 Task: Open a blank sheet, save the file as Genderequality.rtf and add heading 'Gender Equality',with the parapraph 'Gender equality is a fundamental human right and a key driver of social progress. It entails equal opportunities, rights, and representation for people of all genders. Achieving gender equality requires dismantling stereotypes, promoting inclusive policies, and challenging discriminatory practices. By empowering women and girls, addressing gender-based violence, and promoting equal pay, we can build a more equitable and just society for everyone.' Apply Font Style in paragraph Impact and font size 18. Apply font style in  Heading 'Courier New' and font size 36 Change heading alignment to  Left and paragraph alignment to  Left
Action: Mouse moved to (288, 202)
Screenshot: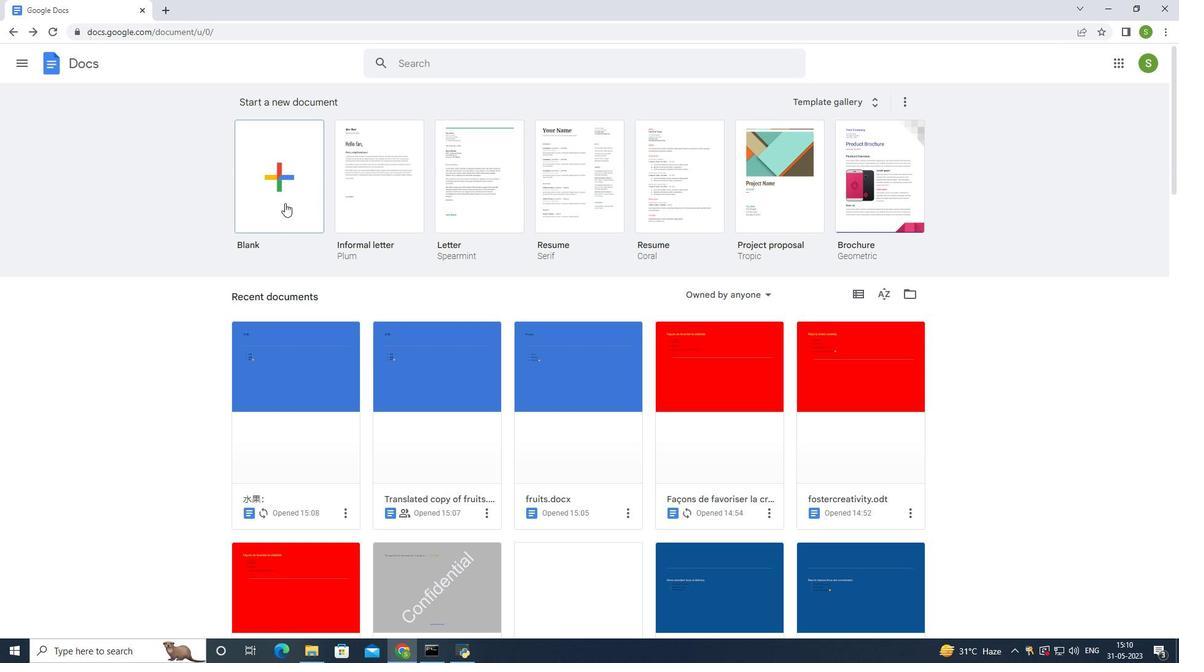 
Action: Mouse pressed left at (288, 202)
Screenshot: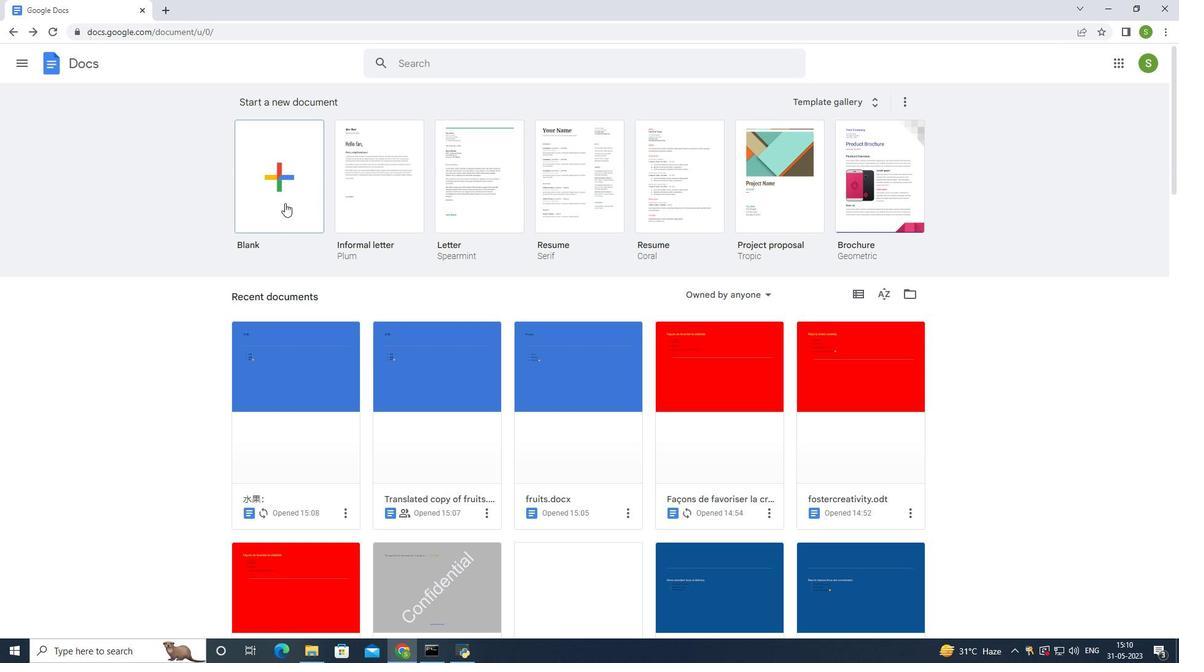 
Action: Mouse moved to (130, 58)
Screenshot: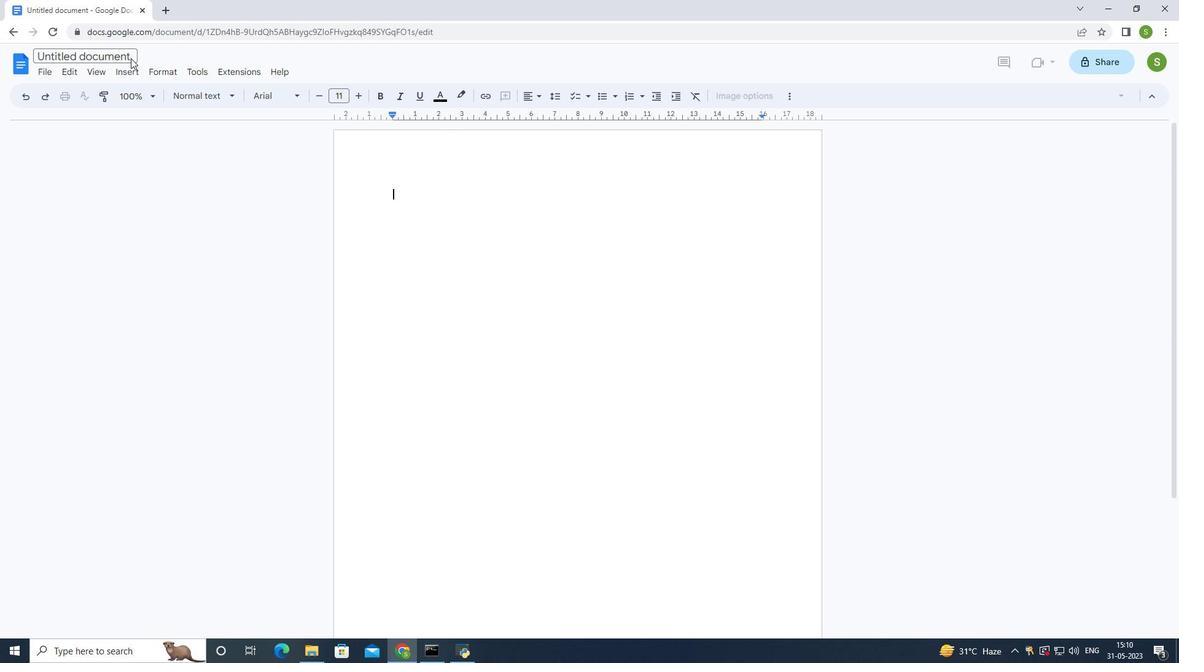 
Action: Mouse pressed left at (130, 58)
Screenshot: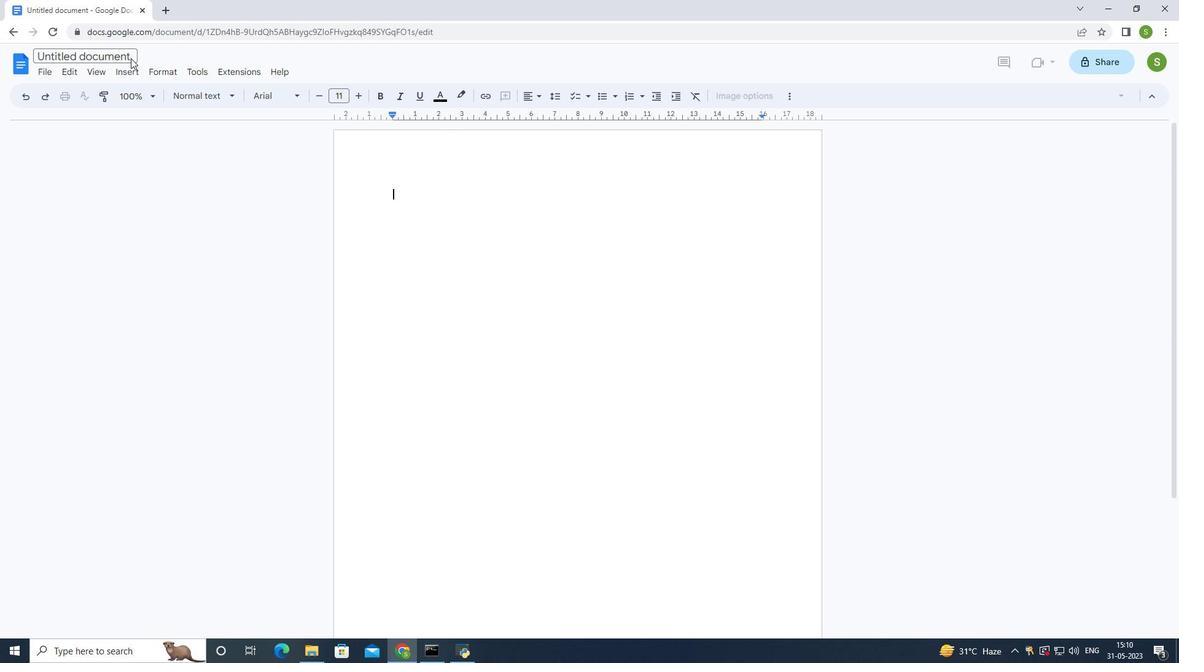 
Action: Mouse moved to (366, 50)
Screenshot: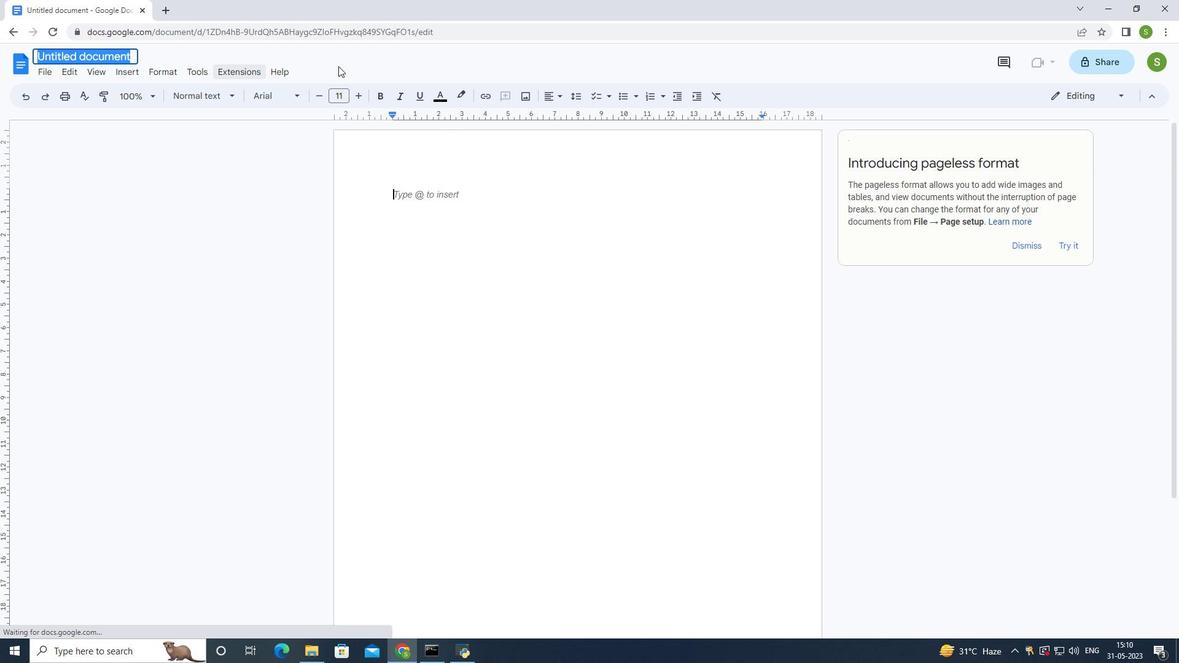 
Action: Key pressed <Key.shift>Genderqu
Screenshot: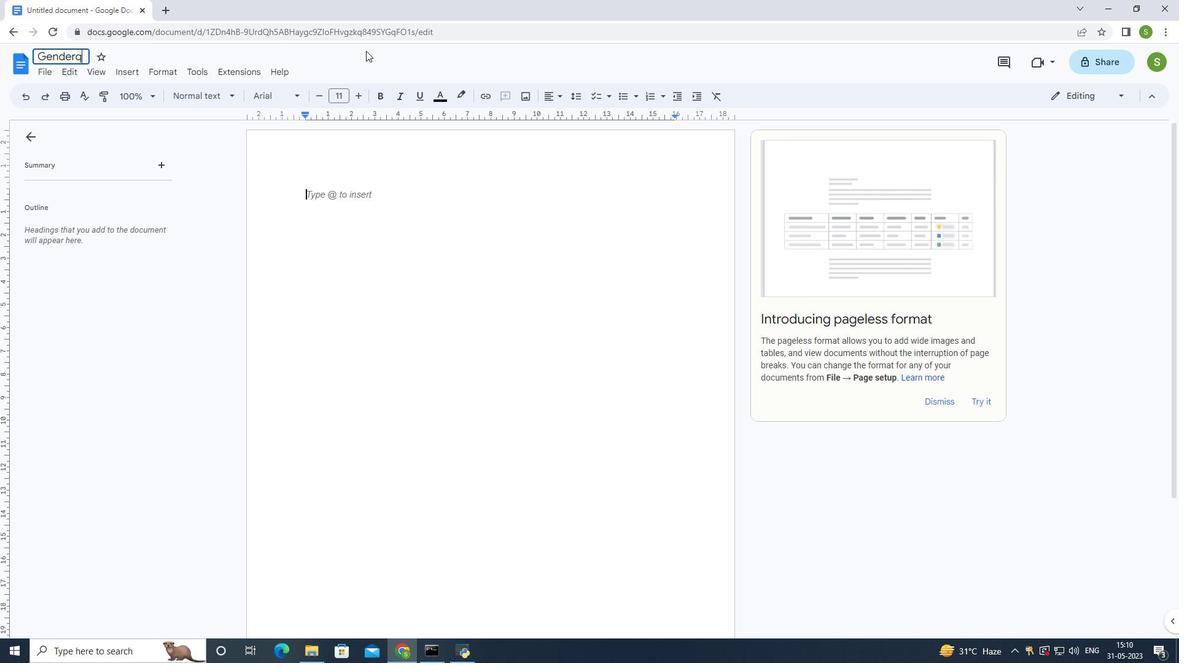 
Action: Mouse moved to (366, 50)
Screenshot: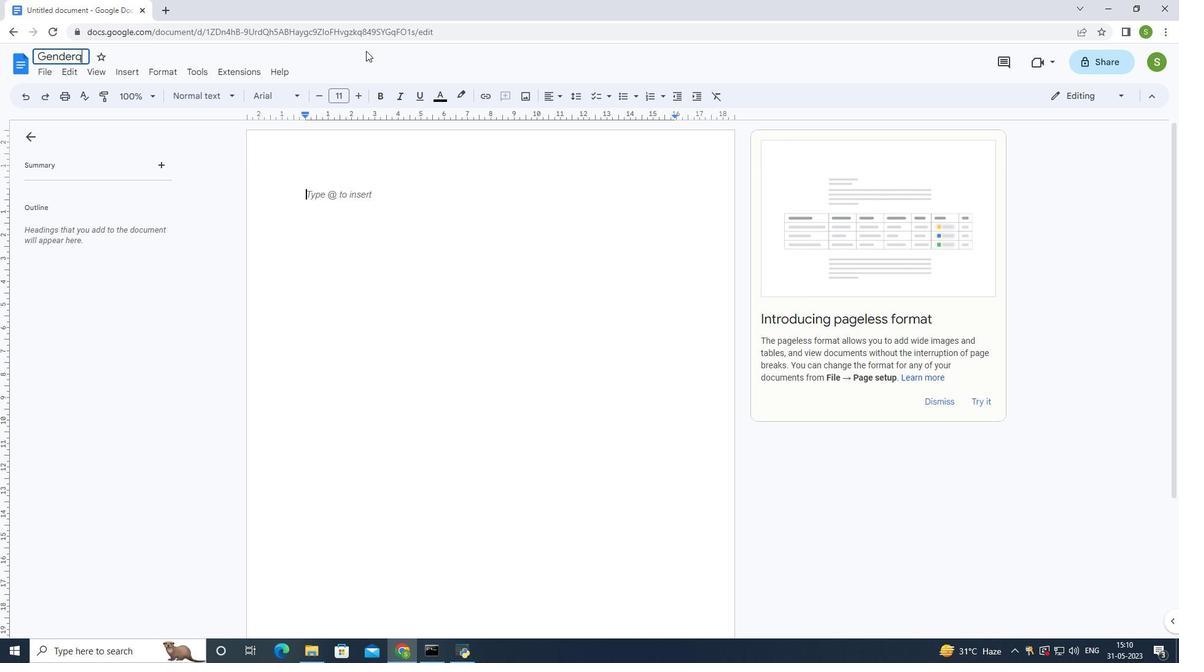 
Action: Key pressed ality.
Screenshot: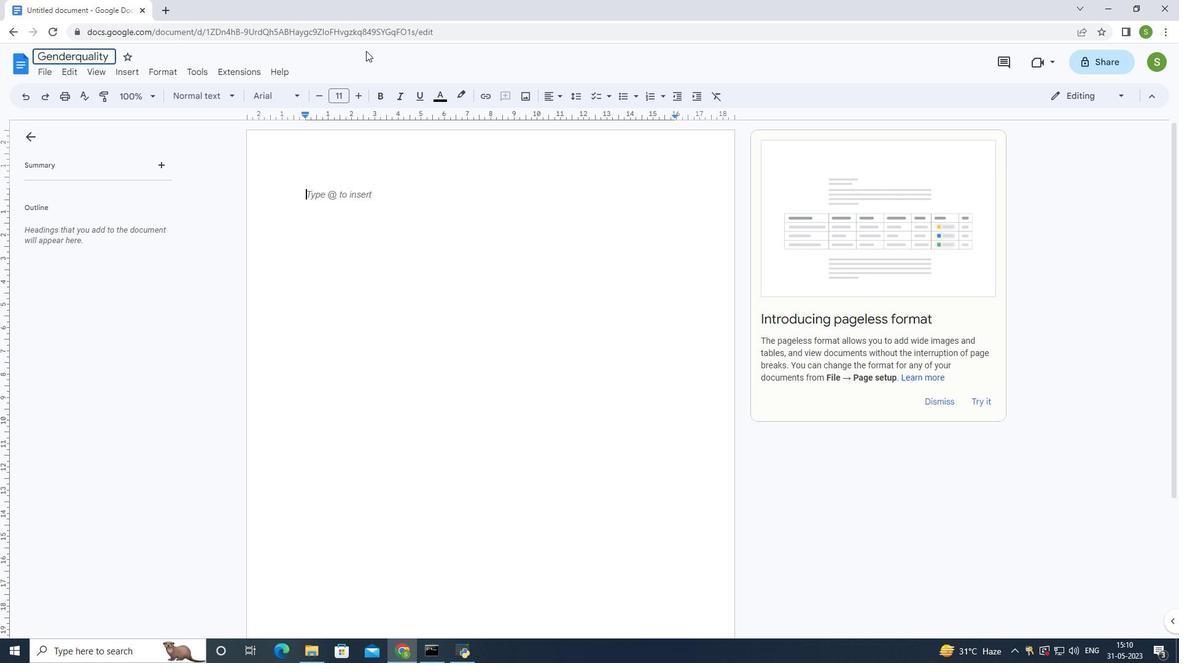 
Action: Mouse moved to (366, 51)
Screenshot: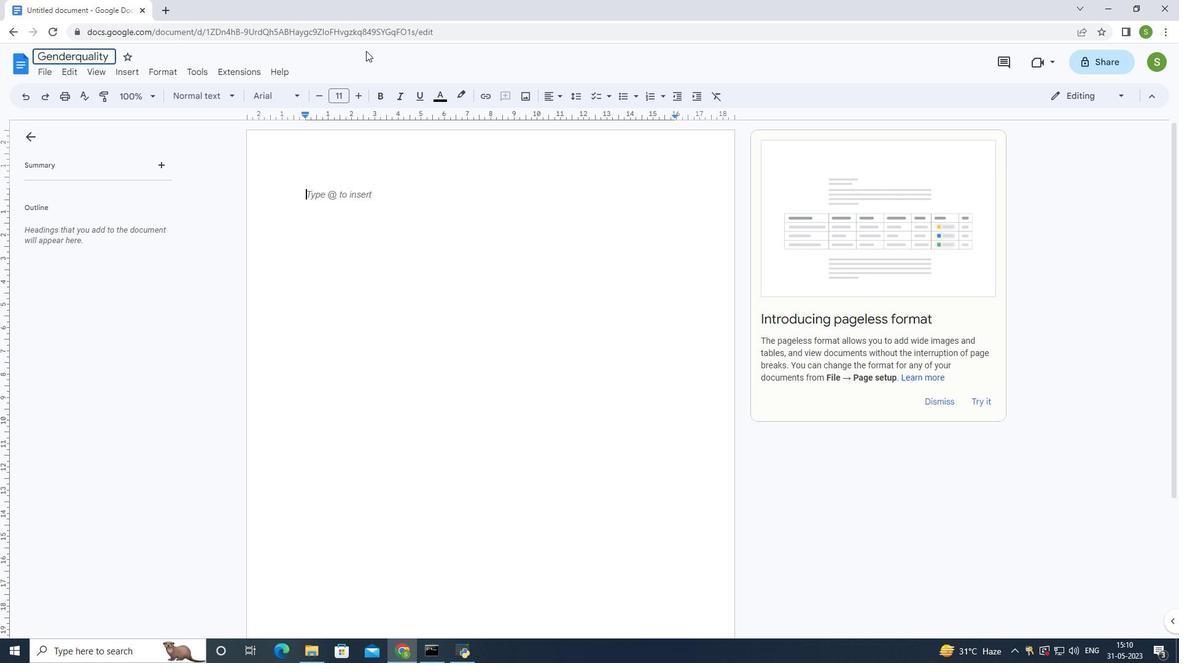 
Action: Key pressed rft<Key.backspace><Key.backspace>tf
Screenshot: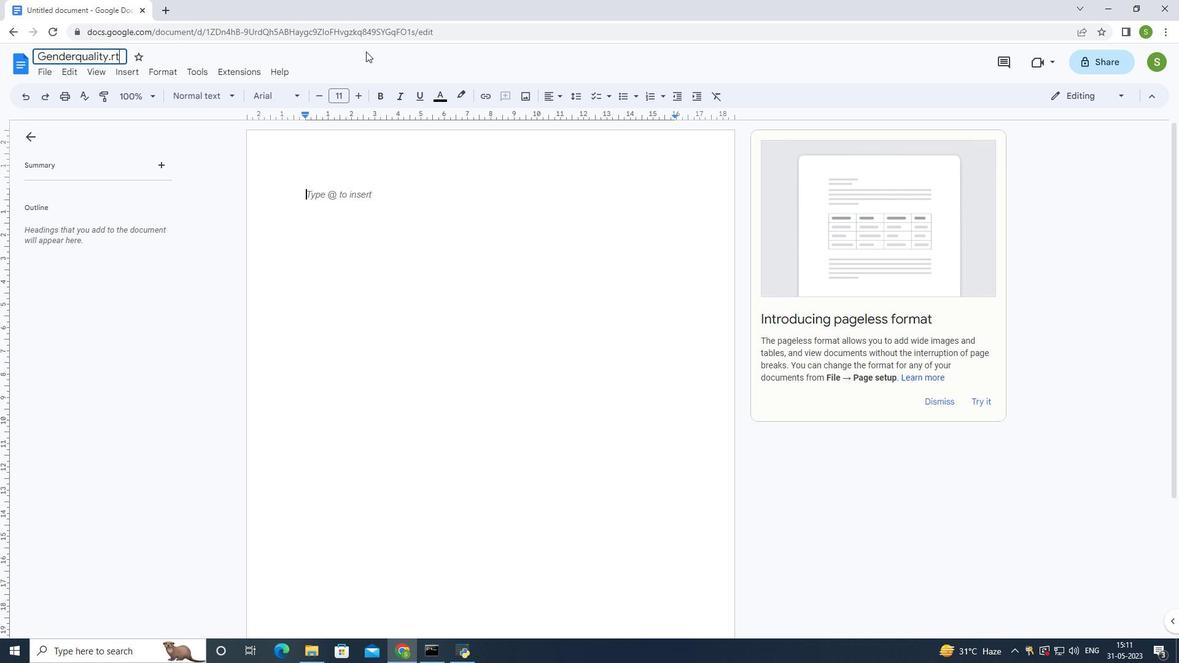 
Action: Mouse moved to (365, 51)
Screenshot: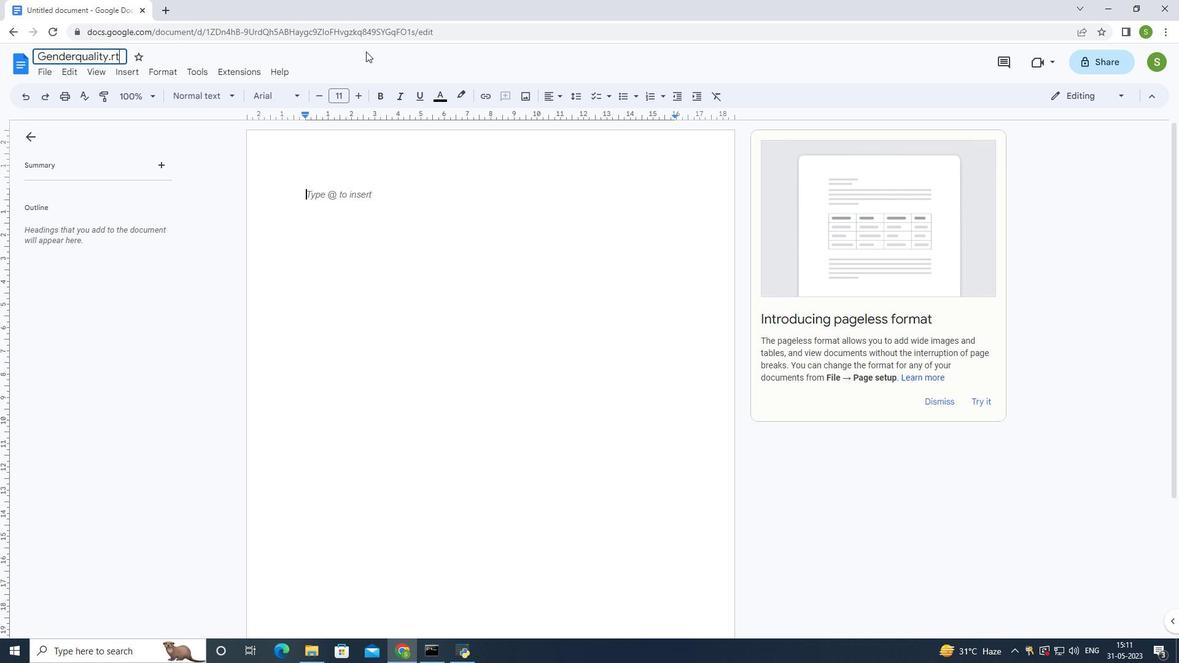 
Action: Key pressed <Key.enter>
Screenshot: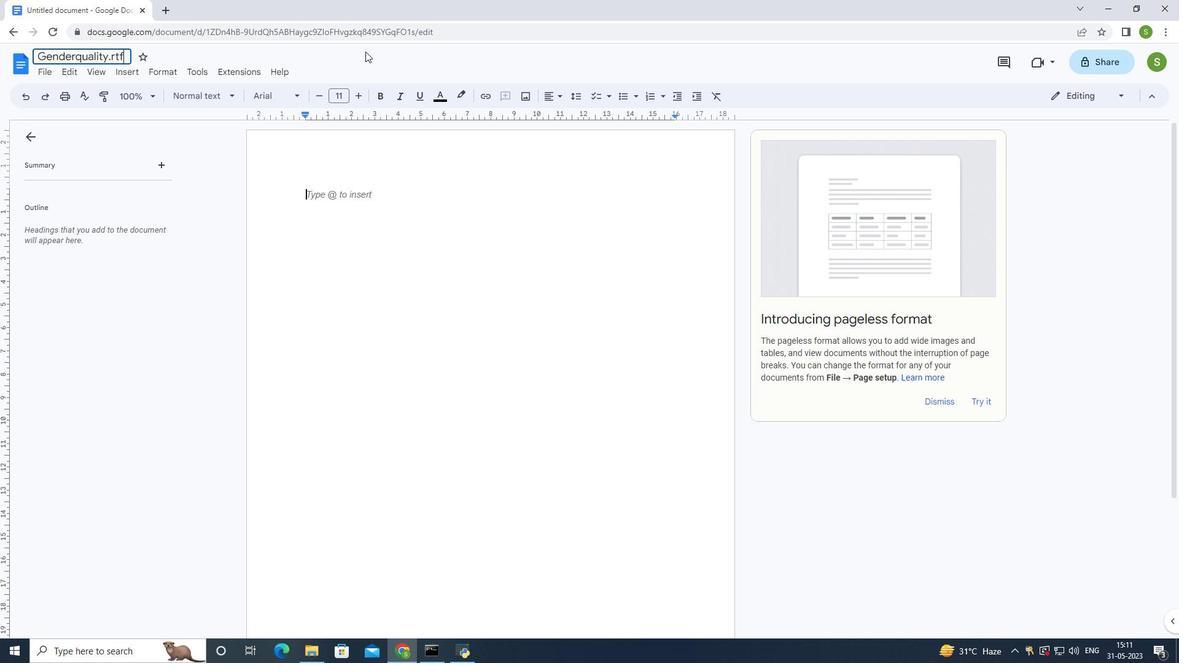 
Action: Mouse moved to (362, 44)
Screenshot: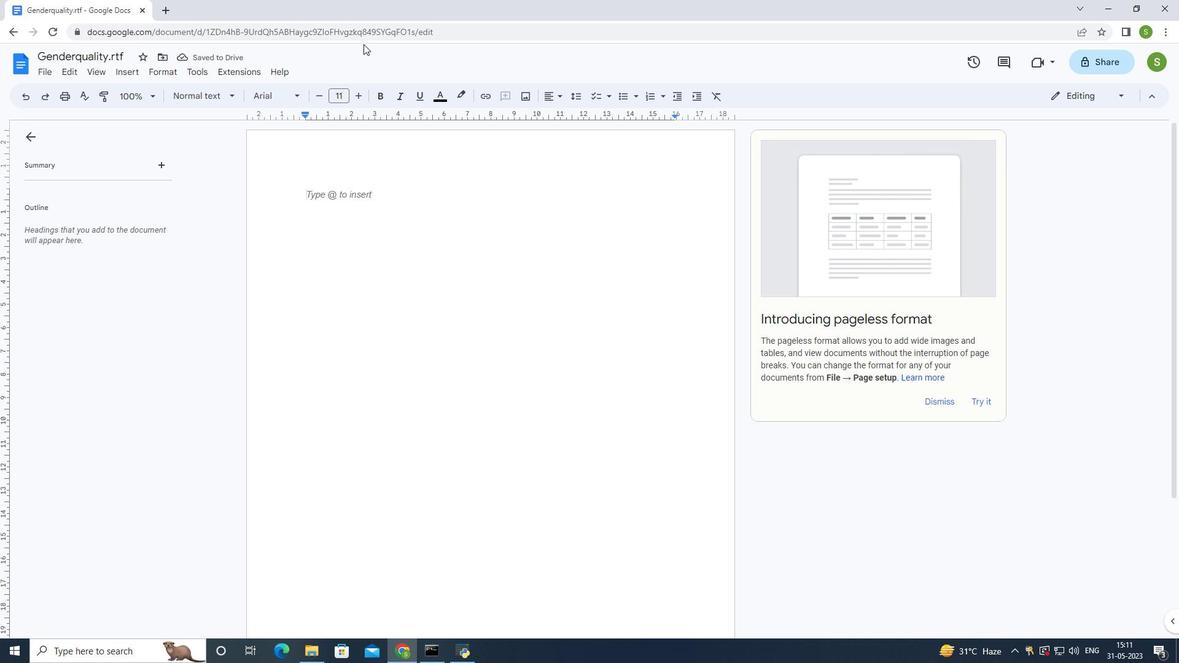 
Action: Key pressed <Key.shift><Key.shift><Key.shift><Key.shift><Key.shift><Key.shift><Key.shift><Key.shift><Key.shift><Key.shift><Key.shift><Key.shift><Key.shift><Key.shift><Key.shift><Key.shift><Key.shift><Key.shift><Key.shift><Key.shift><Key.shift><Key.shift><Key.shift><Key.shift><Key.shift><Key.shift>Gender<Key.space><Key.shift>Equality<Key.enter>
Screenshot: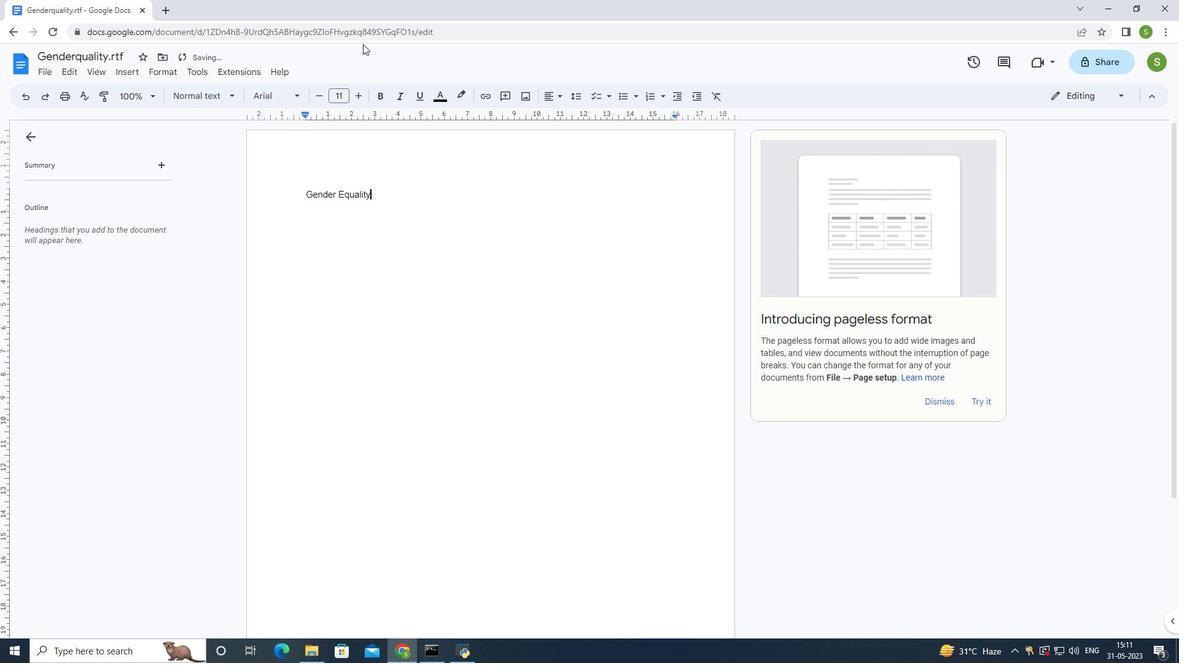 
Action: Mouse moved to (353, 73)
Screenshot: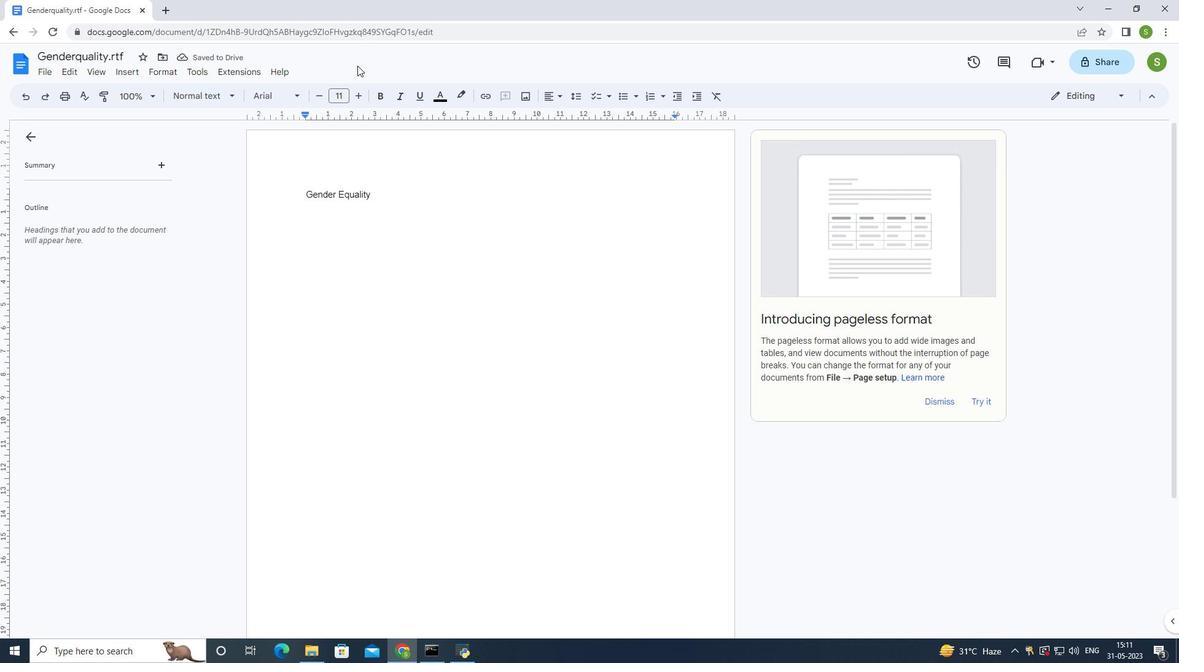 
Action: Key pressed <Key.shift><Key.shift>G
Screenshot: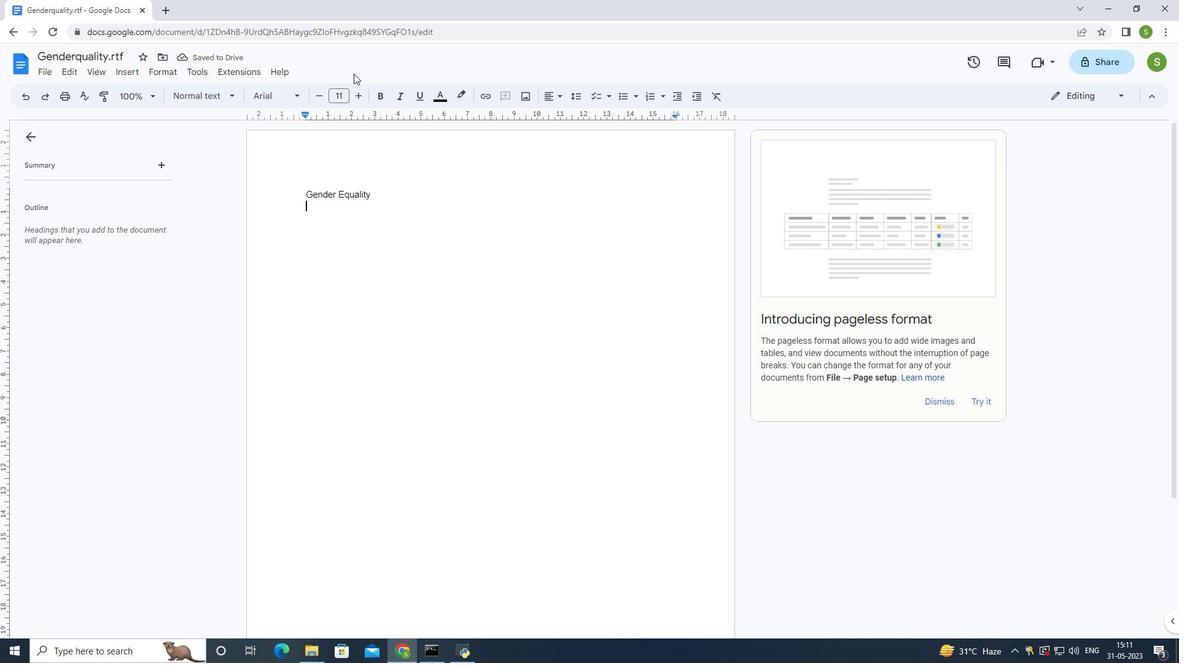 
Action: Mouse moved to (353, 74)
Screenshot: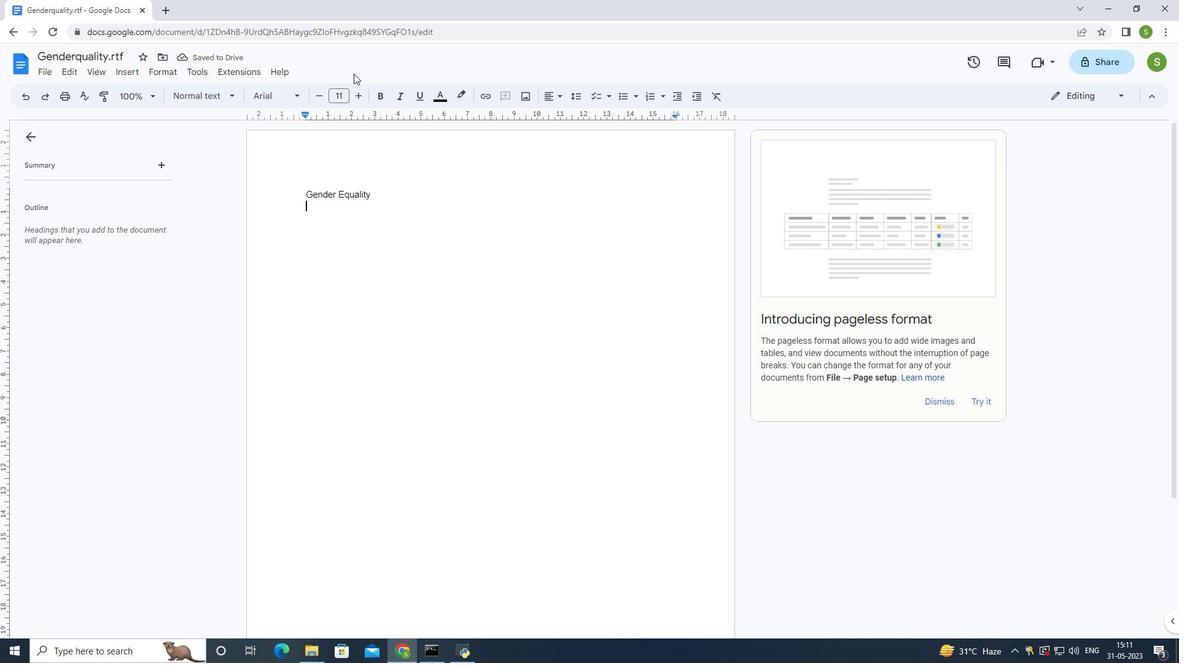 
Action: Key pressed end
Screenshot: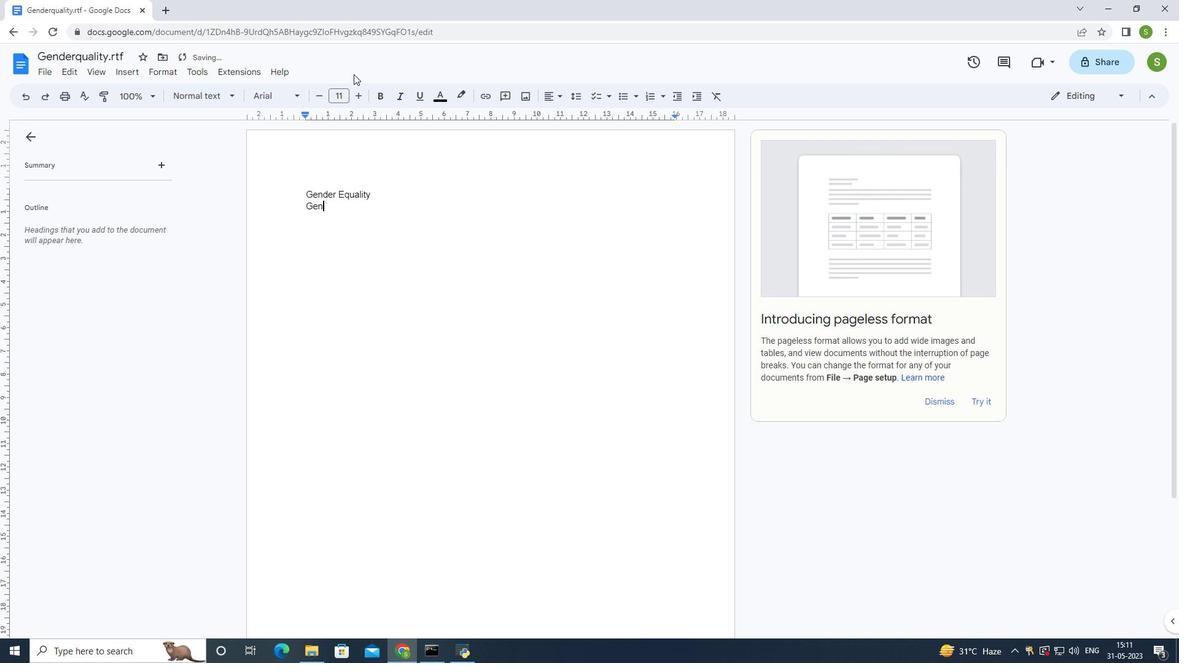 
Action: Mouse moved to (353, 74)
Screenshot: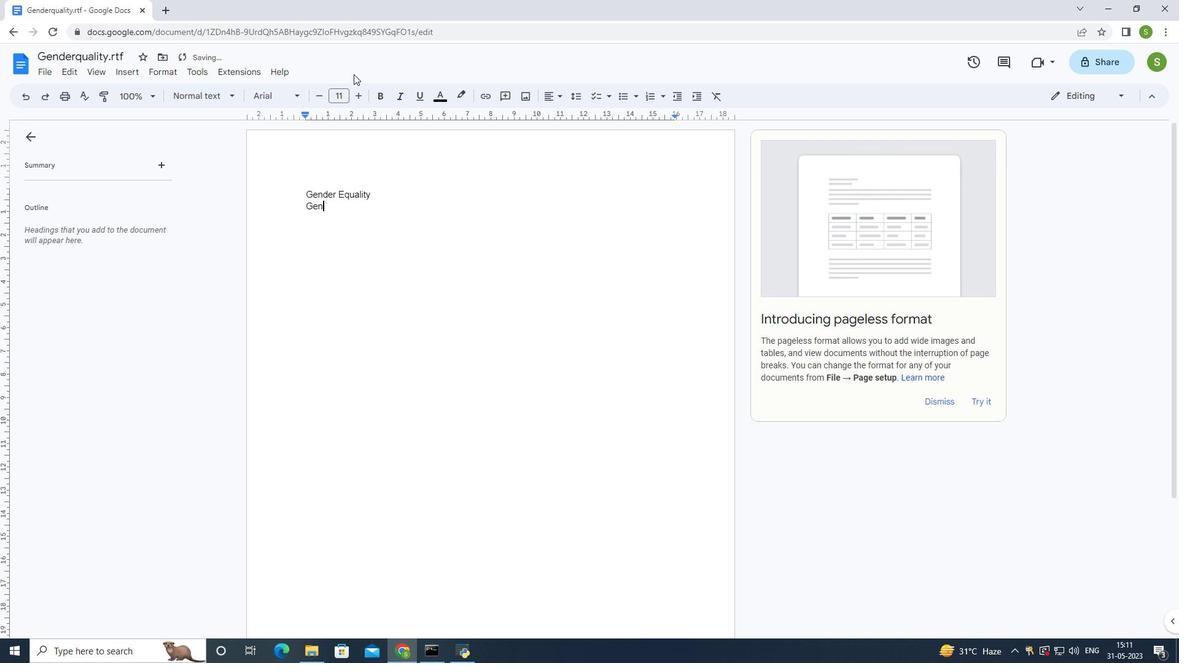 
Action: Key pressed e
Screenshot: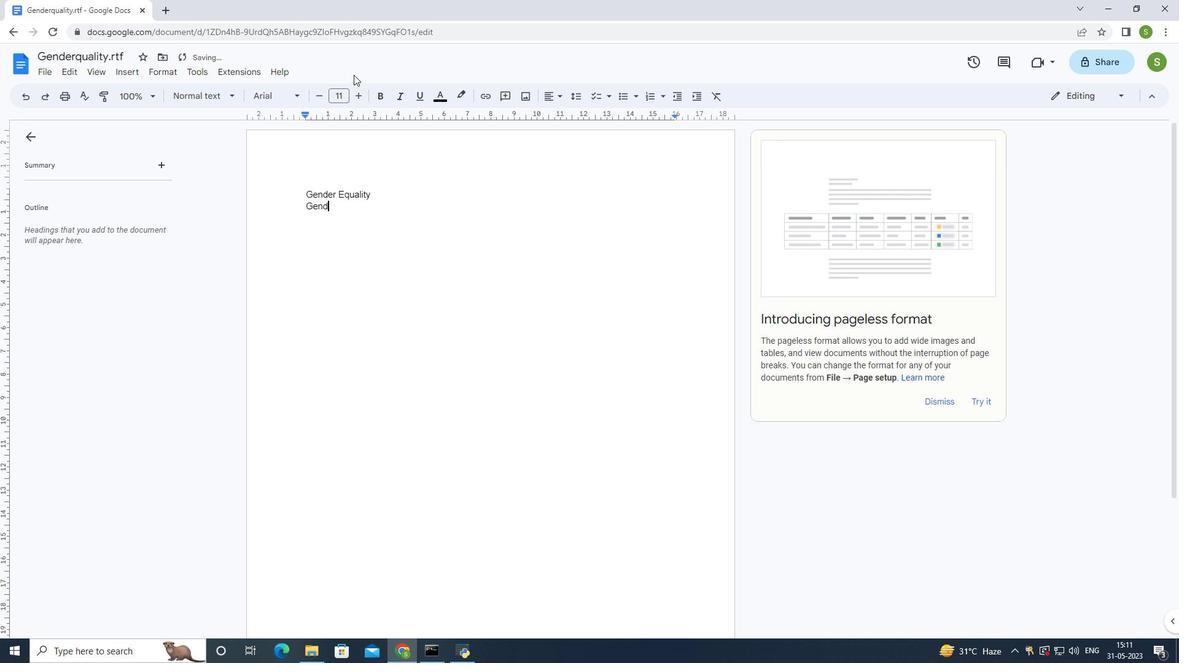 
Action: Mouse moved to (353, 74)
Screenshot: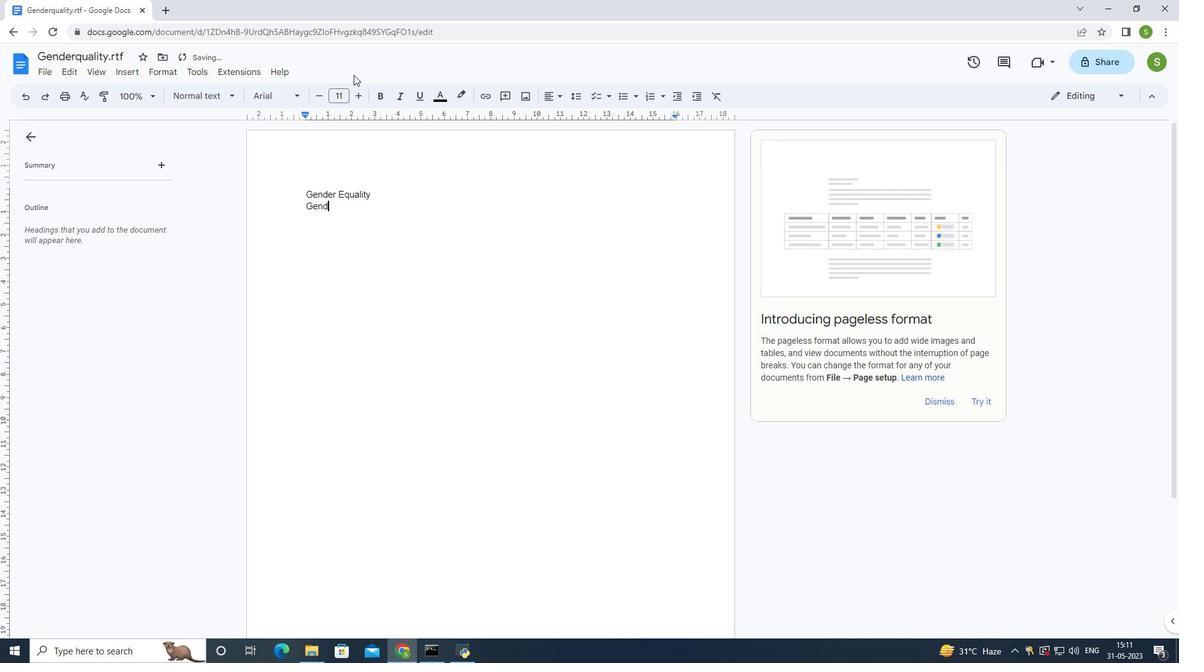 
Action: Key pressed r<Key.space>equality<Key.space>is<Key.space>
Screenshot: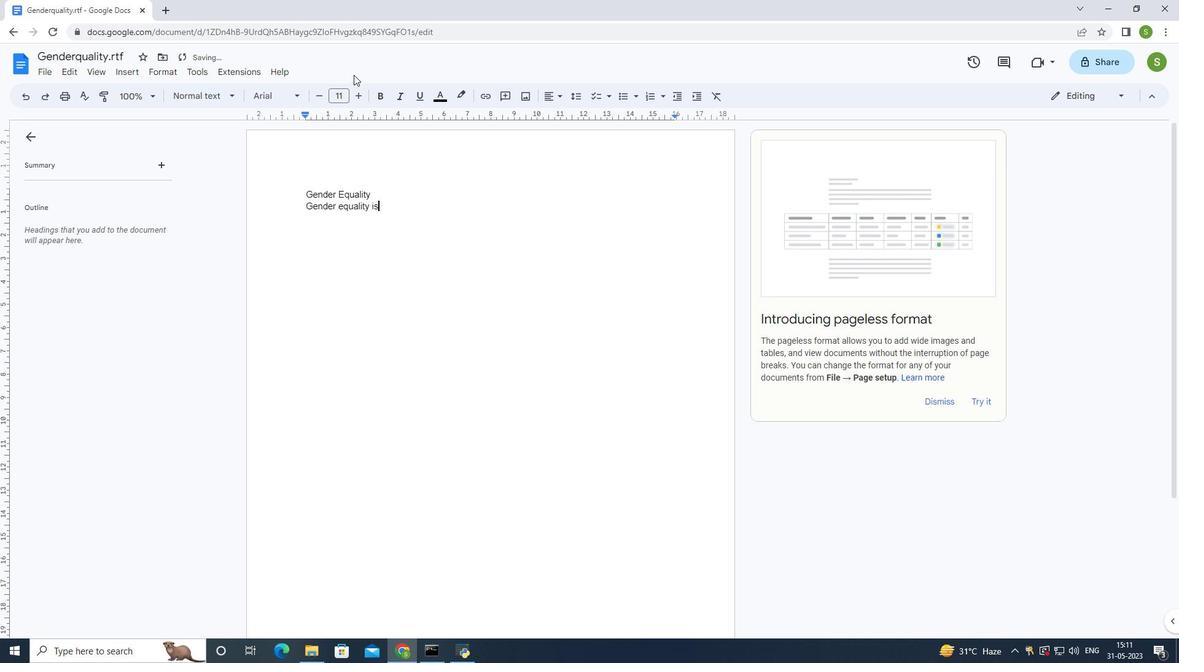 
Action: Mouse moved to (353, 75)
Screenshot: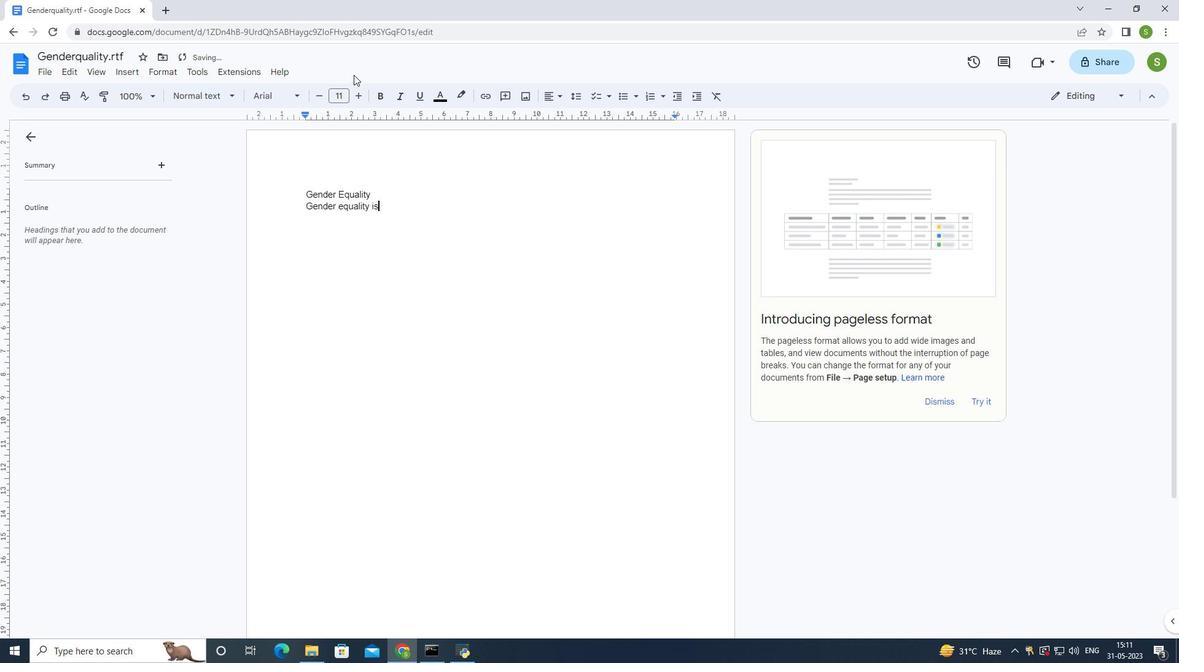 
Action: Key pressed a
Screenshot: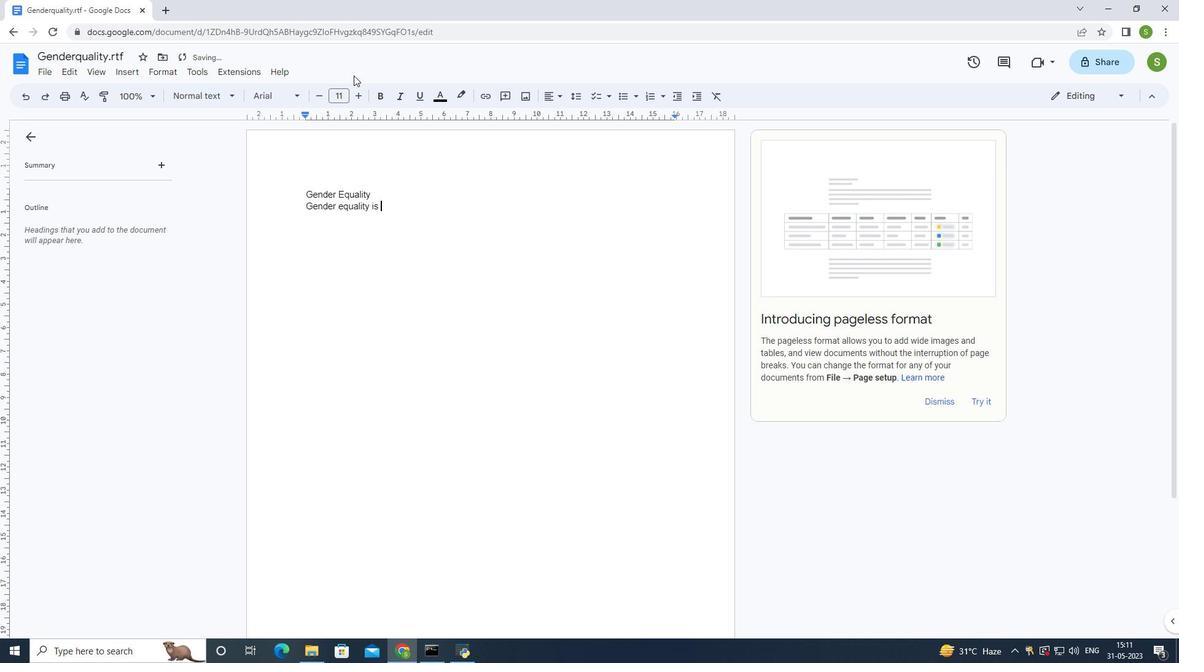 
Action: Mouse moved to (353, 76)
Screenshot: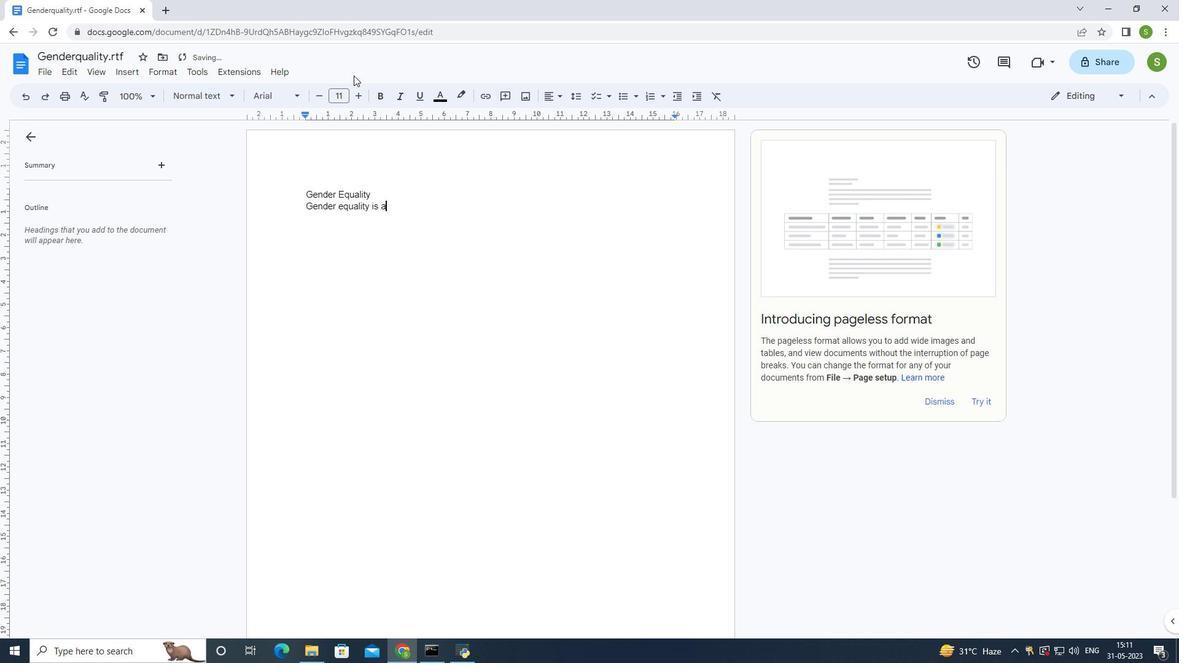 
Action: Key pressed <Key.space>fundamental<Key.space>human
Screenshot: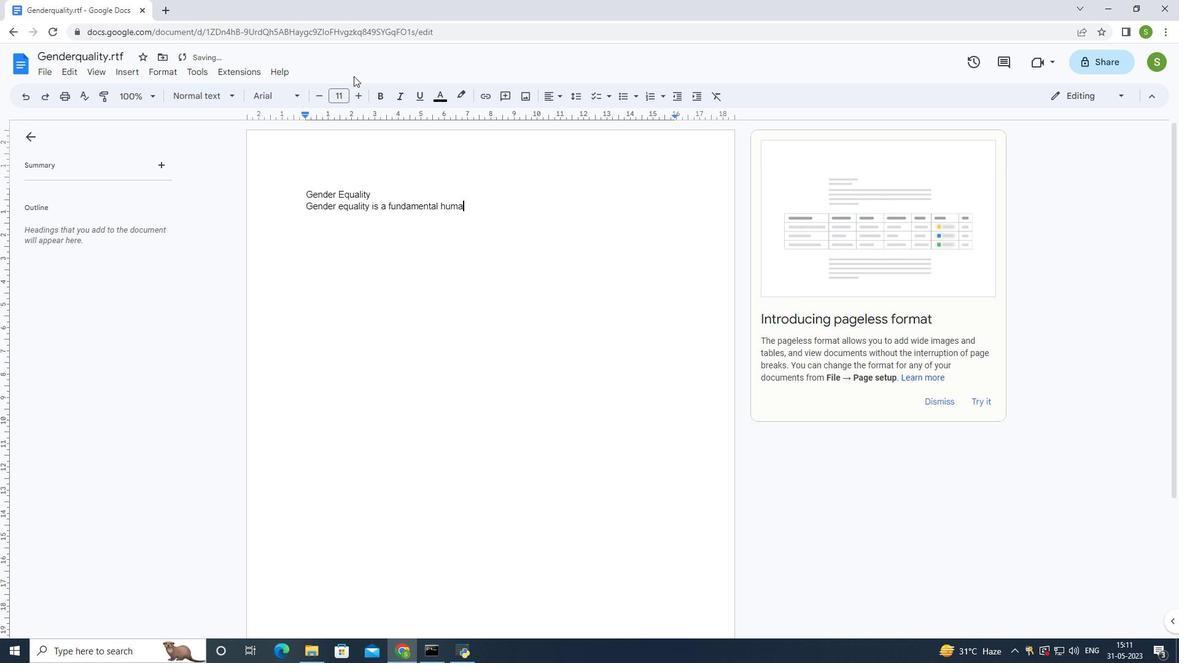 
Action: Mouse moved to (353, 76)
Screenshot: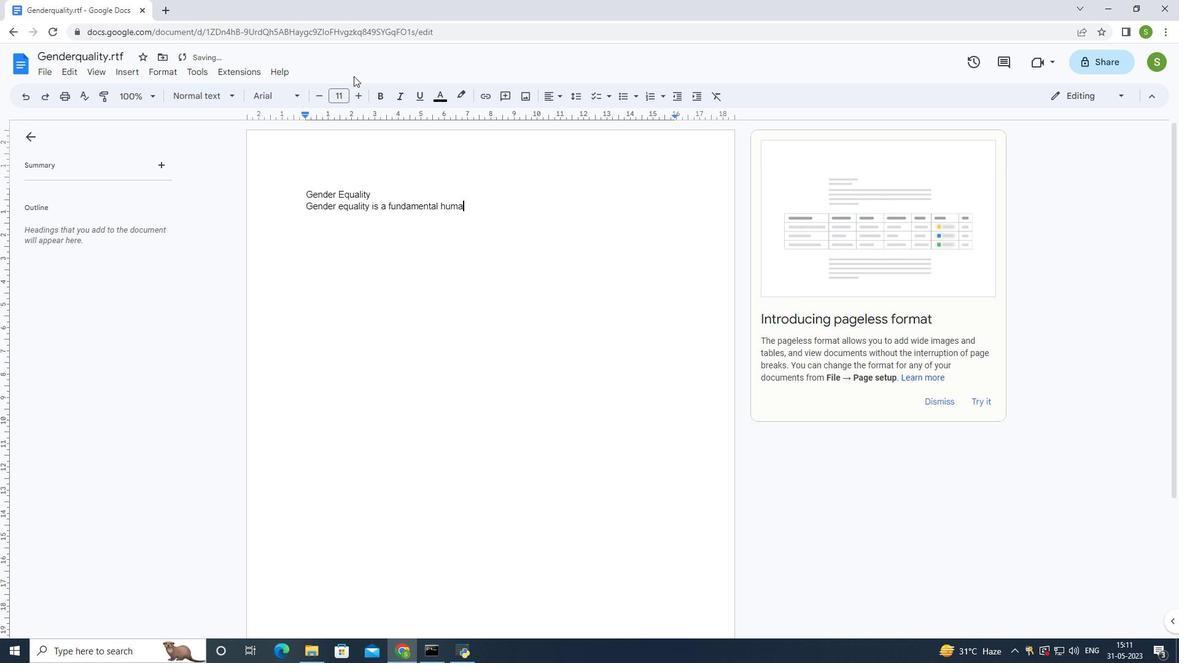 
Action: Key pressed <Key.space>right<Key.space>
Screenshot: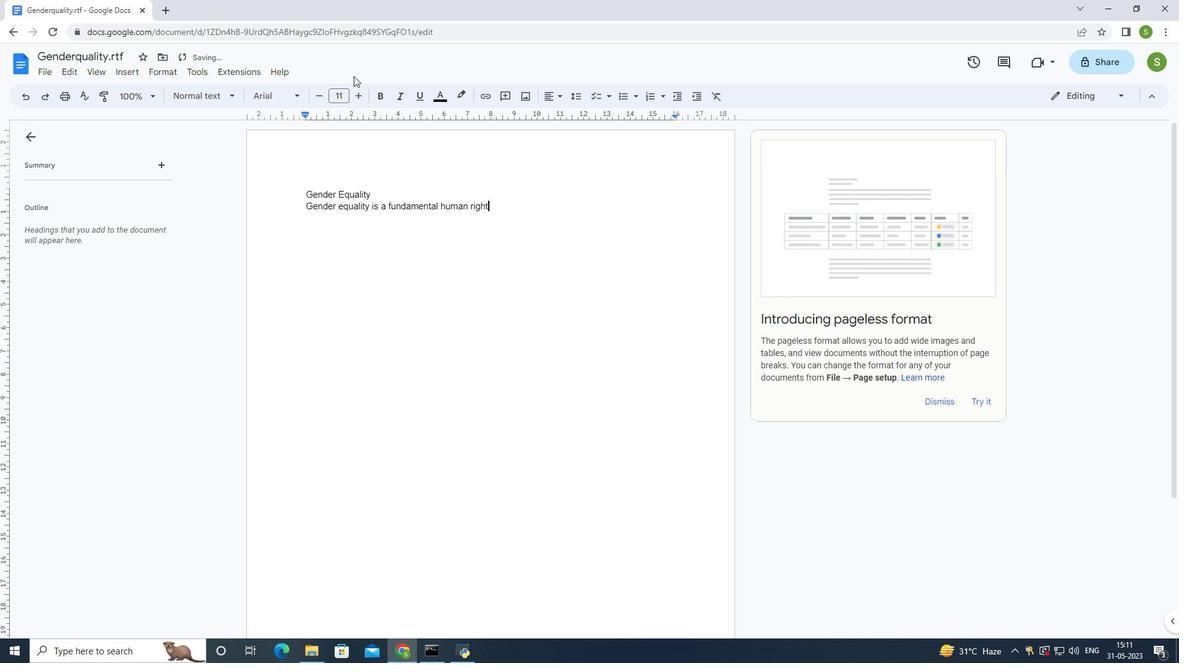 
Action: Mouse moved to (353, 76)
Screenshot: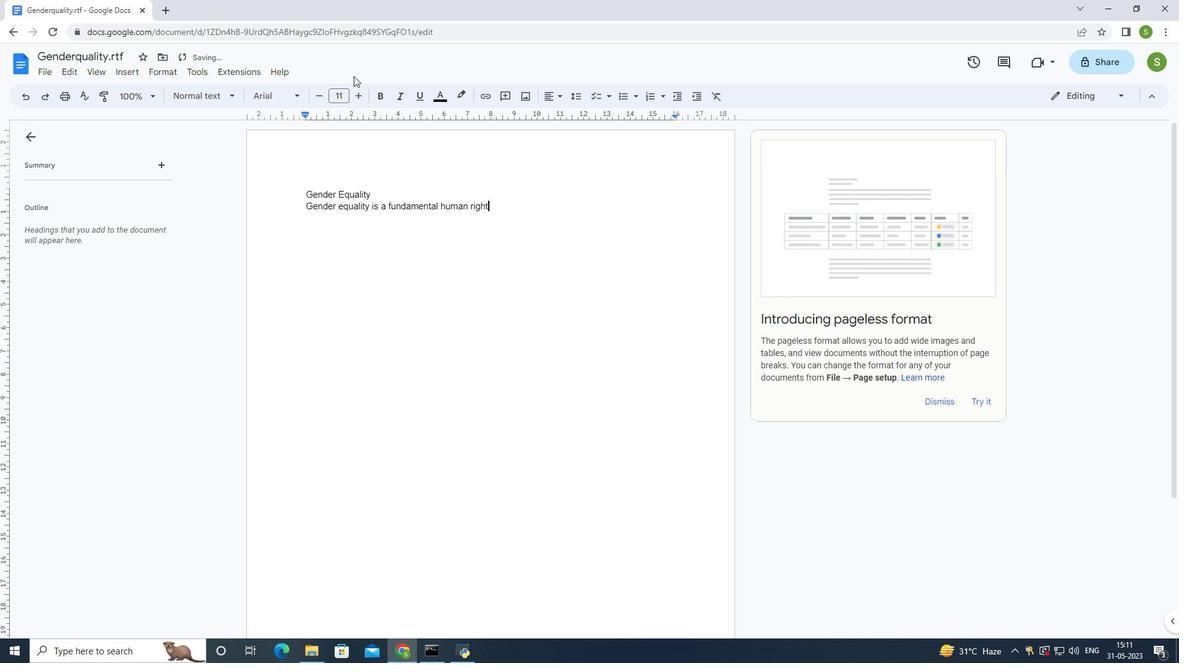 
Action: Key pressed and<Key.space>a
Screenshot: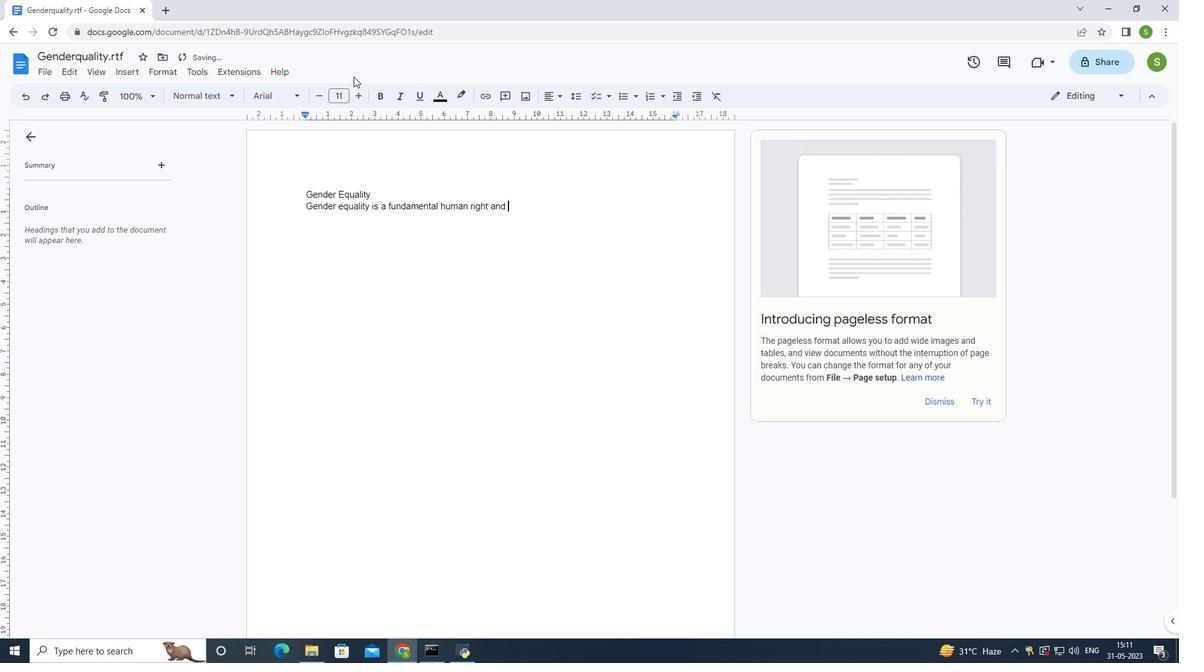 
Action: Mouse moved to (353, 77)
Screenshot: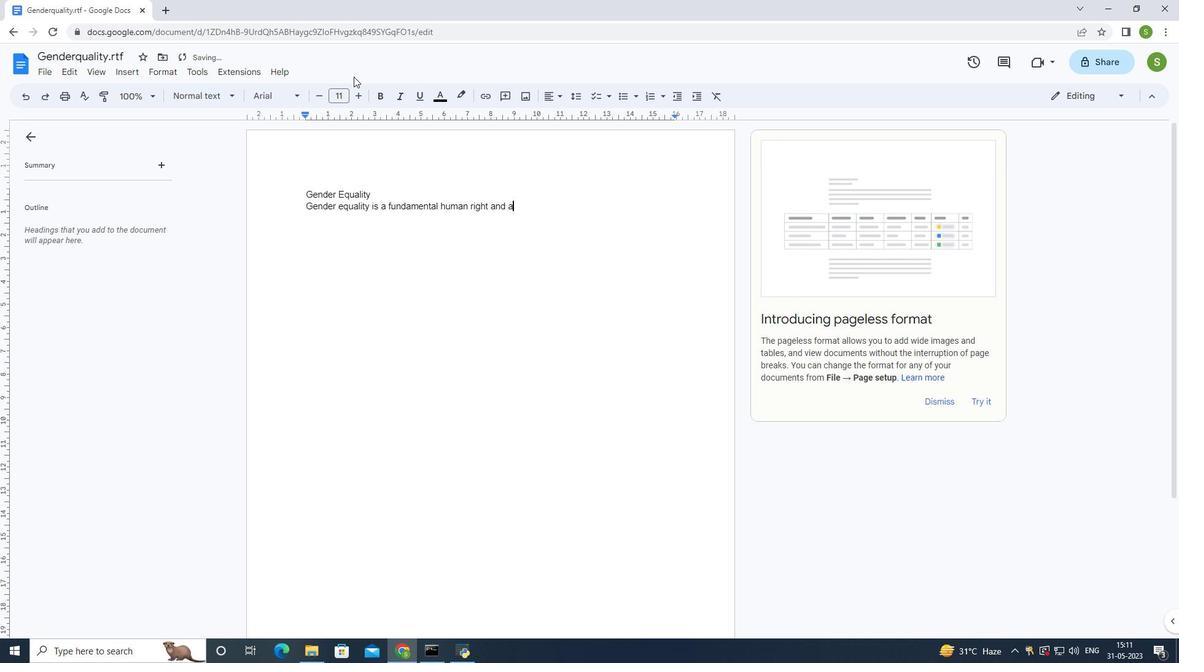 
Action: Key pressed <Key.space>
Screenshot: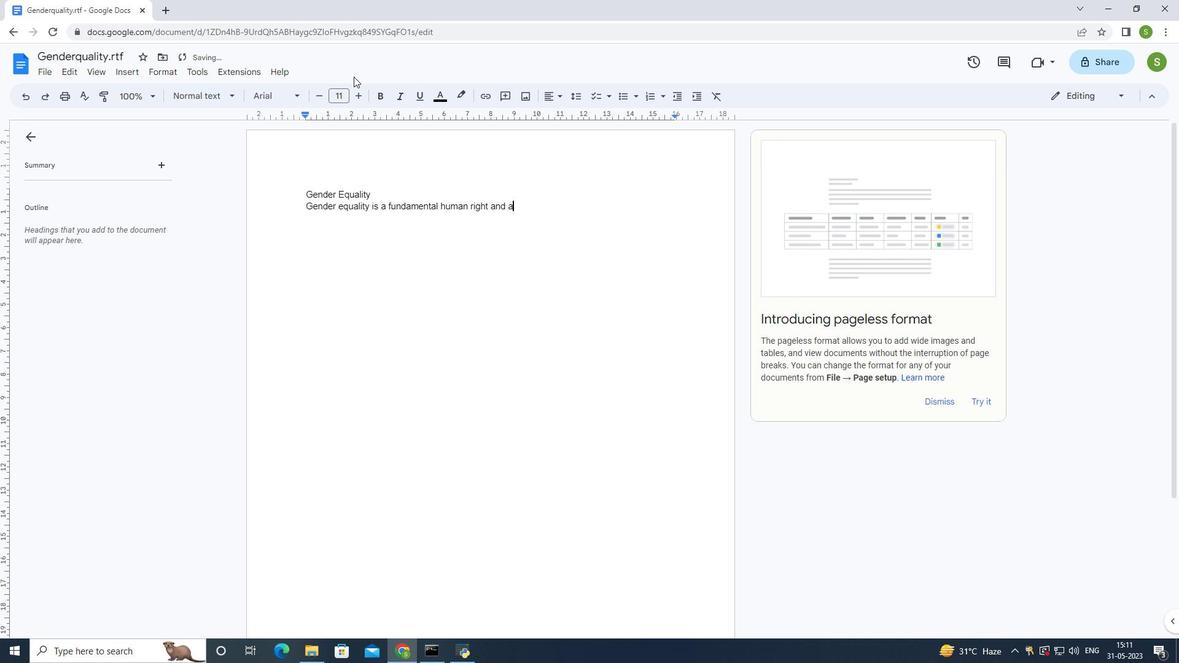 
Action: Mouse moved to (353, 77)
Screenshot: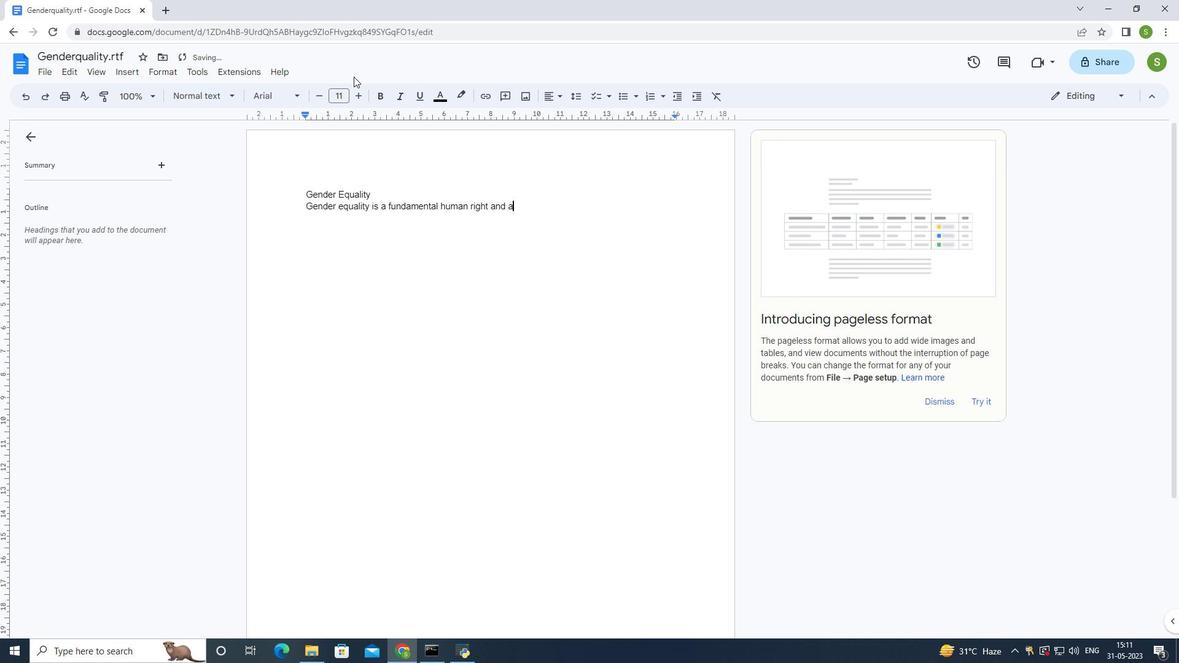 
Action: Key pressed key<Key.space>driver<Key.space>o
Screenshot: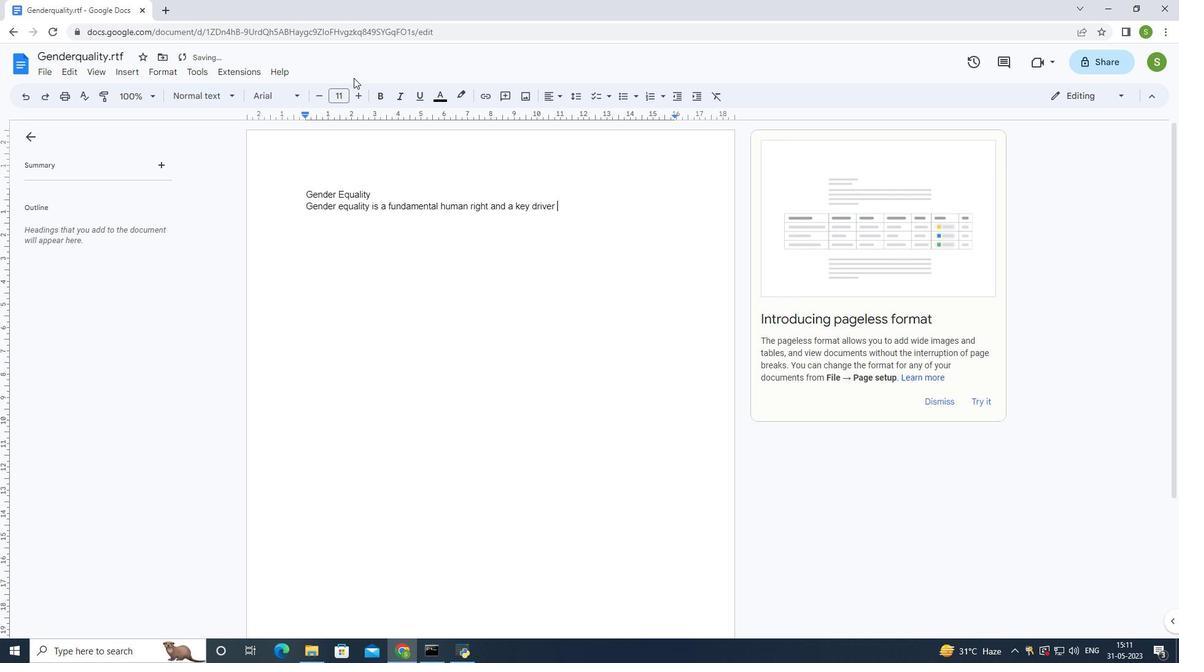
Action: Mouse moved to (354, 77)
Screenshot: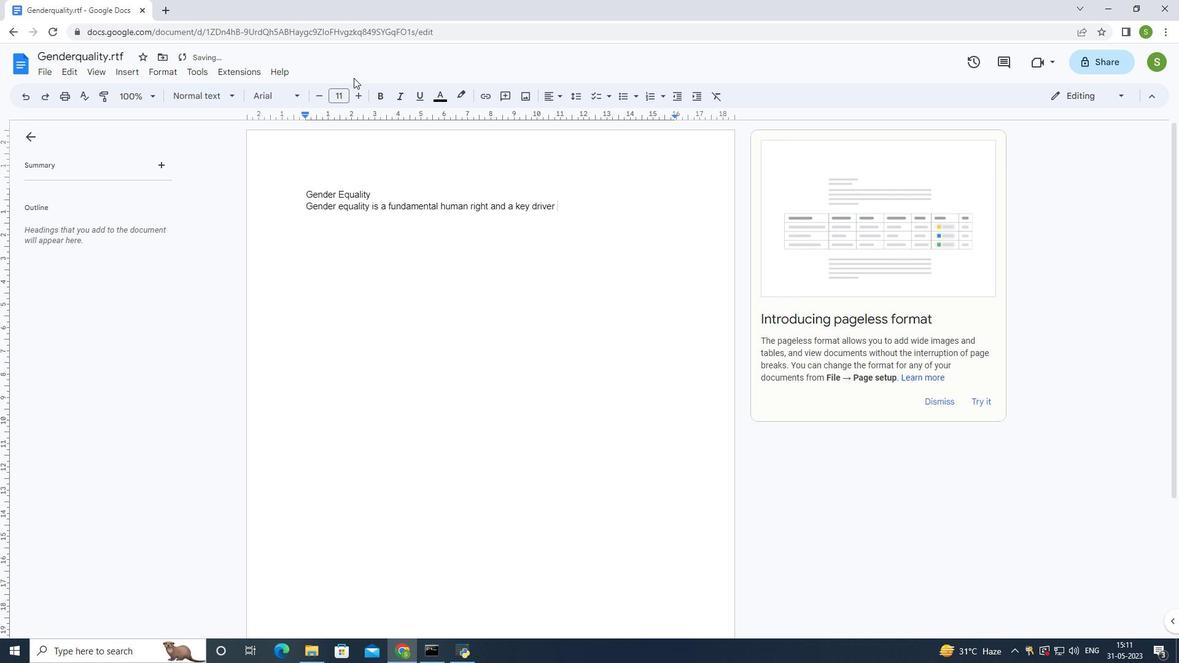
Action: Key pressed f<Key.space>social
Screenshot: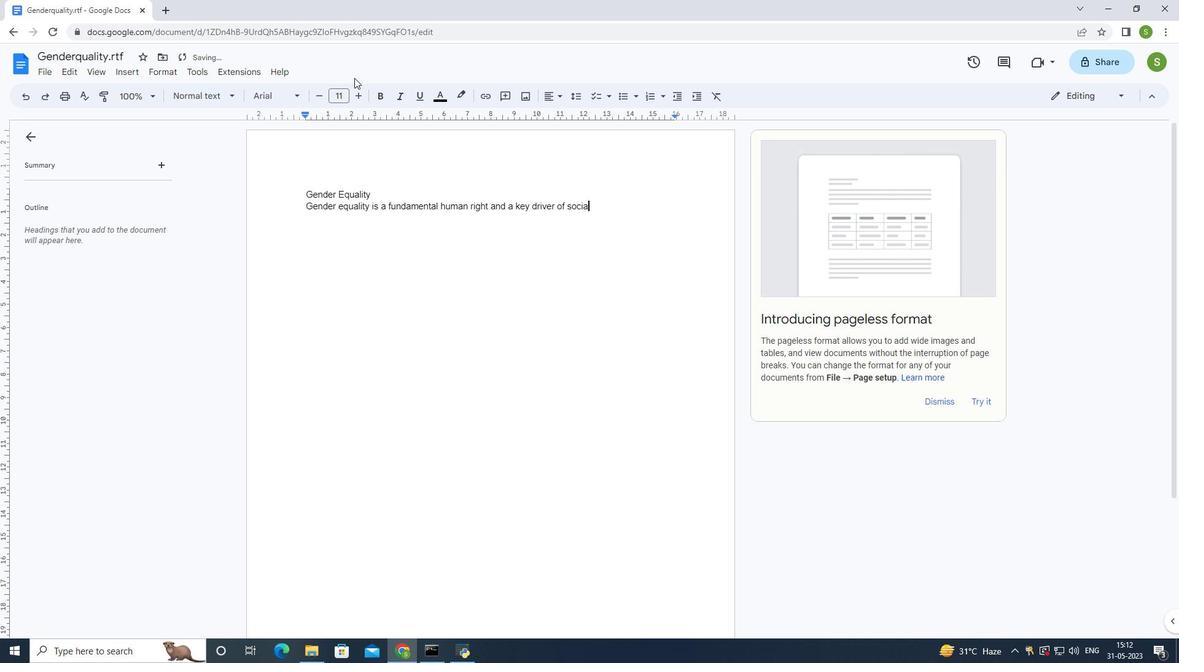 
Action: Mouse moved to (354, 78)
Screenshot: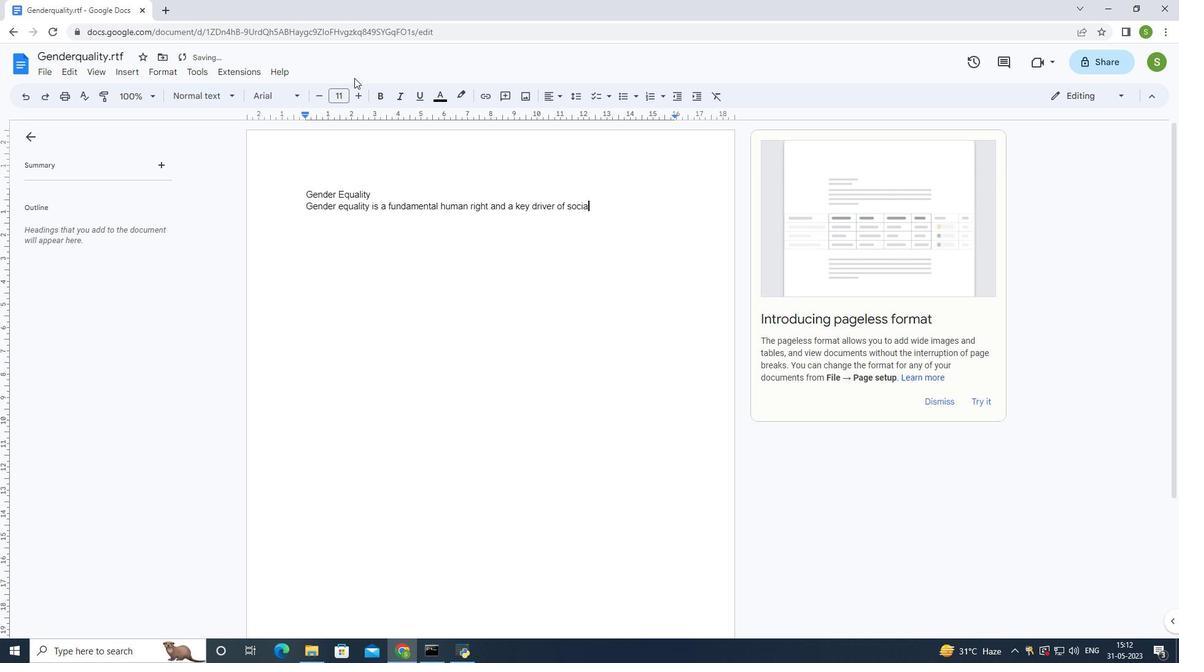 
Action: Key pressed <Key.space>progress.<Key.space>it<Key.space>entails<Key.space>equal<Key.space>
Screenshot: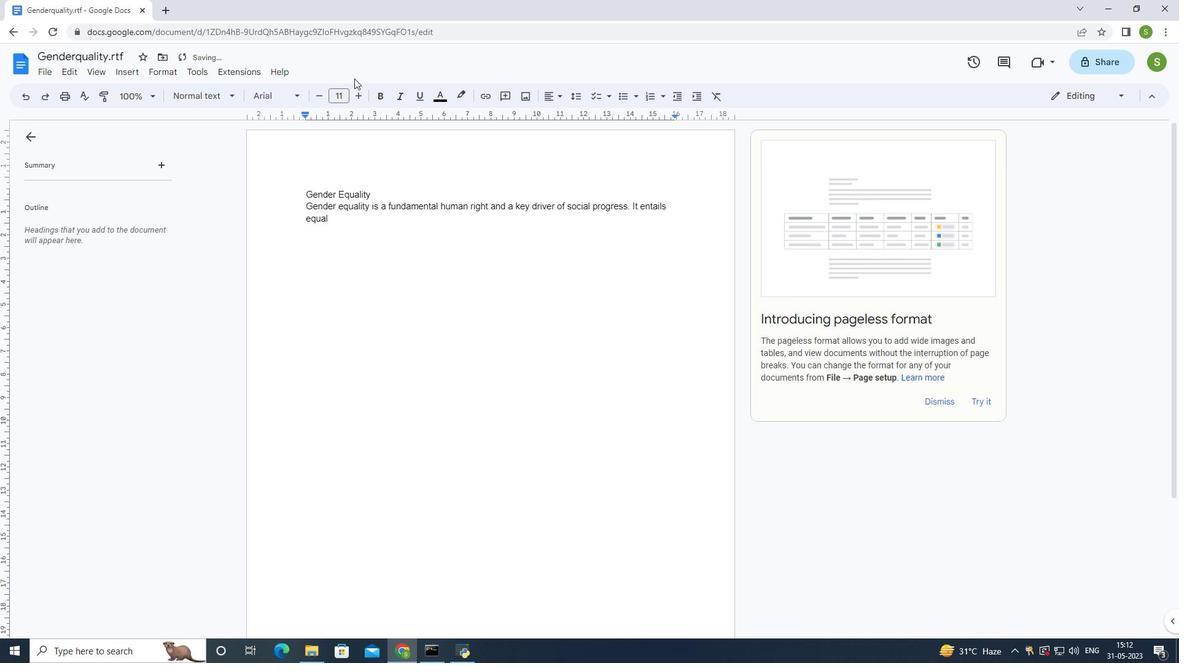 
Action: Mouse moved to (354, 79)
Screenshot: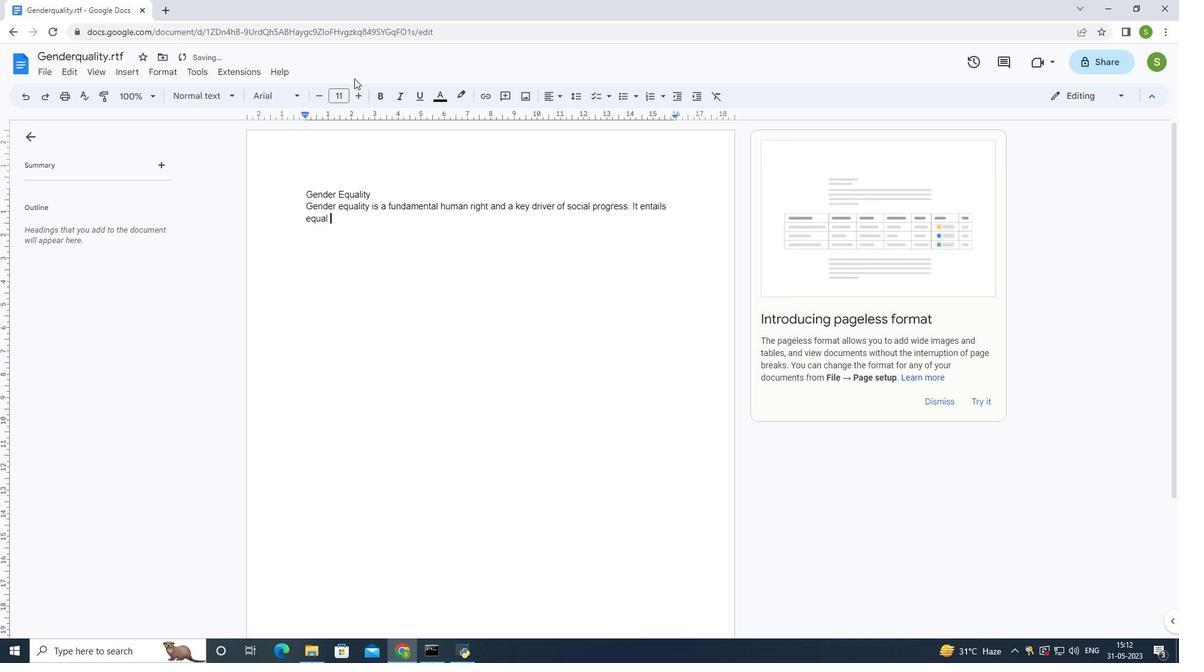 
Action: Key pressed opportunities,
Screenshot: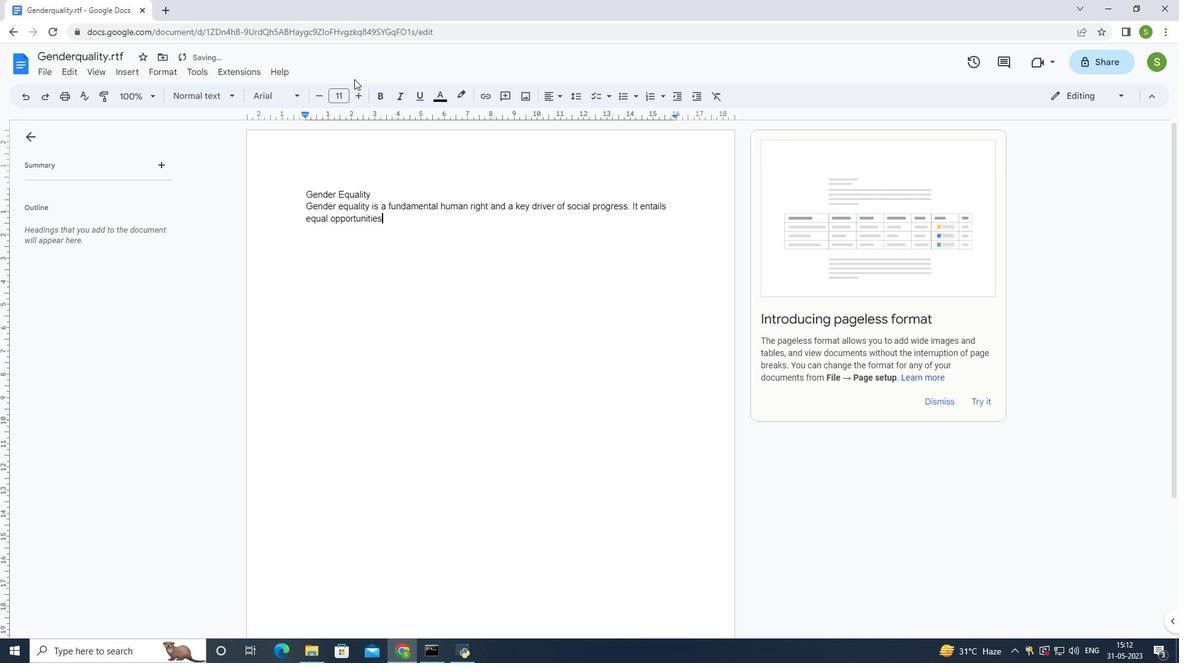 
Action: Mouse moved to (354, 79)
Screenshot: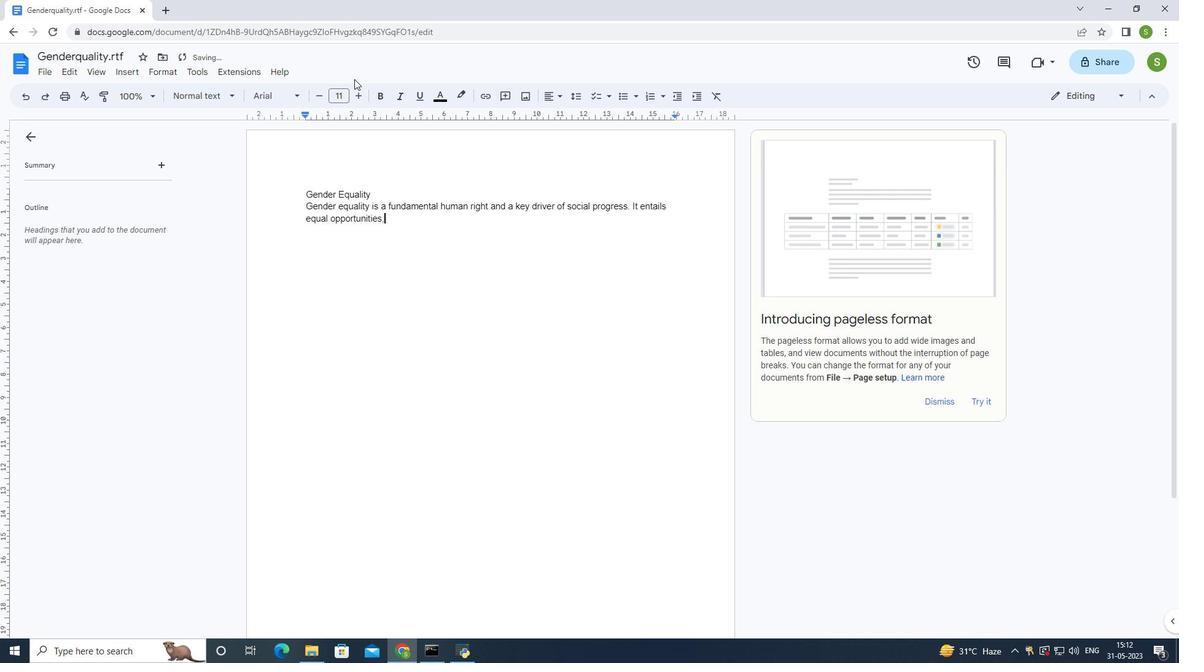 
Action: Key pressed <Key.space>rights,<Key.space>andrep<Key.backspace><Key.backspace><Key.backspace><Key.space>repe<Key.backspace>resentation<Key.space>for<Key.space>
Screenshot: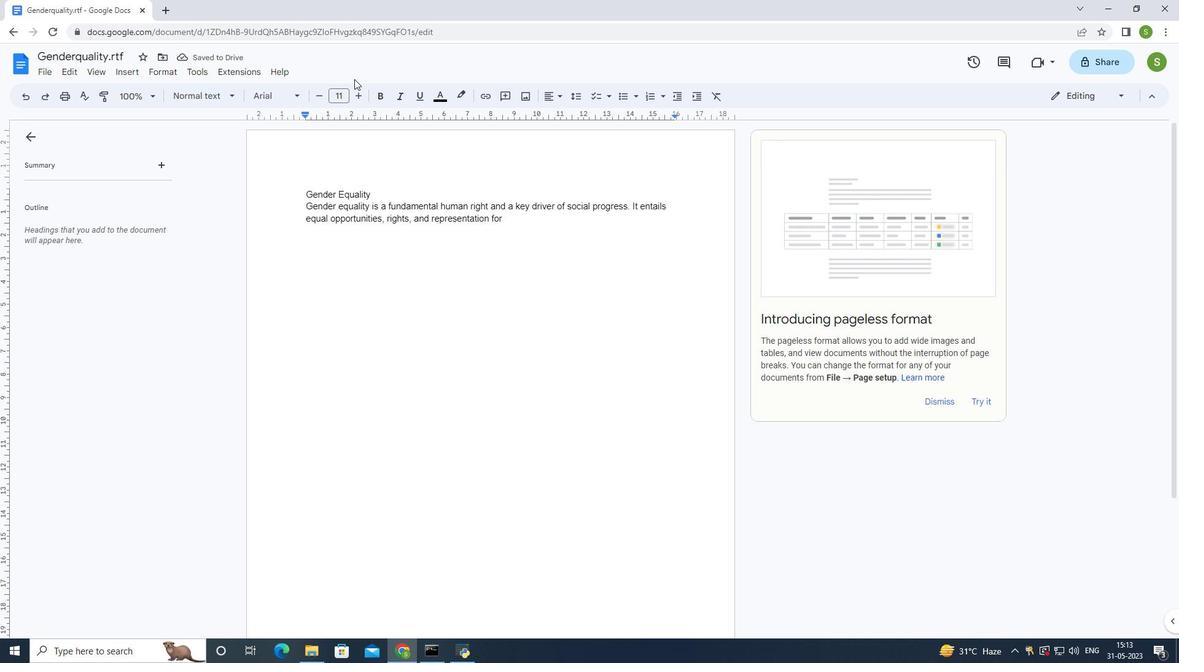 
Action: Mouse moved to (354, 79)
Screenshot: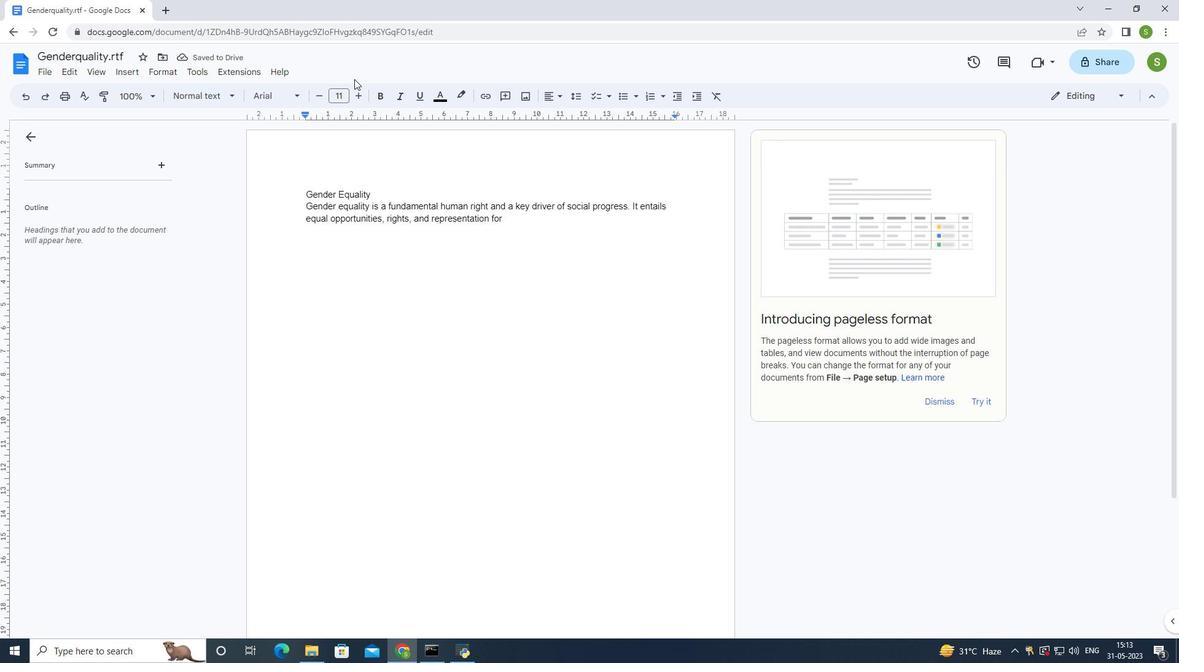 
Action: Key pressed people<Key.space>of<Key.space>al
Screenshot: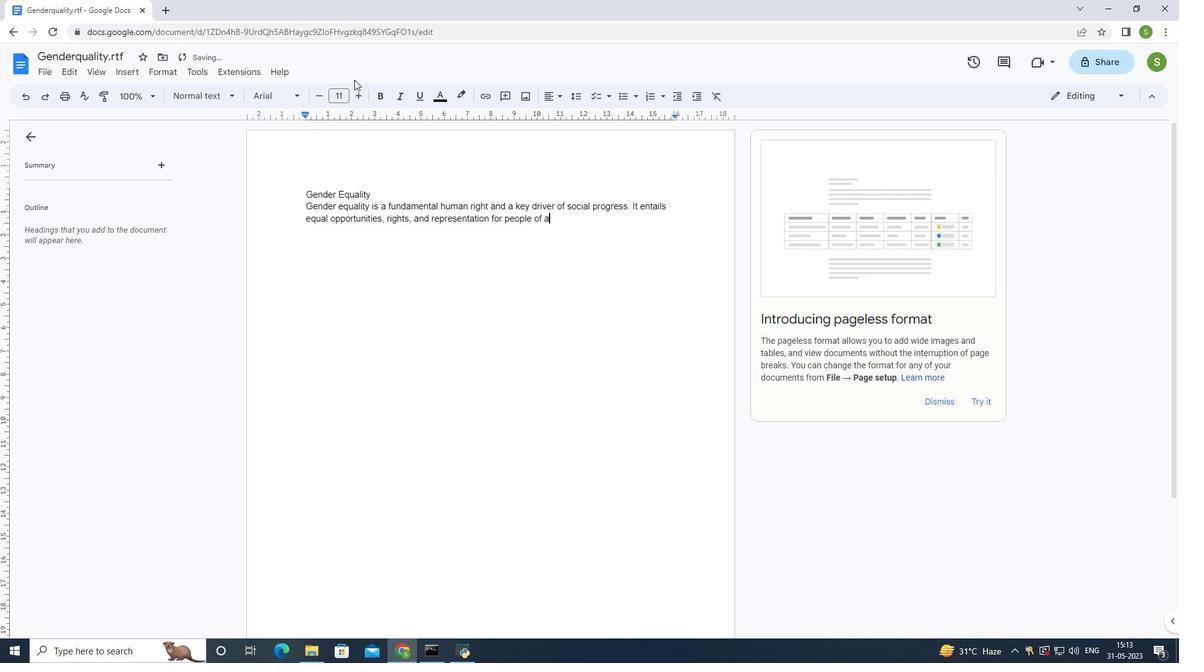 
Action: Mouse moved to (354, 80)
Screenshot: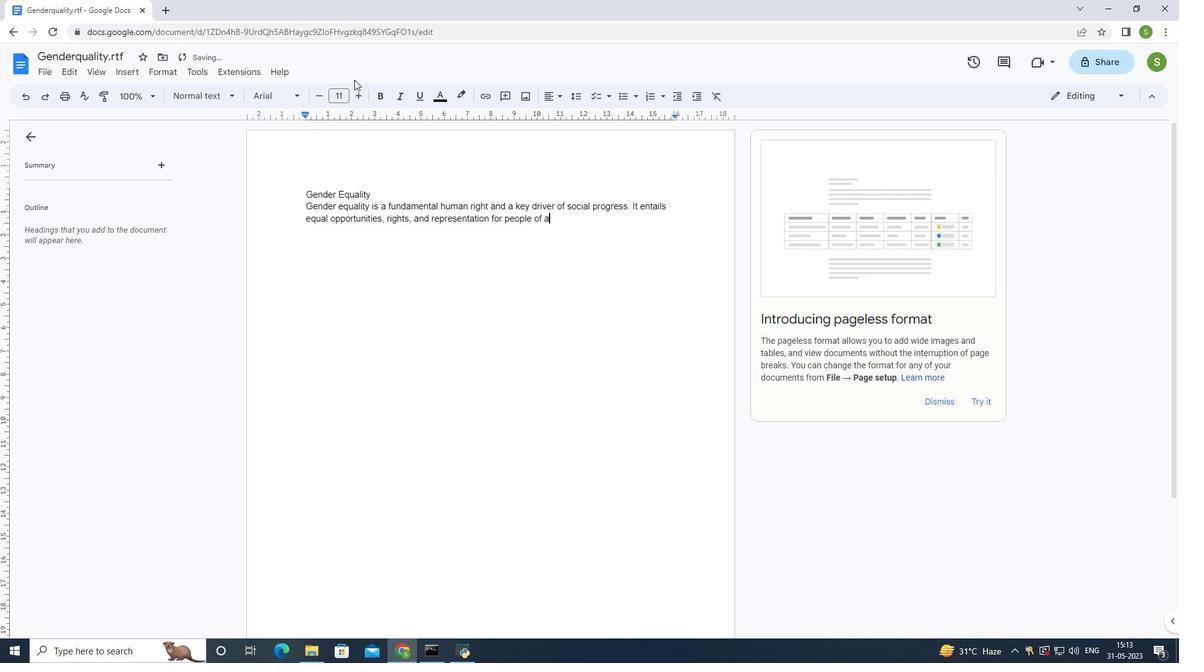 
Action: Key pressed <Key.space><Key.backspace>
Screenshot: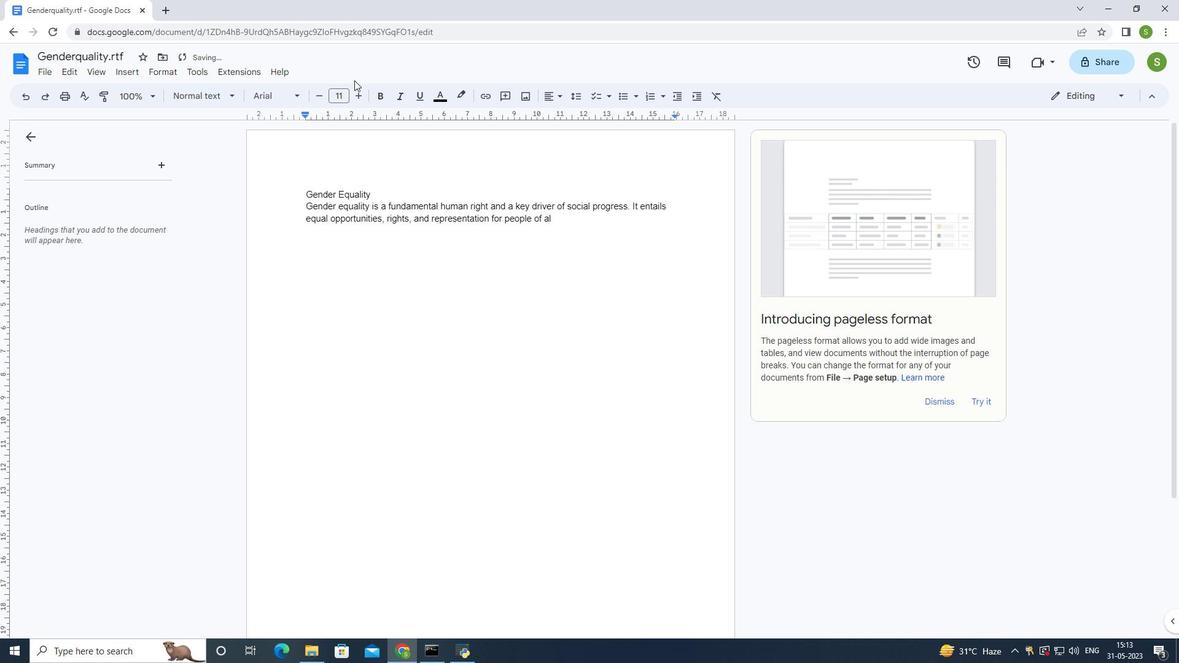 
Action: Mouse moved to (361, 88)
Screenshot: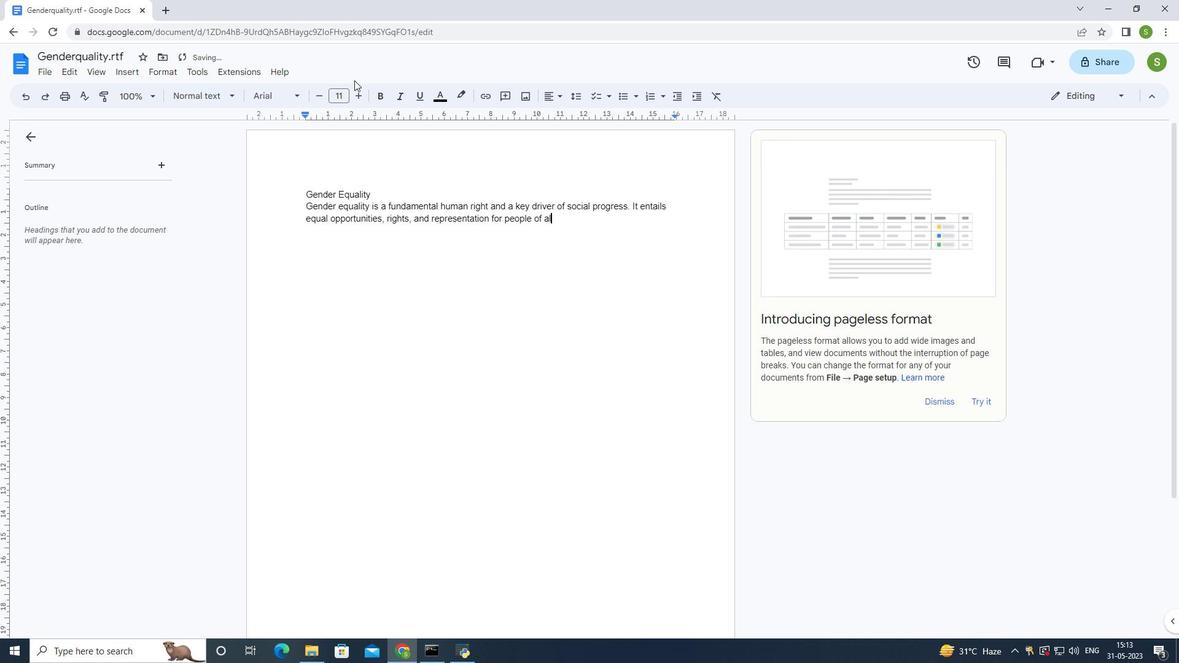 
Action: Key pressed l
Screenshot: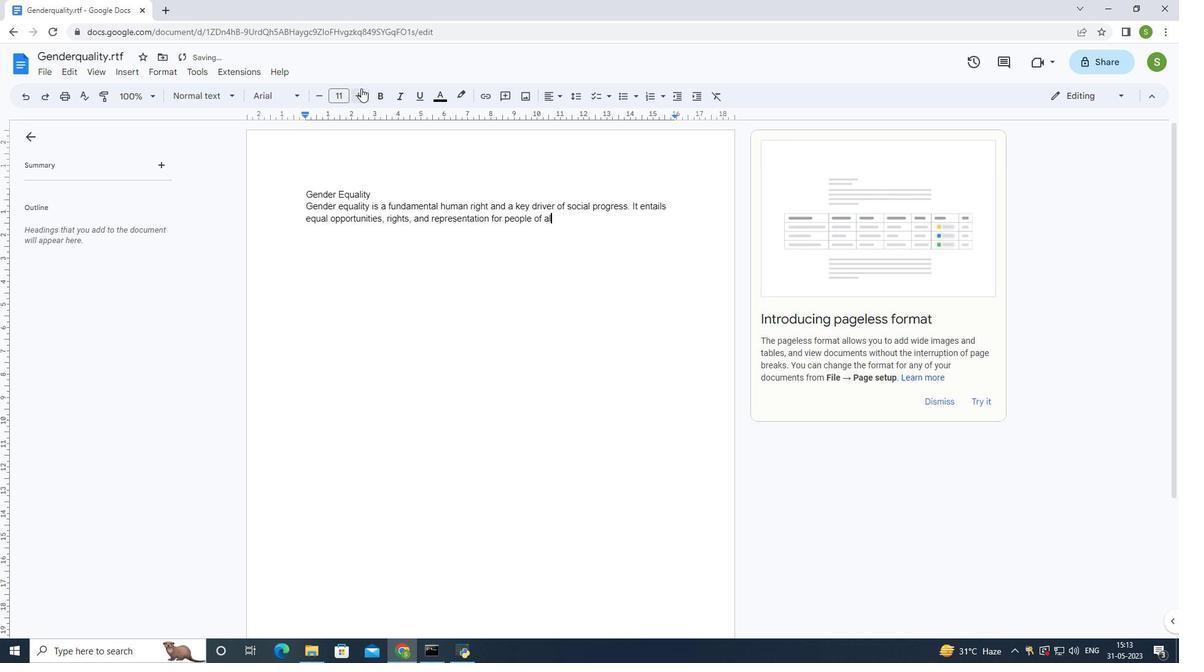 
Action: Mouse moved to (361, 89)
Screenshot: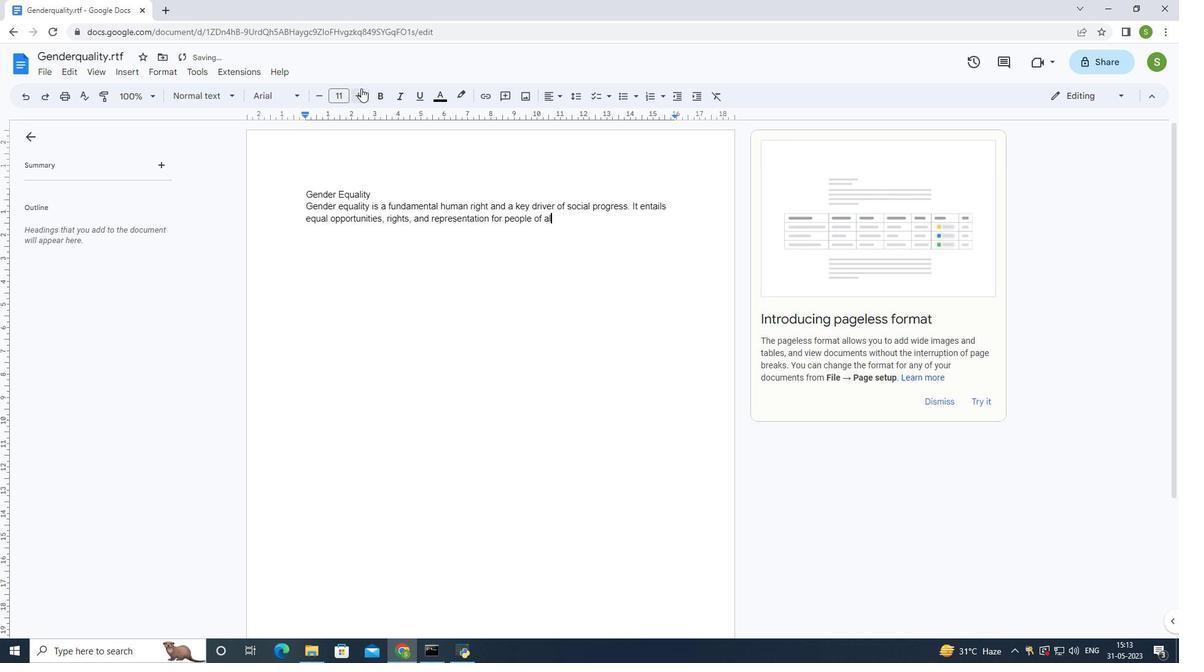 
Action: Key pressed <Key.space>
Screenshot: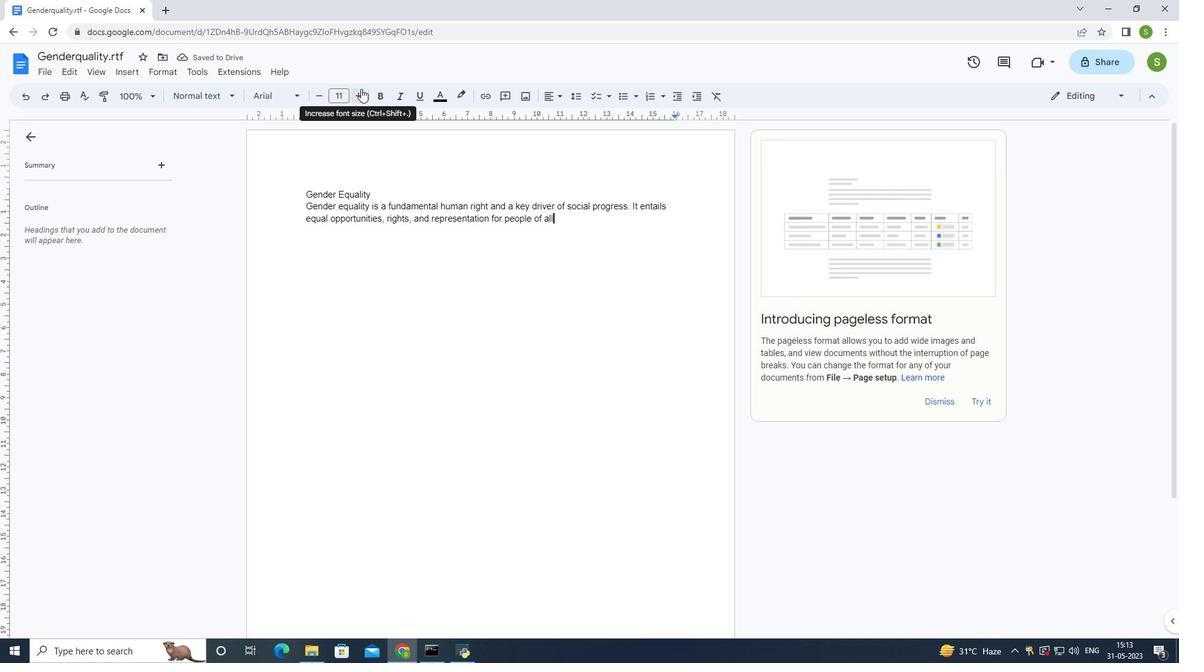 
Action: Mouse moved to (361, 89)
Screenshot: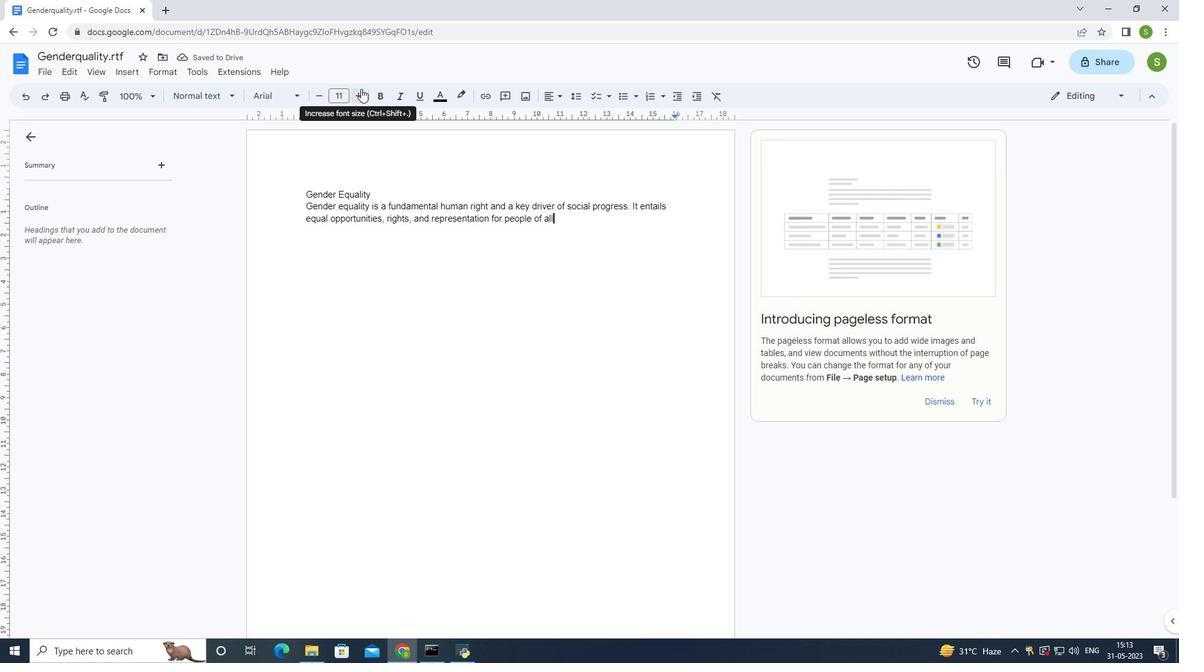 
Action: Key pressed genders.<Key.space><Key.shift>Achieving<Key.space>gender<Key.space>equalit
Screenshot: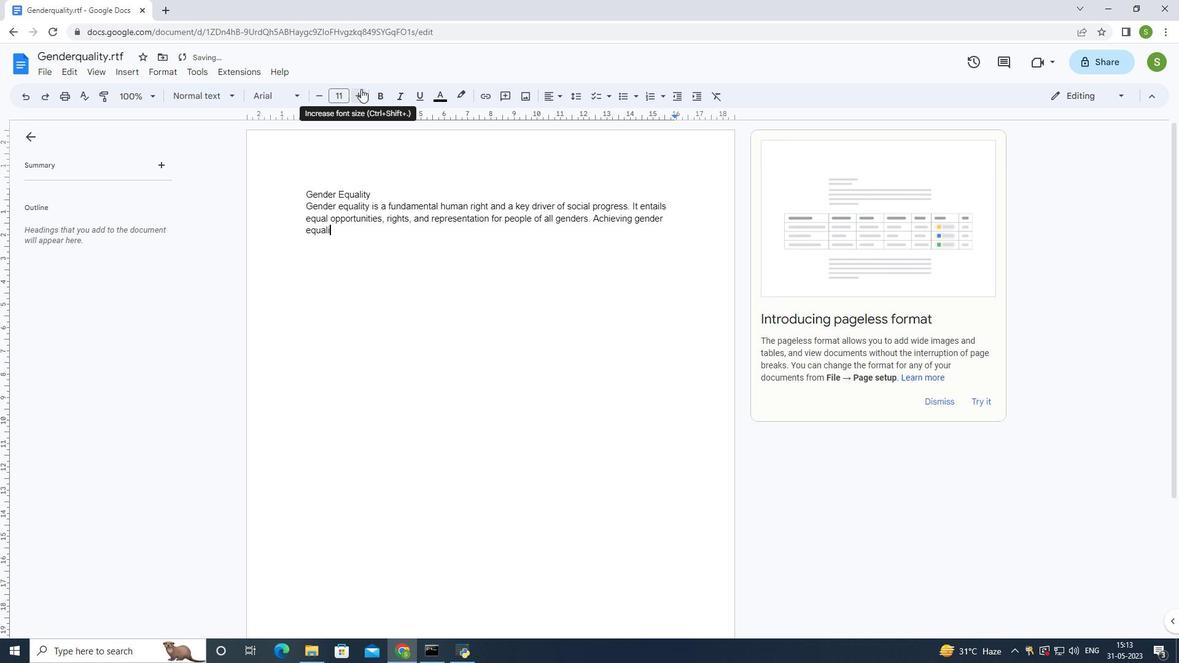 
Action: Mouse moved to (361, 90)
Screenshot: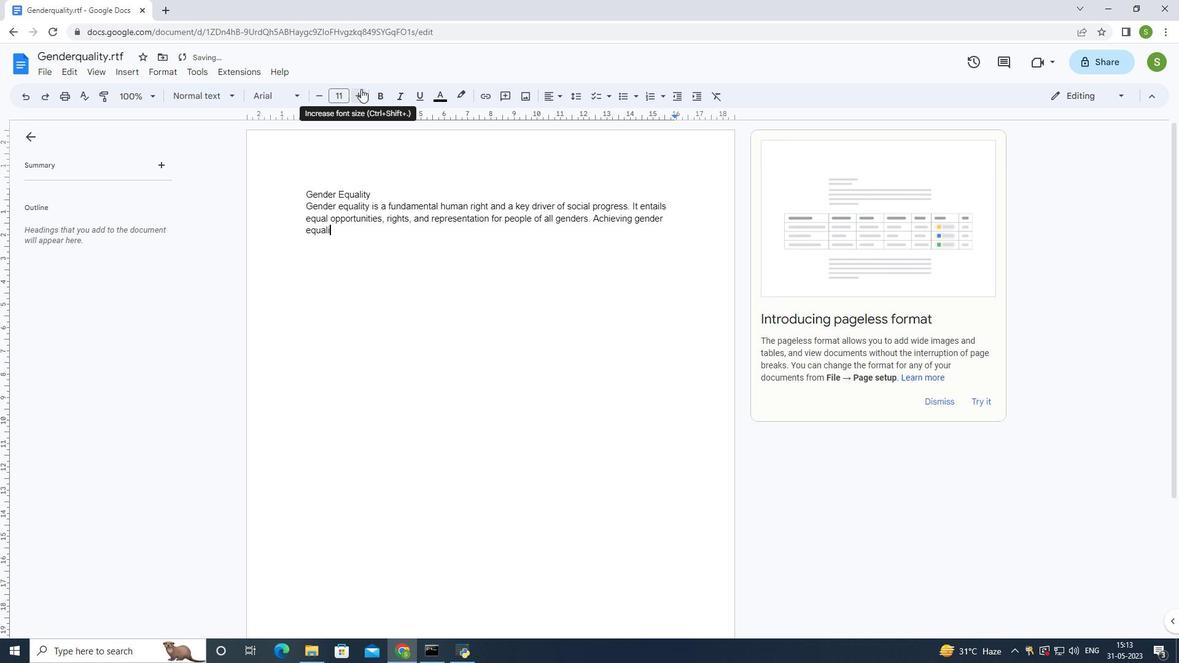 
Action: Key pressed y<Key.space>requires<Key.space>dismantling<Key.space>stereotypes,<Key.space>promoting<Key.space>inclusive<Key.space>polices<Key.space><Key.backspace>,<Key.space>and<Key.space>challenge<Key.backspace>ing<Key.space>discriminatory<Key.space>practices.<Key.space><Key.shift>By<Key.space>empowering<Key.space>woman<Key.space>and<Key.space>girls,<Key.space>addressing<Key.space>g
Screenshot: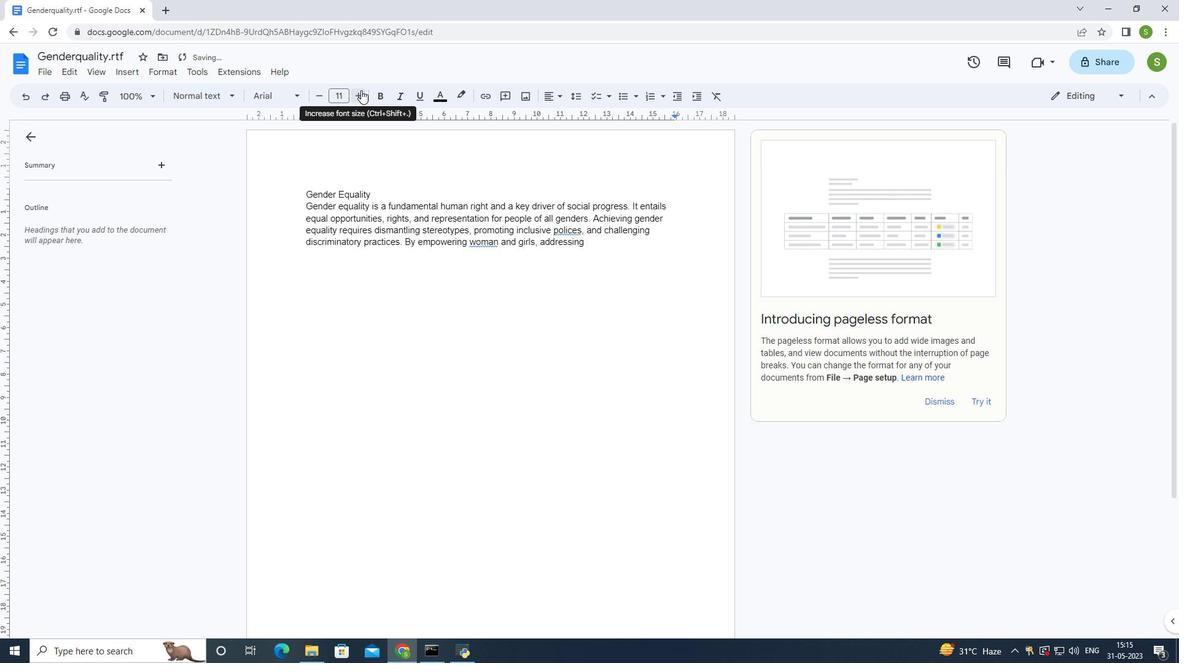 
Action: Mouse moved to (361, 90)
Screenshot: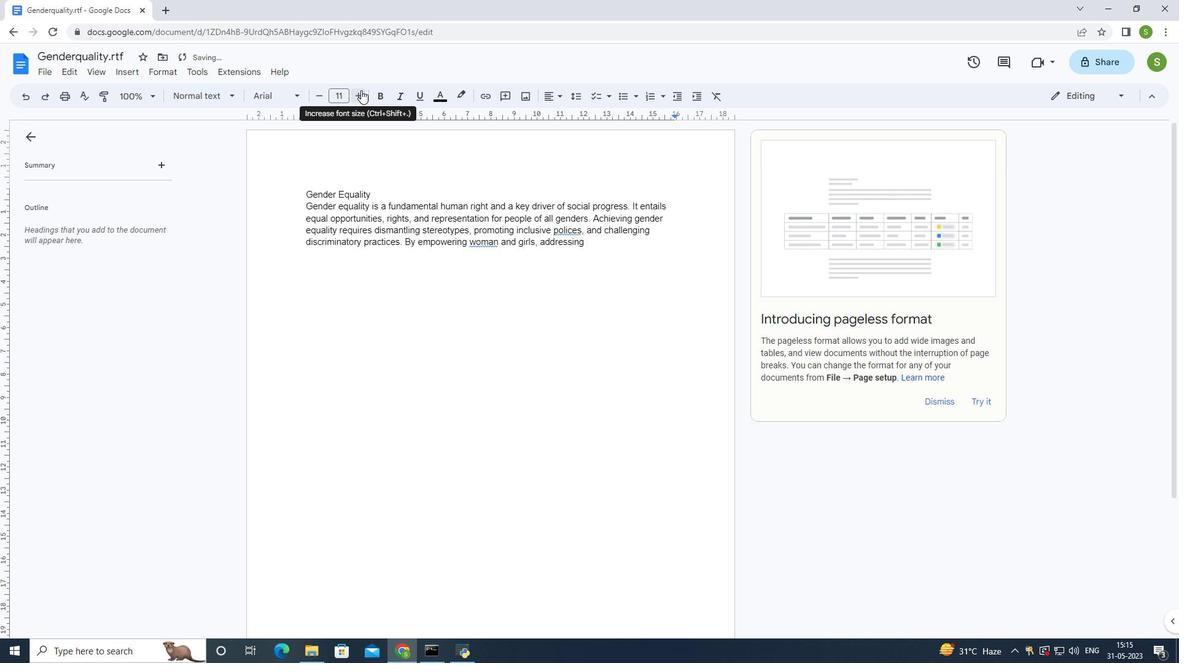 
Action: Key pressed ender-based<Key.space>violence,<Key.space>and<Key.space>promoting<Key.space>equal<Key.space>pay,<Key.space>we<Key.space>can<Key.space>build<Key.space>a<Key.space>more<Key.space>equitable<Key.space>and<Key.space>just<Key.space>so
Screenshot: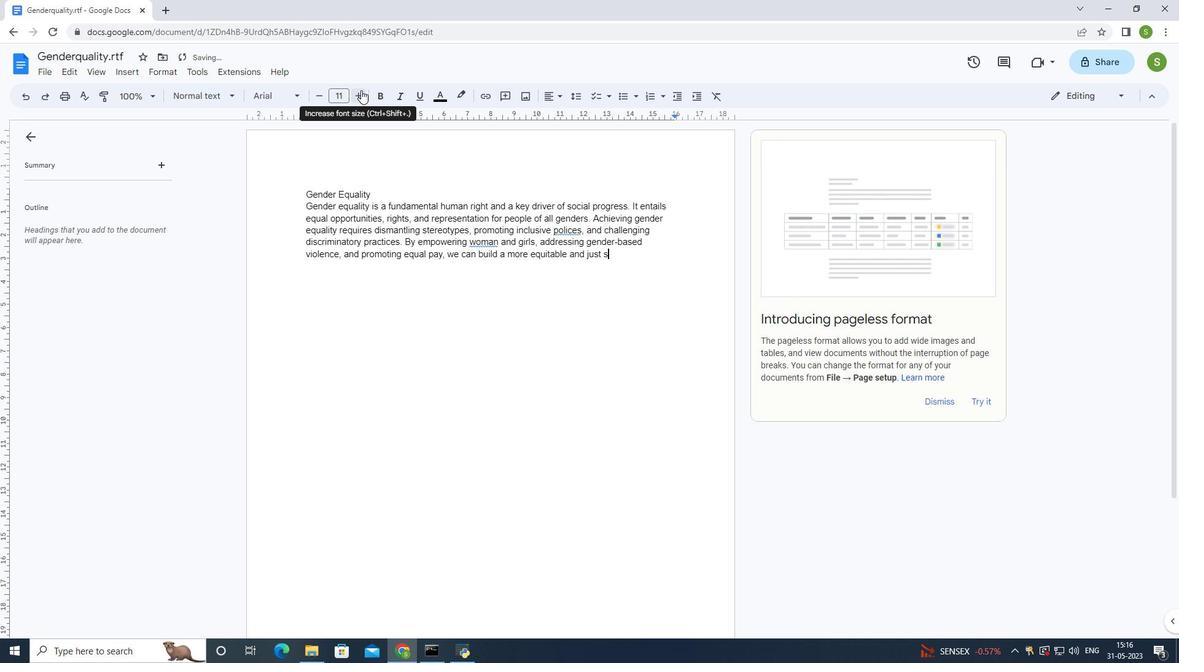 
Action: Mouse moved to (361, 90)
Screenshot: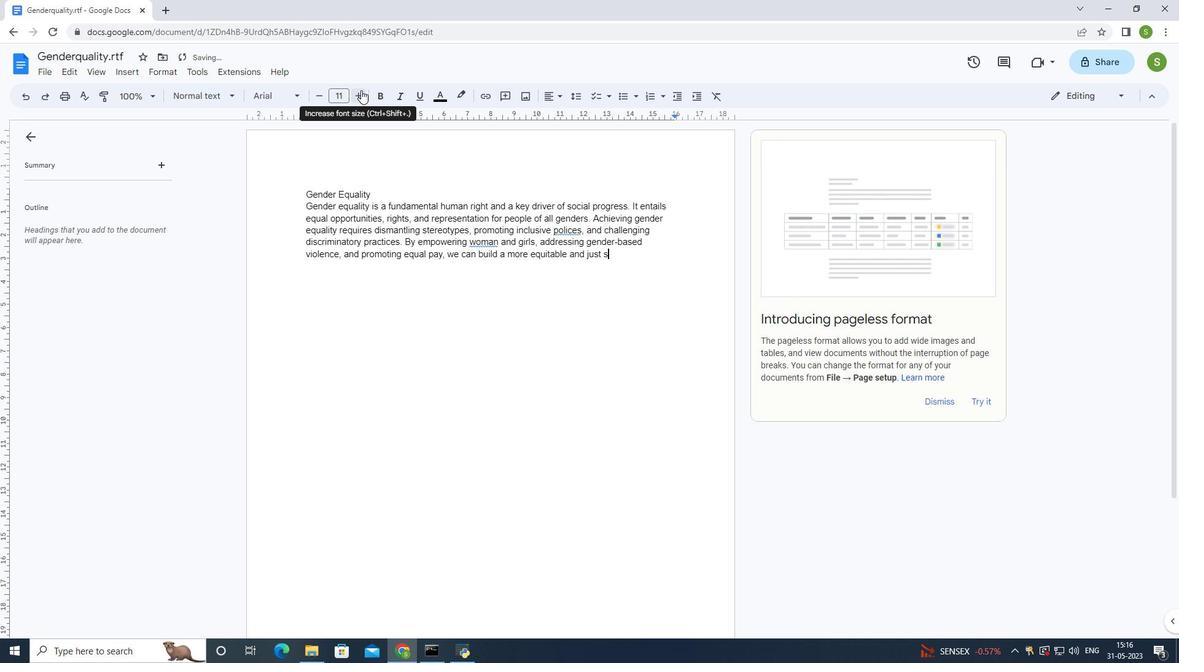 
Action: Key pressed ciety<Key.space>f
Screenshot: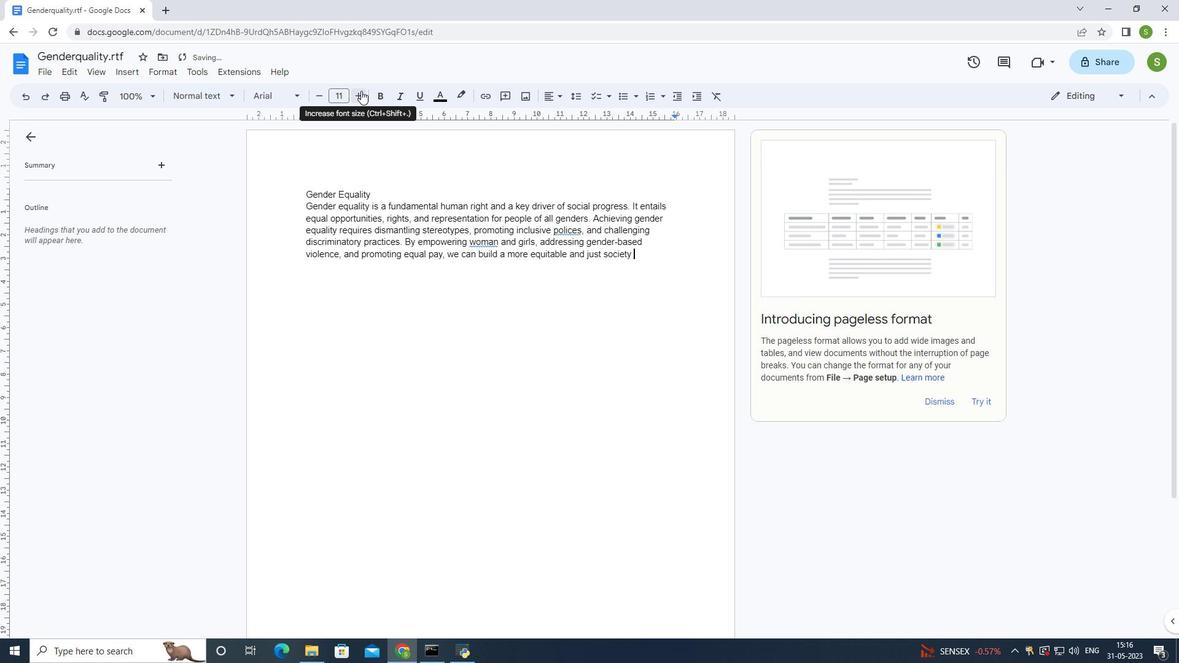 
Action: Mouse moved to (361, 90)
Screenshot: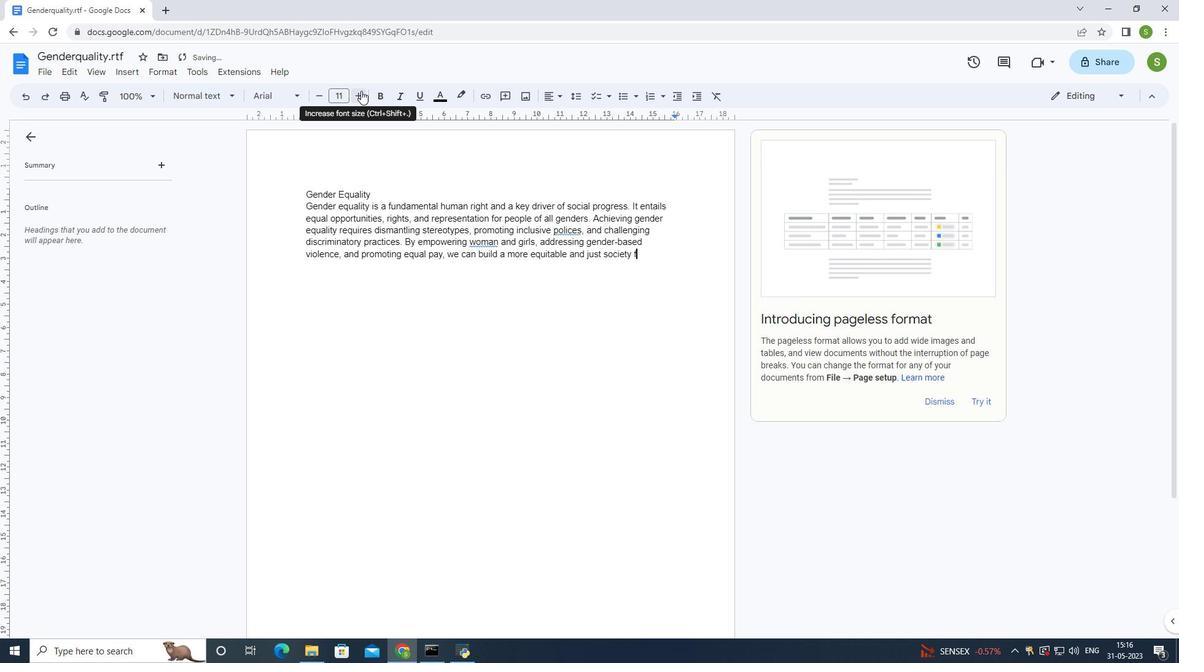 
Action: Key pressed or<Key.space>everyone.
Screenshot: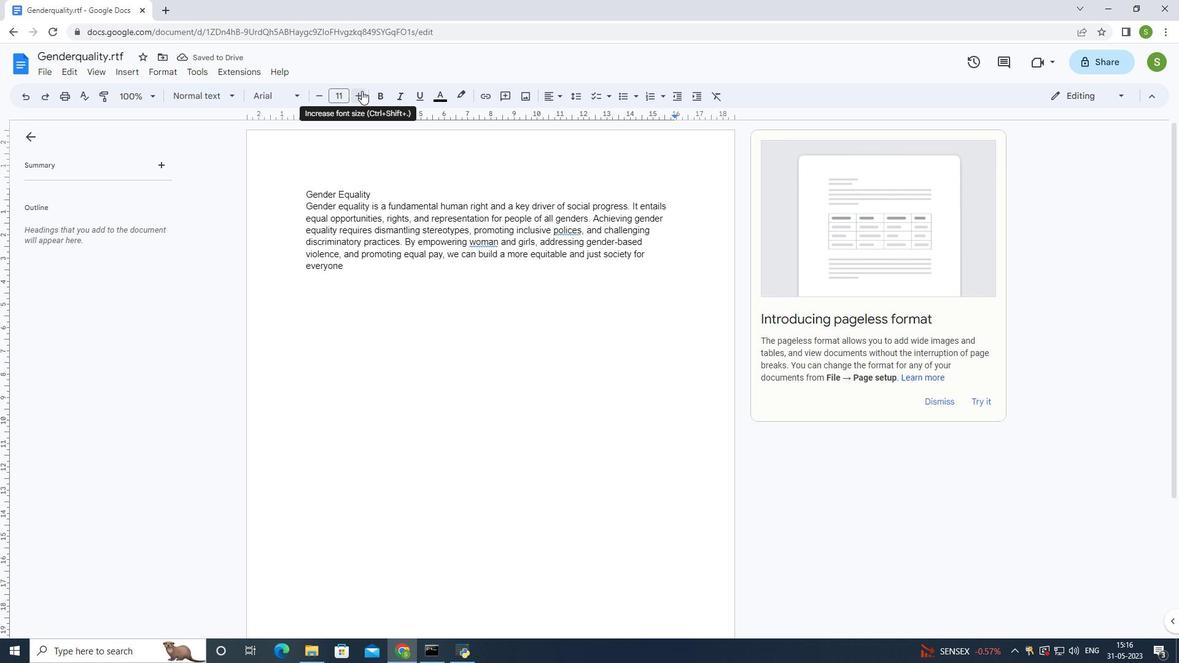 
Action: Mouse moved to (571, 229)
Screenshot: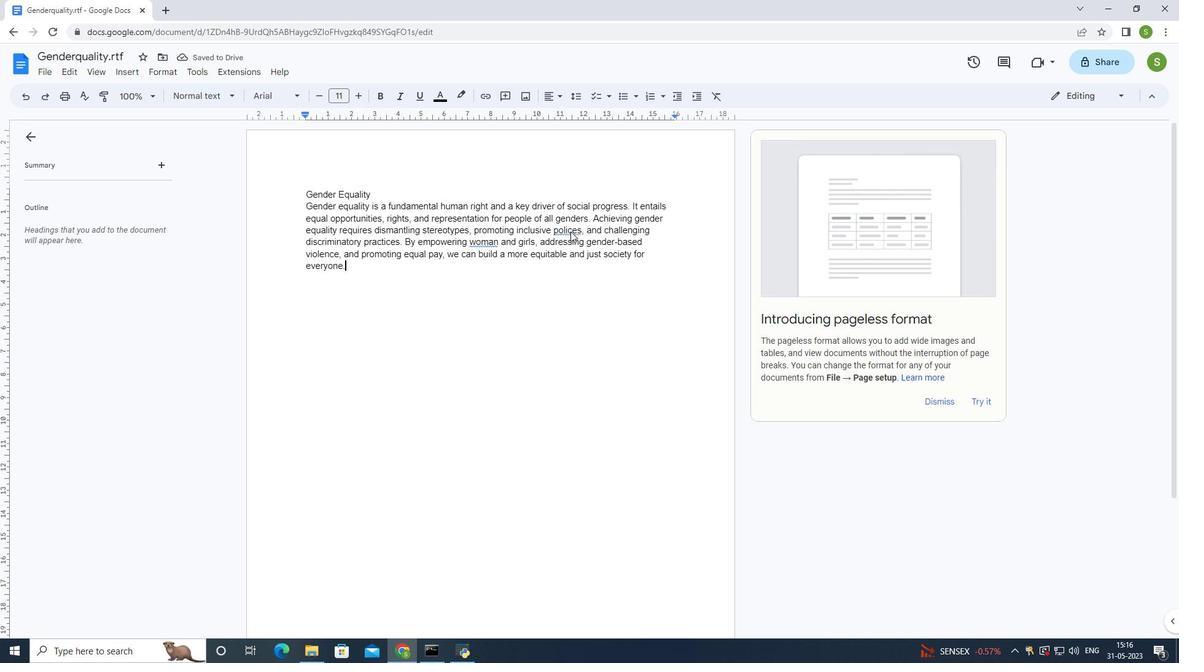 
Action: Mouse pressed left at (571, 229)
Screenshot: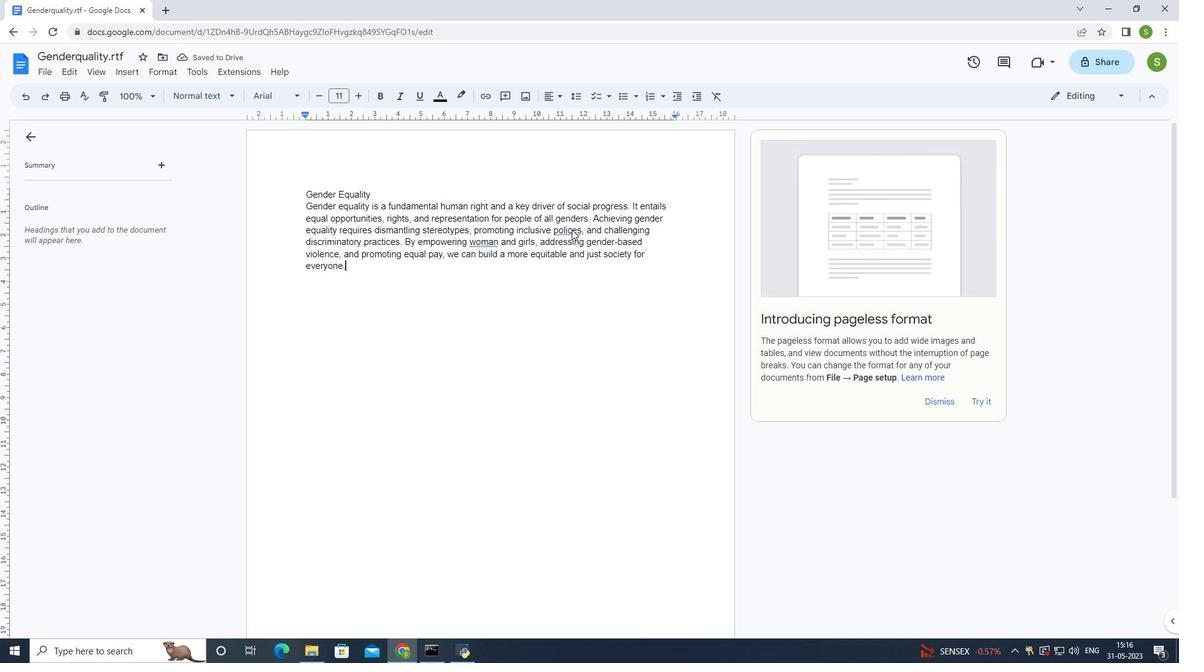 
Action: Mouse moved to (582, 224)
Screenshot: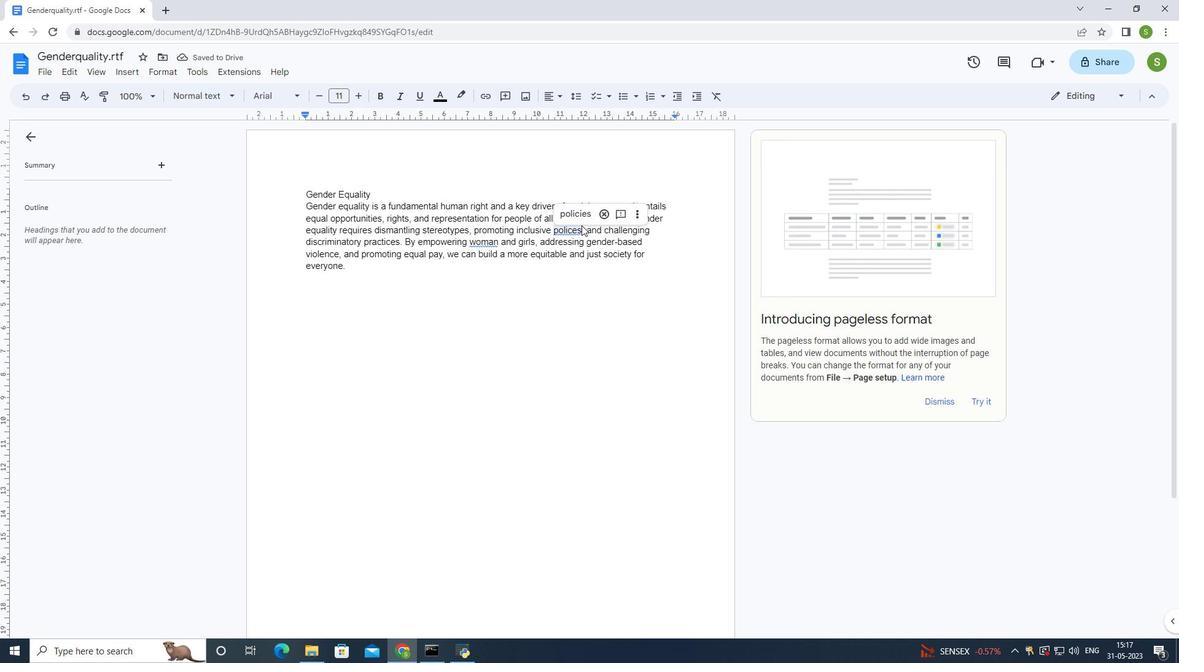 
Action: Key pressed i
Screenshot: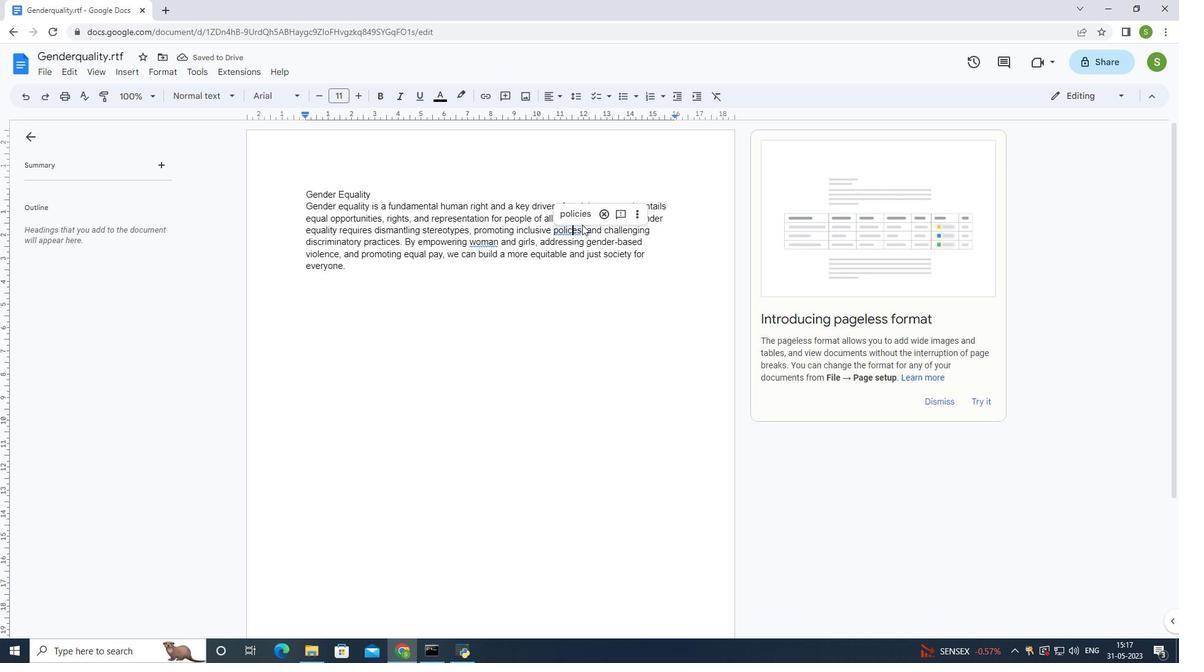 
Action: Mouse moved to (491, 244)
Screenshot: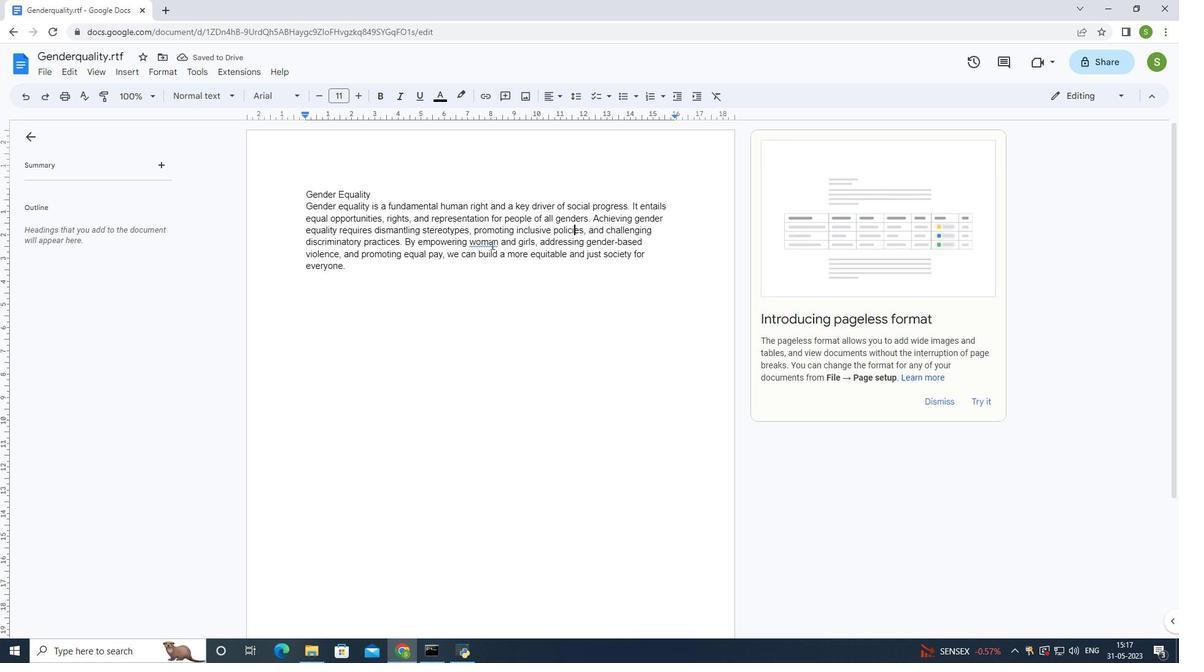 
Action: Mouse pressed left at (491, 244)
Screenshot: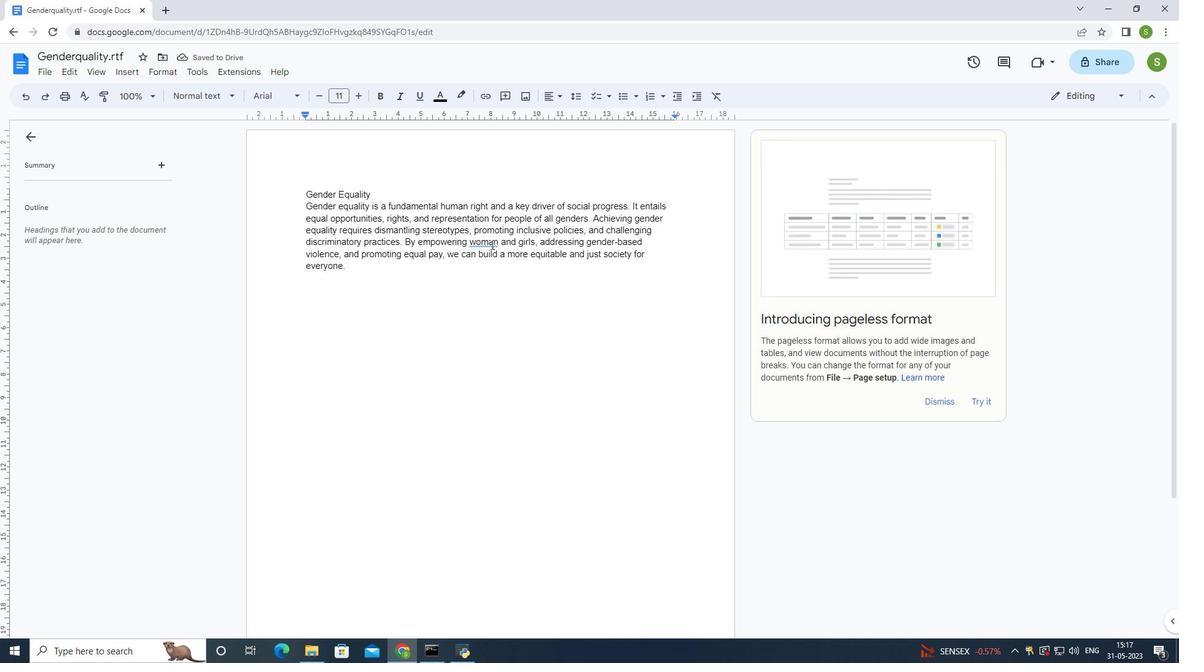 
Action: Mouse moved to (514, 235)
Screenshot: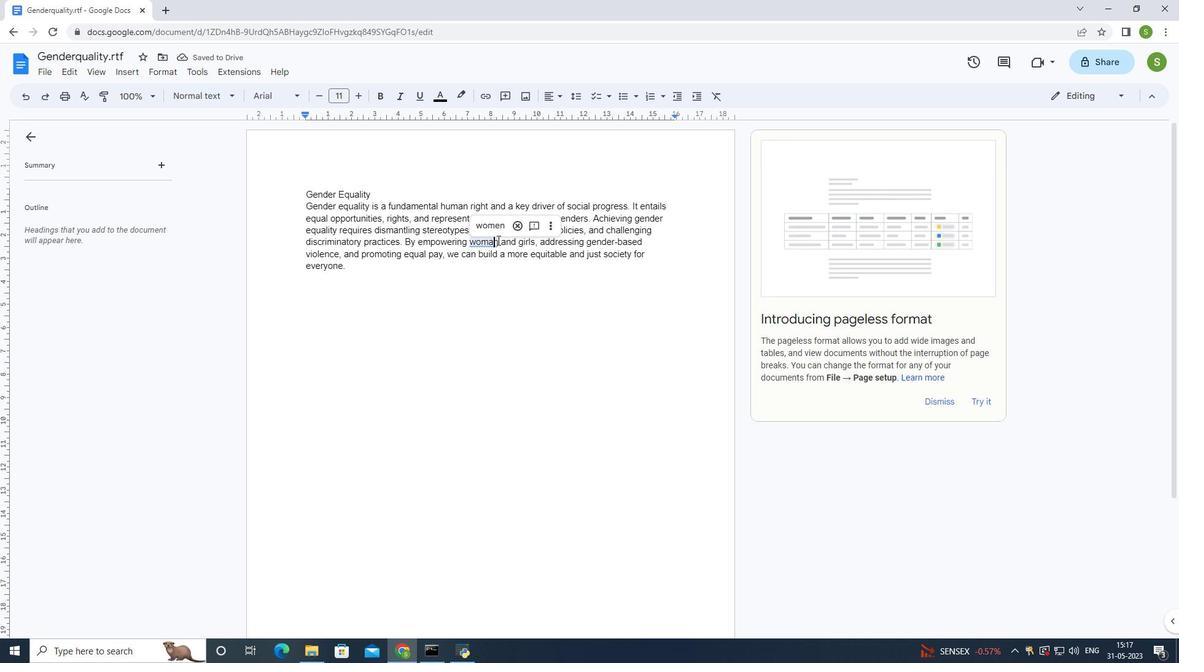 
Action: Key pressed <Key.backspace>
Screenshot: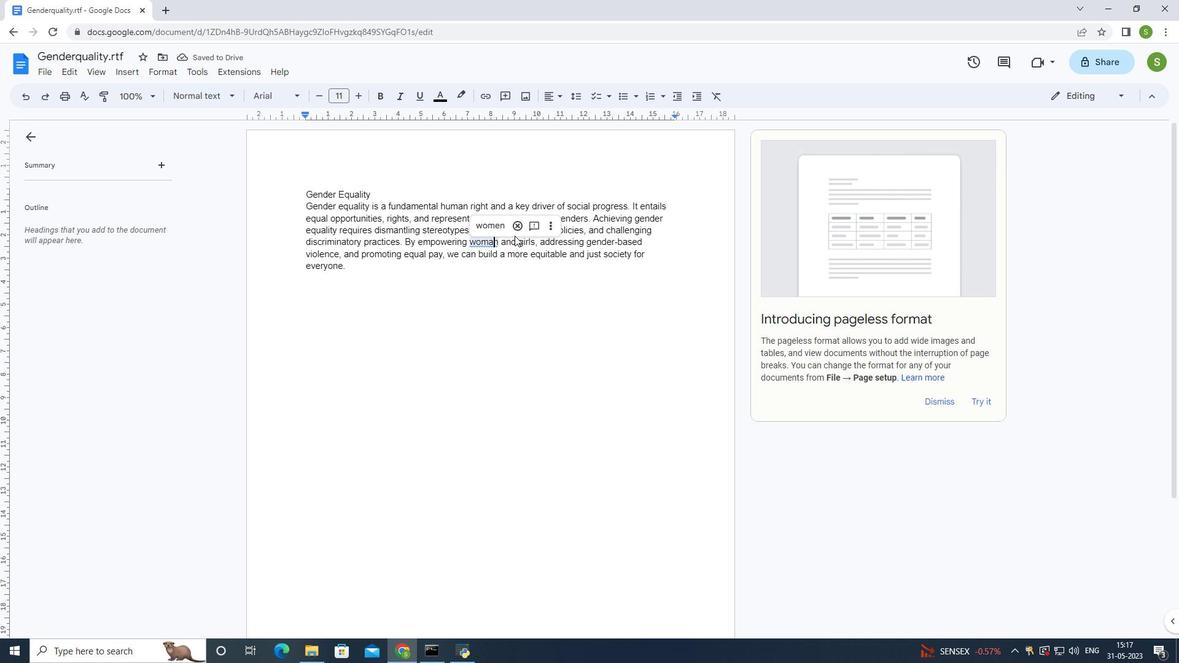 
Action: Mouse moved to (515, 235)
Screenshot: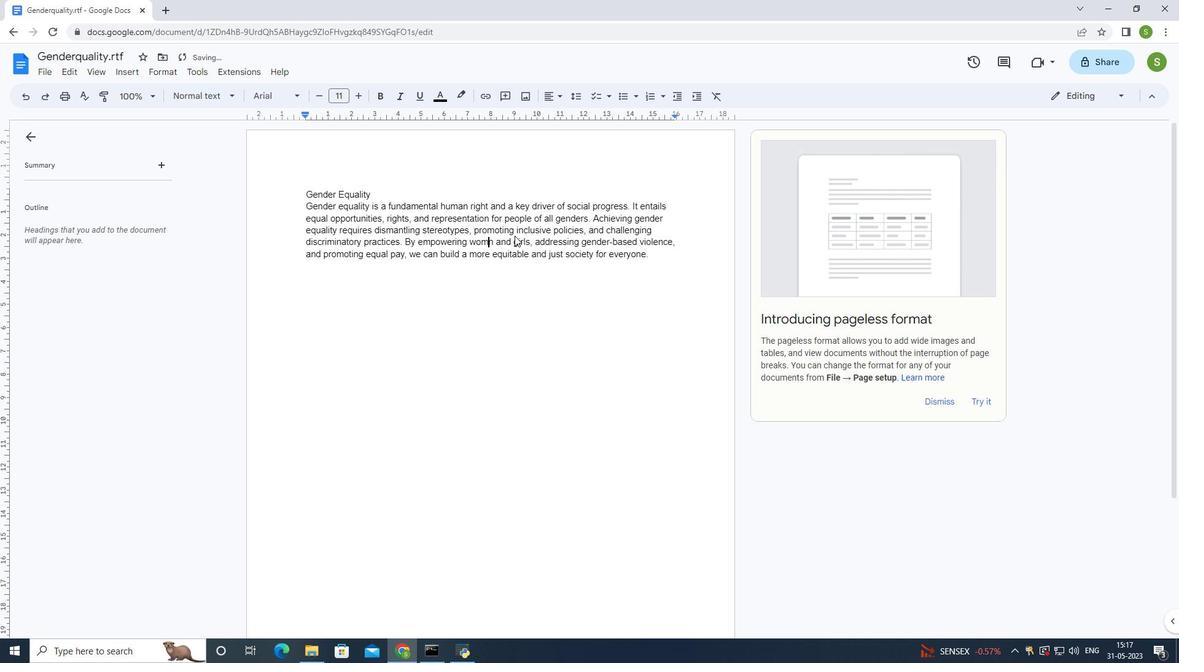 
Action: Key pressed e
Screenshot: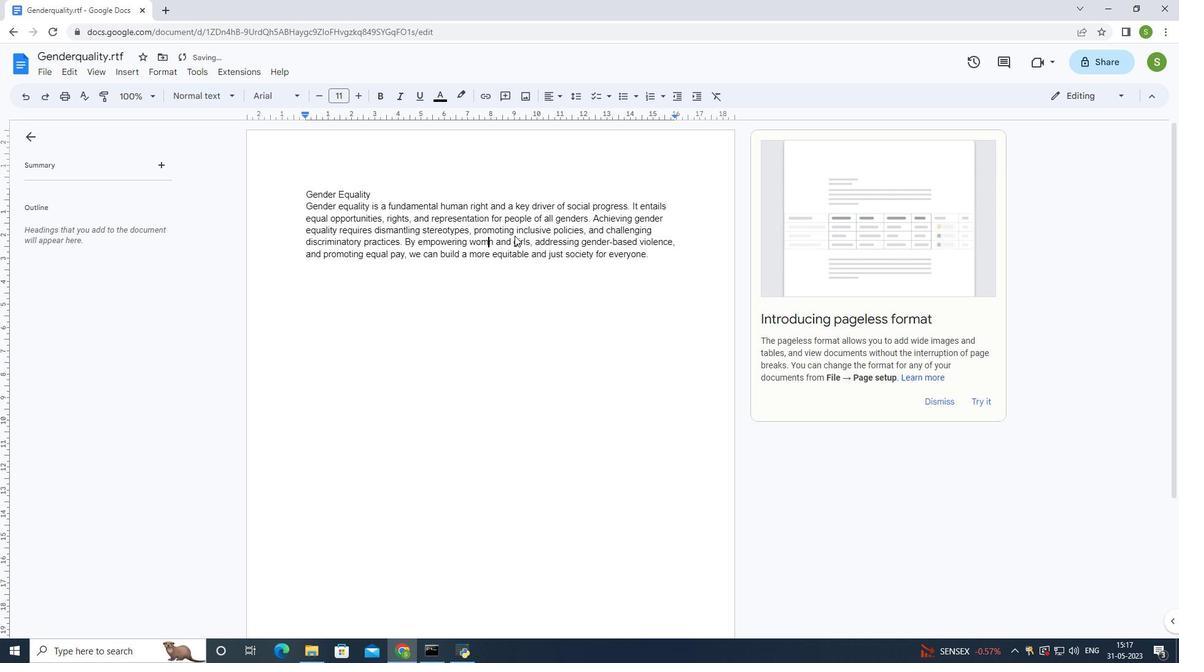 
Action: Mouse moved to (305, 207)
Screenshot: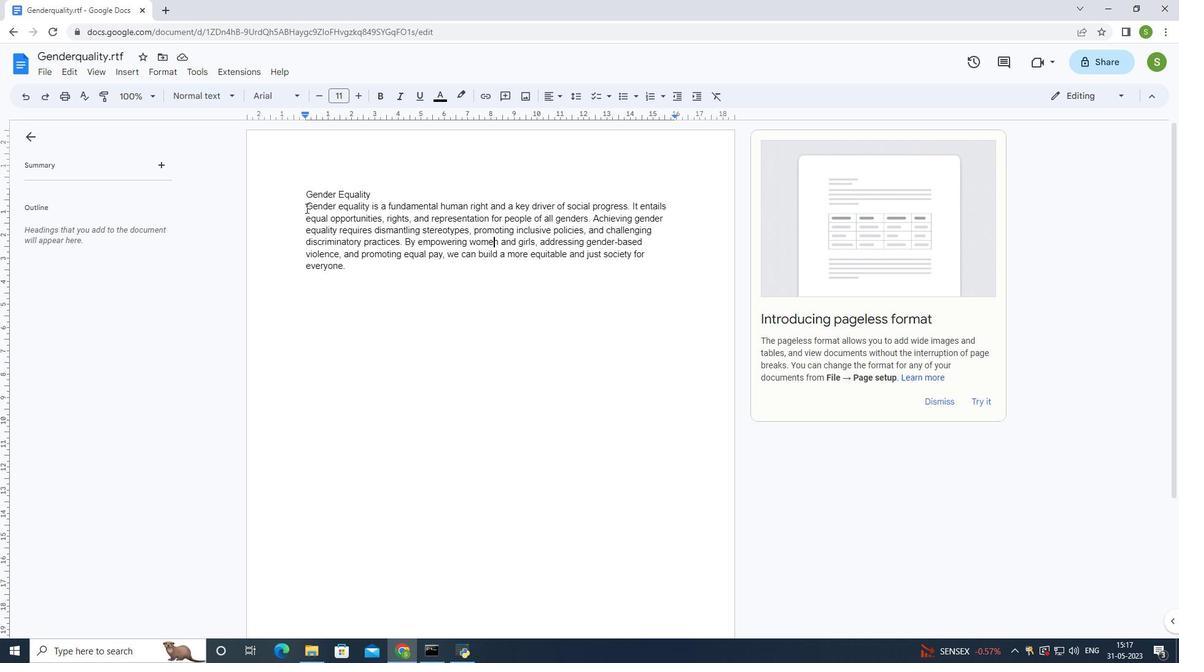 
Action: Mouse pressed left at (305, 207)
Screenshot: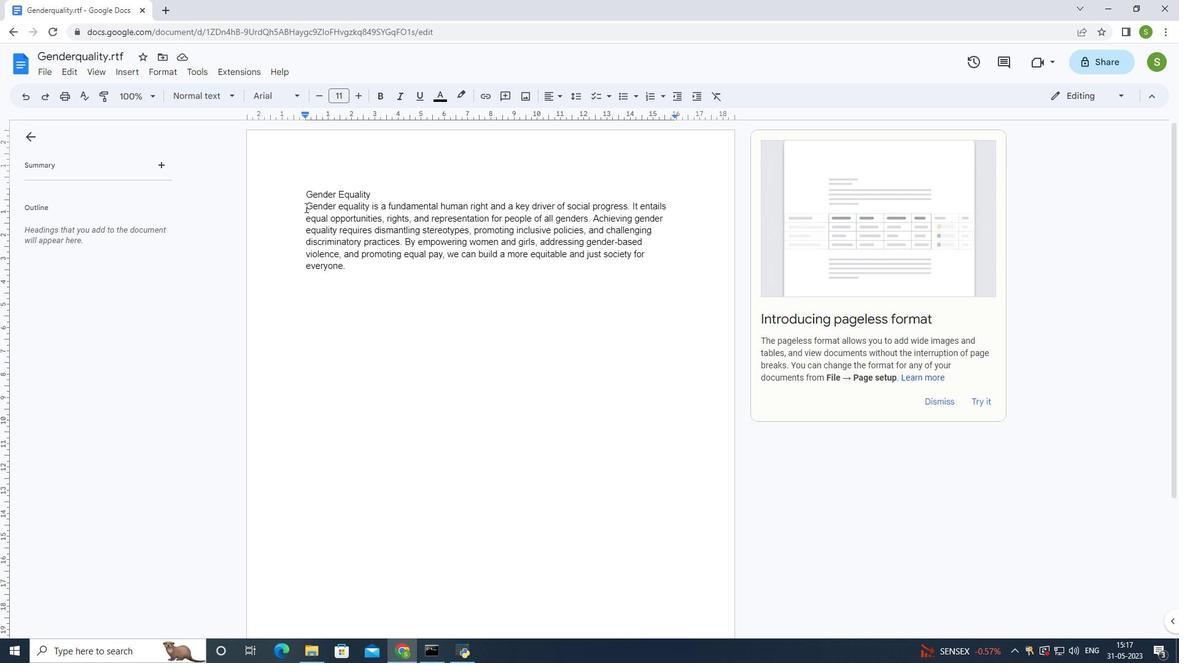 
Action: Mouse moved to (266, 95)
Screenshot: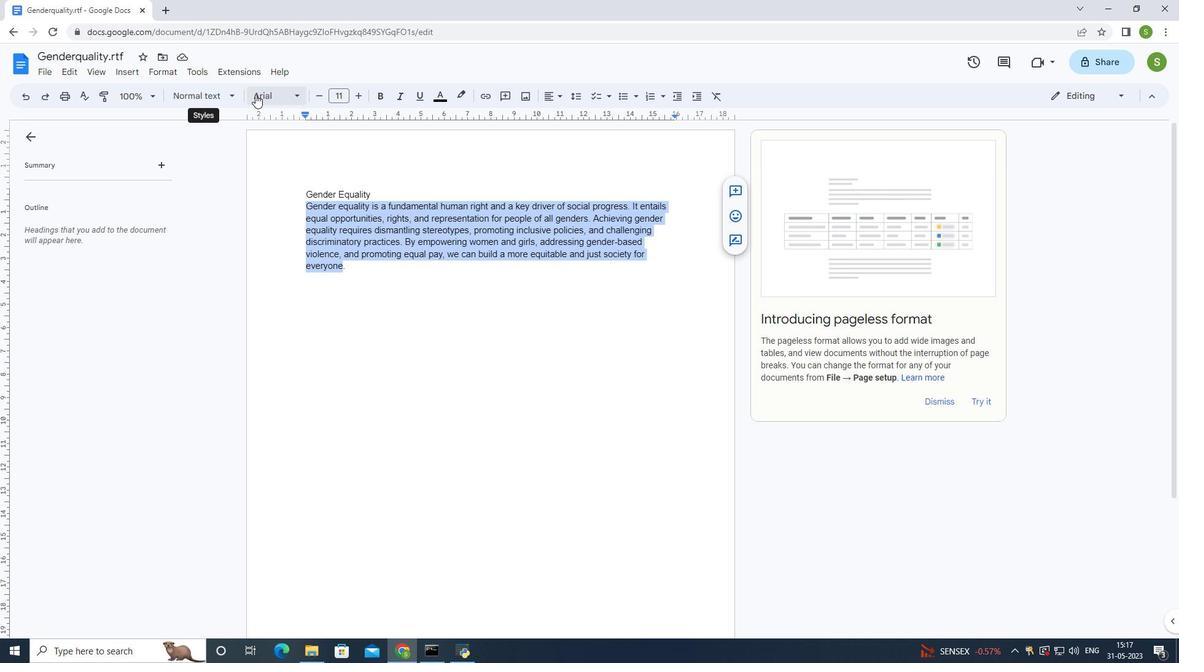 
Action: Mouse pressed left at (266, 95)
Screenshot: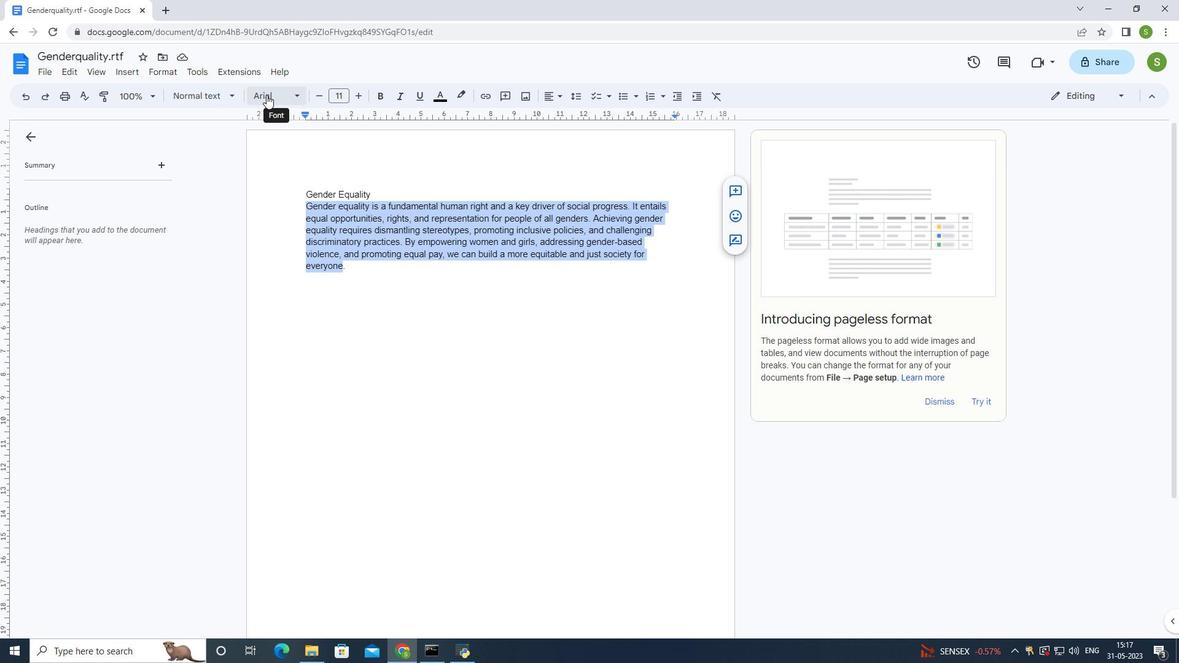 
Action: Mouse moved to (304, 119)
Screenshot: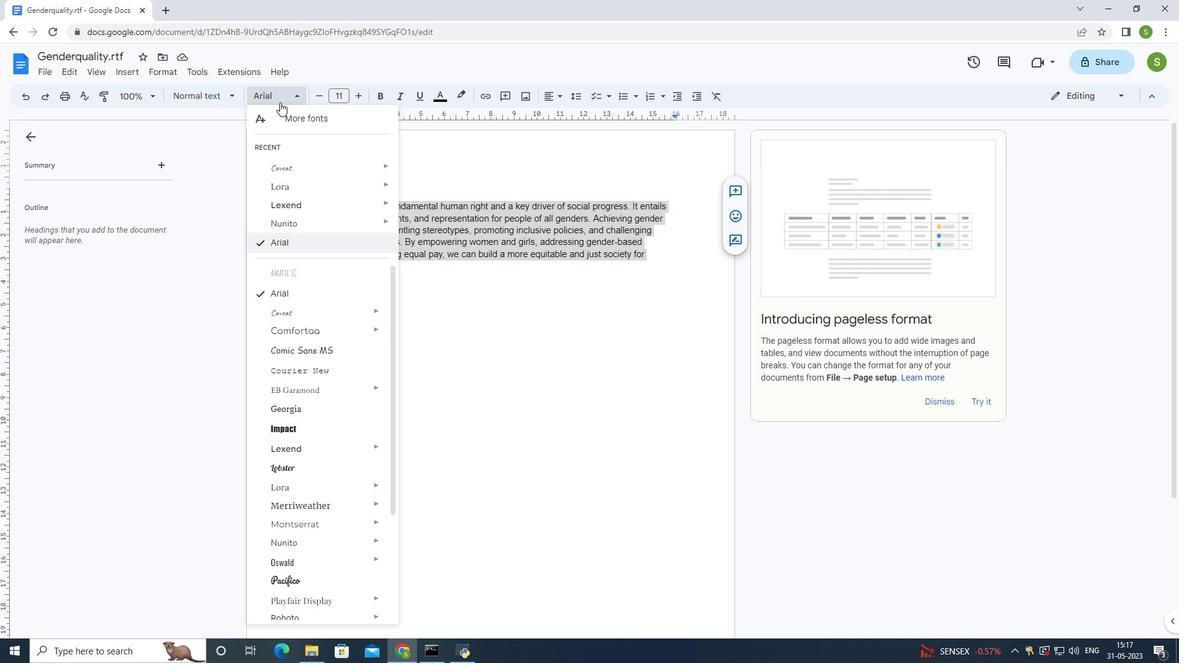 
Action: Mouse pressed left at (304, 119)
Screenshot: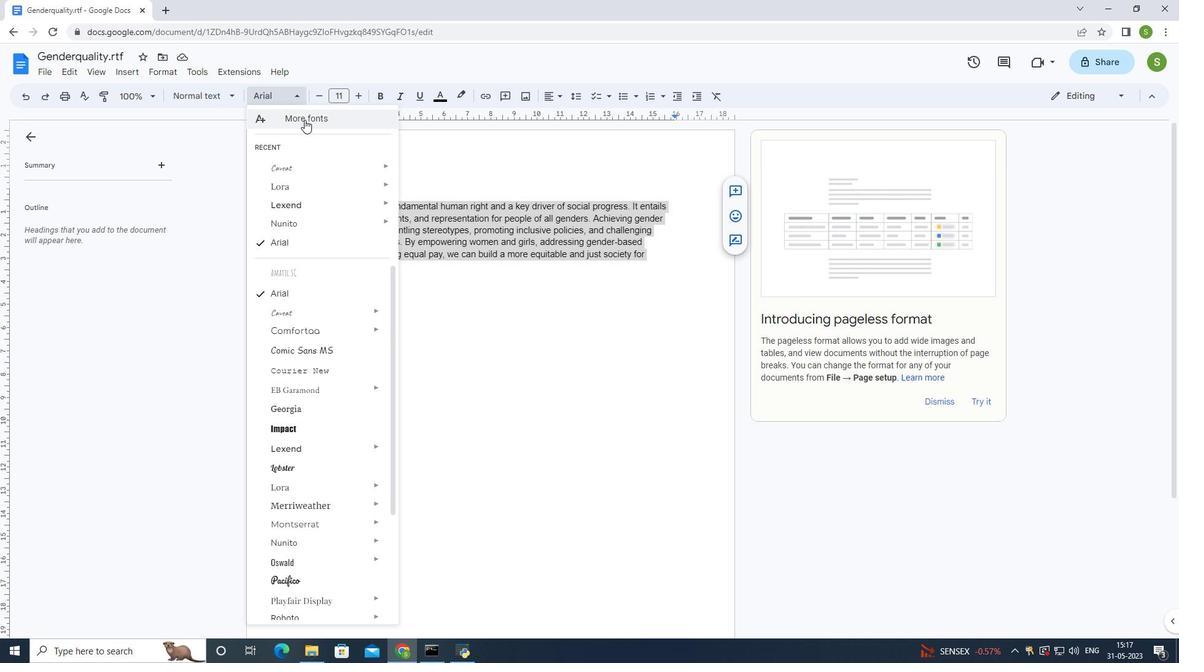 
Action: Mouse moved to (420, 198)
Screenshot: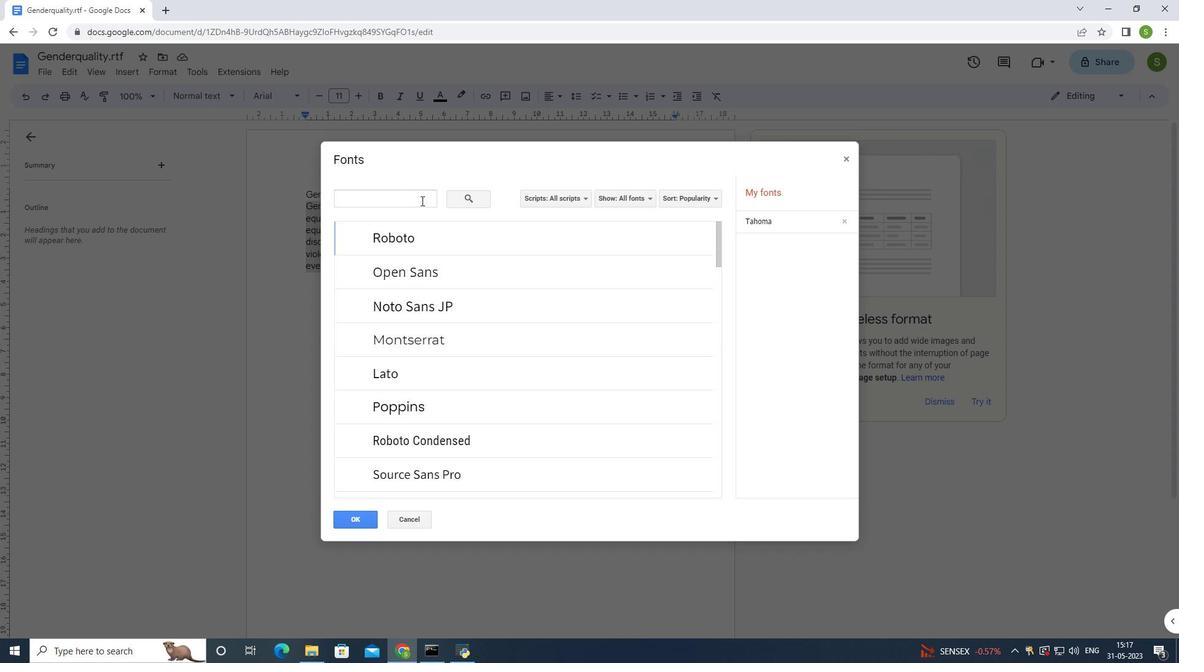 
Action: Mouse pressed left at (420, 198)
Screenshot: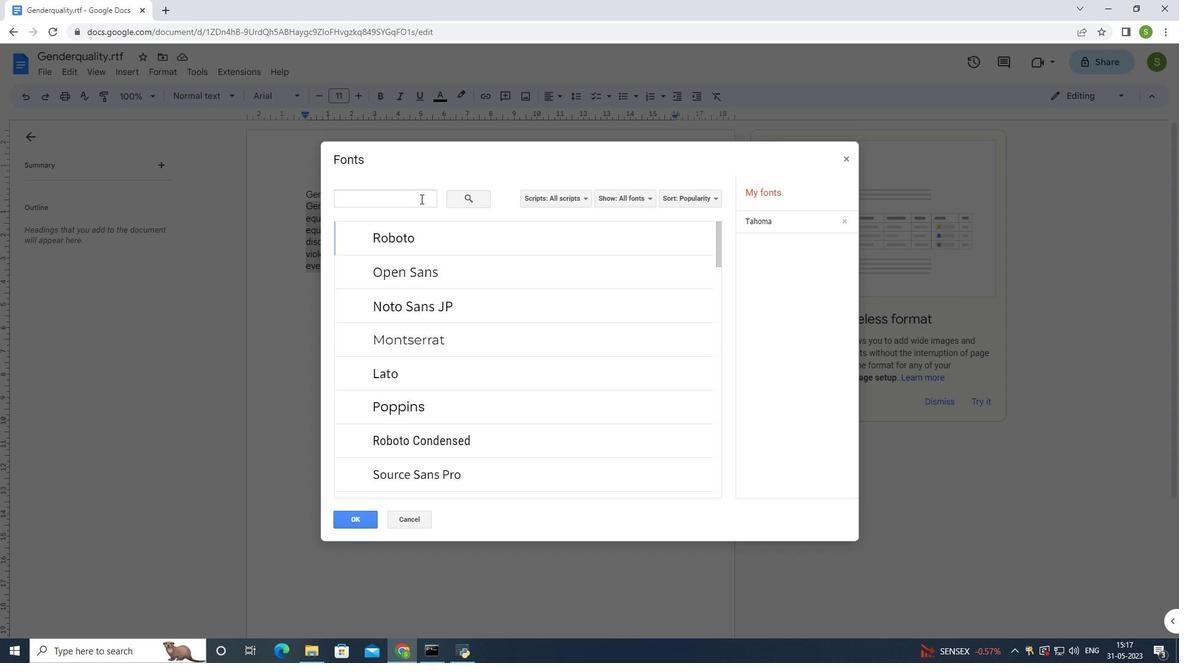 
Action: Mouse moved to (436, 191)
Screenshot: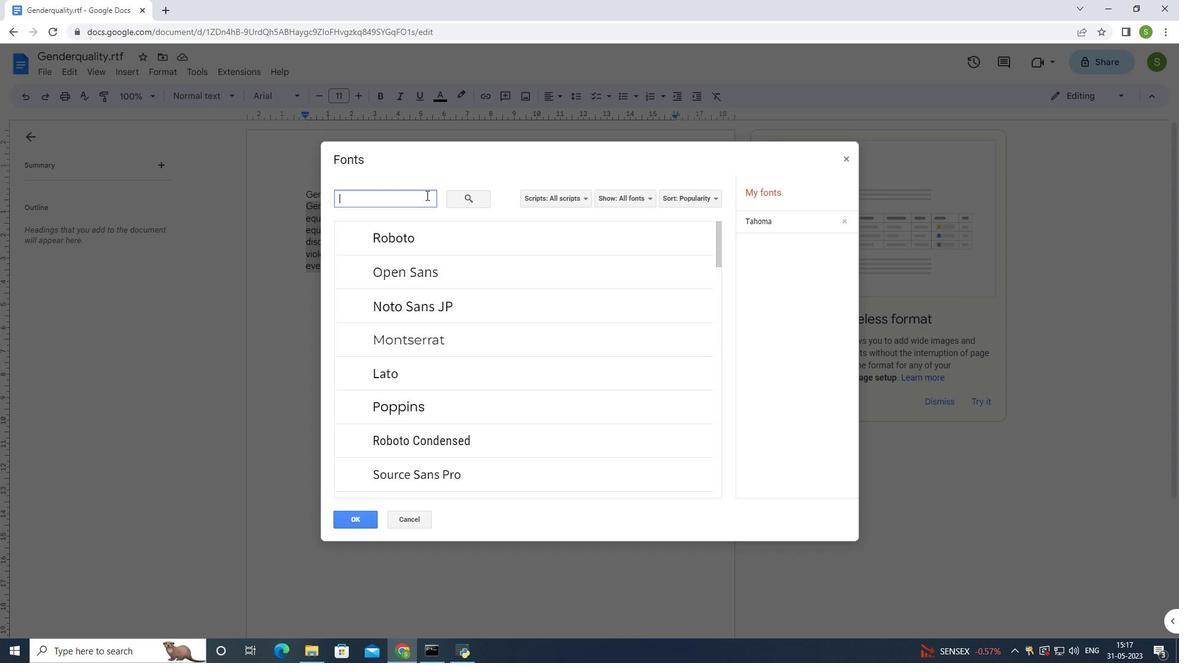 
Action: Key pressed paragr
Screenshot: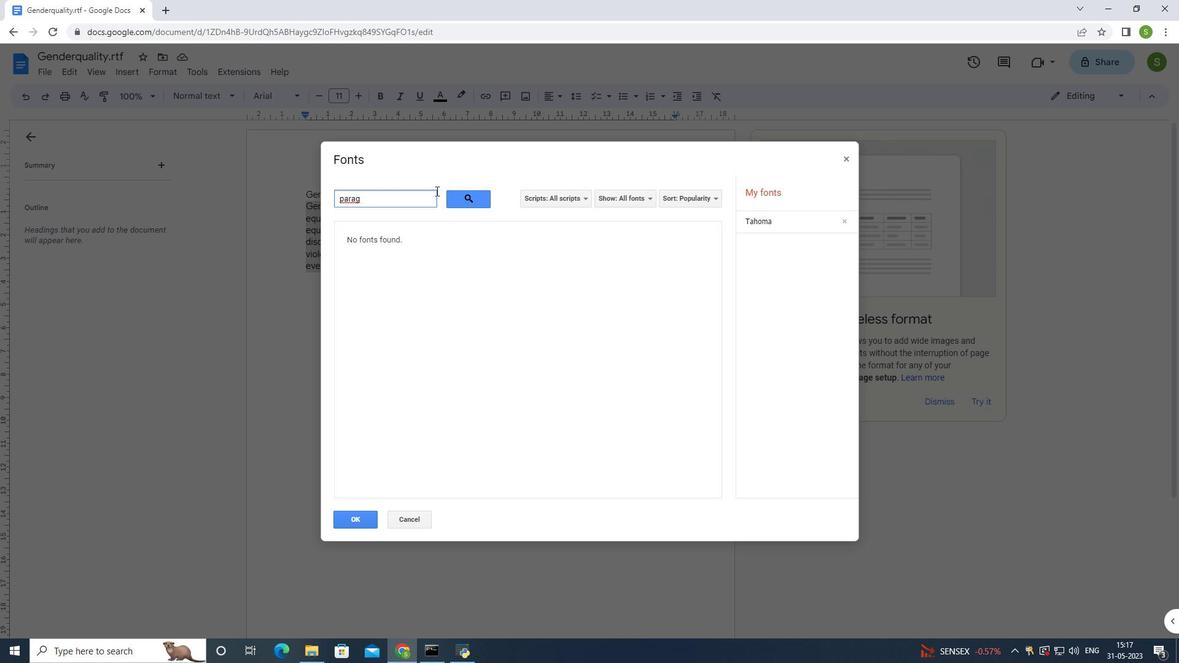 
Action: Mouse moved to (436, 191)
Screenshot: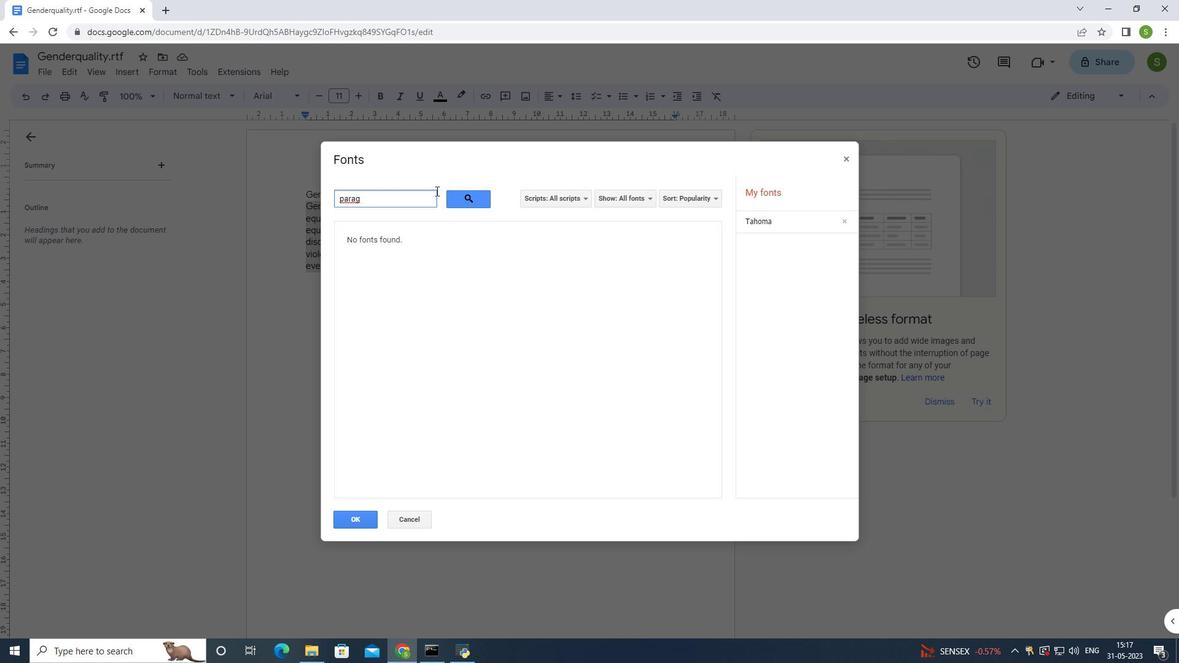 
Action: Key pressed aph
Screenshot: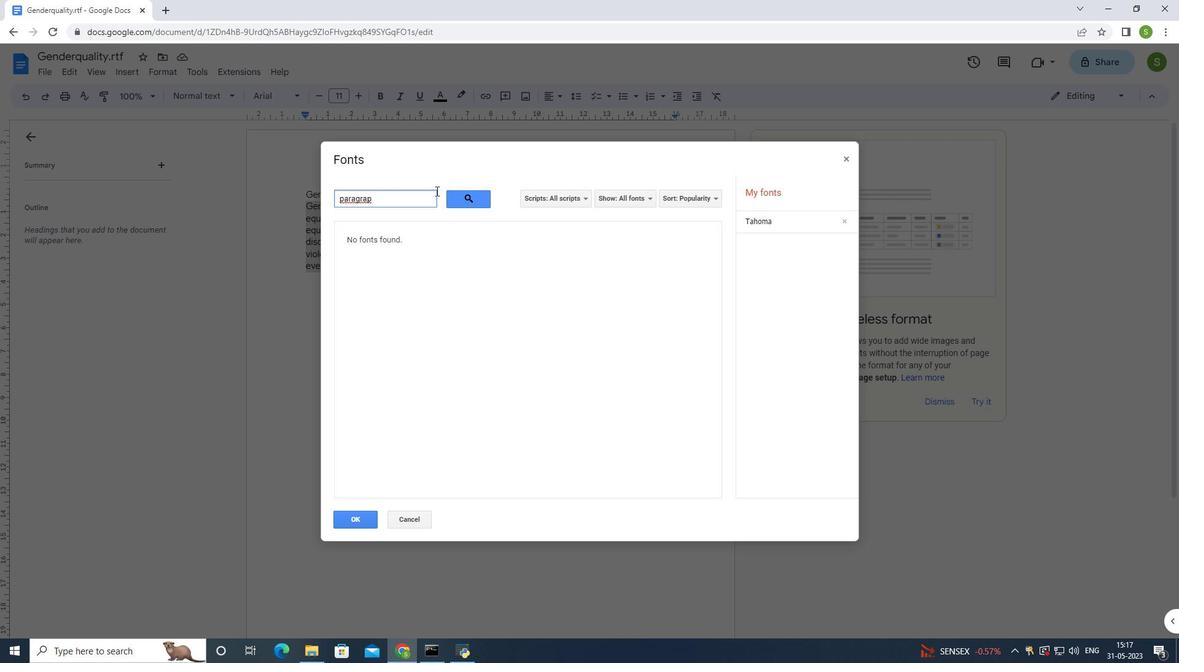 
Action: Mouse moved to (434, 191)
Screenshot: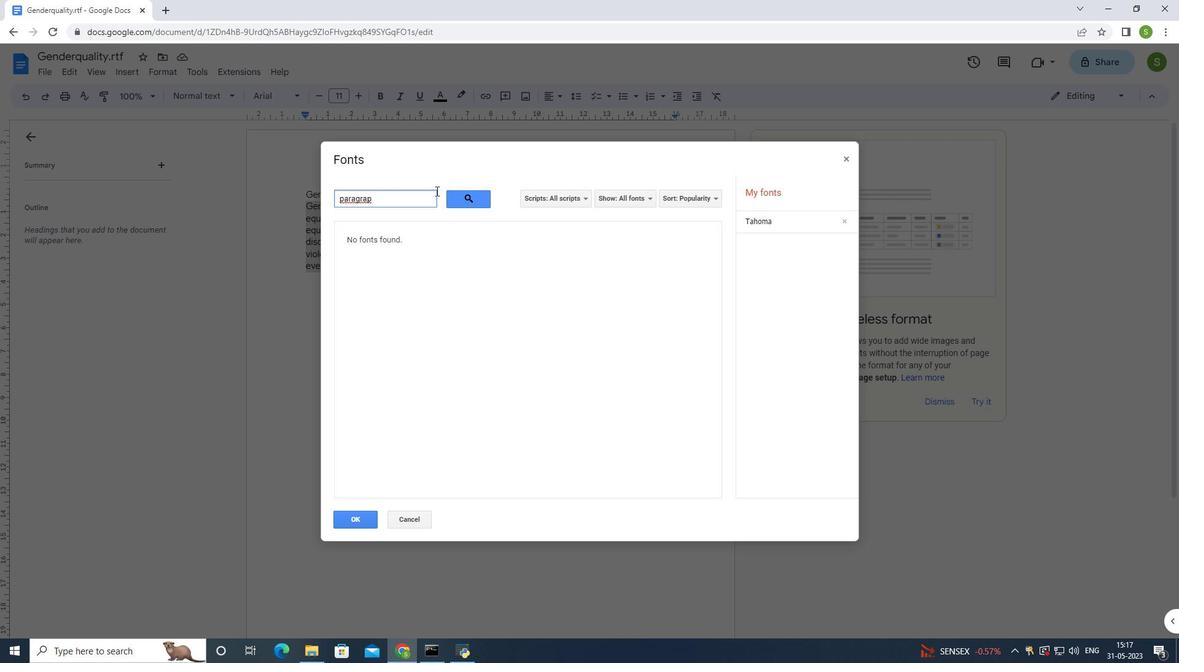 
Action: Key pressed <Key.space>i
Screenshot: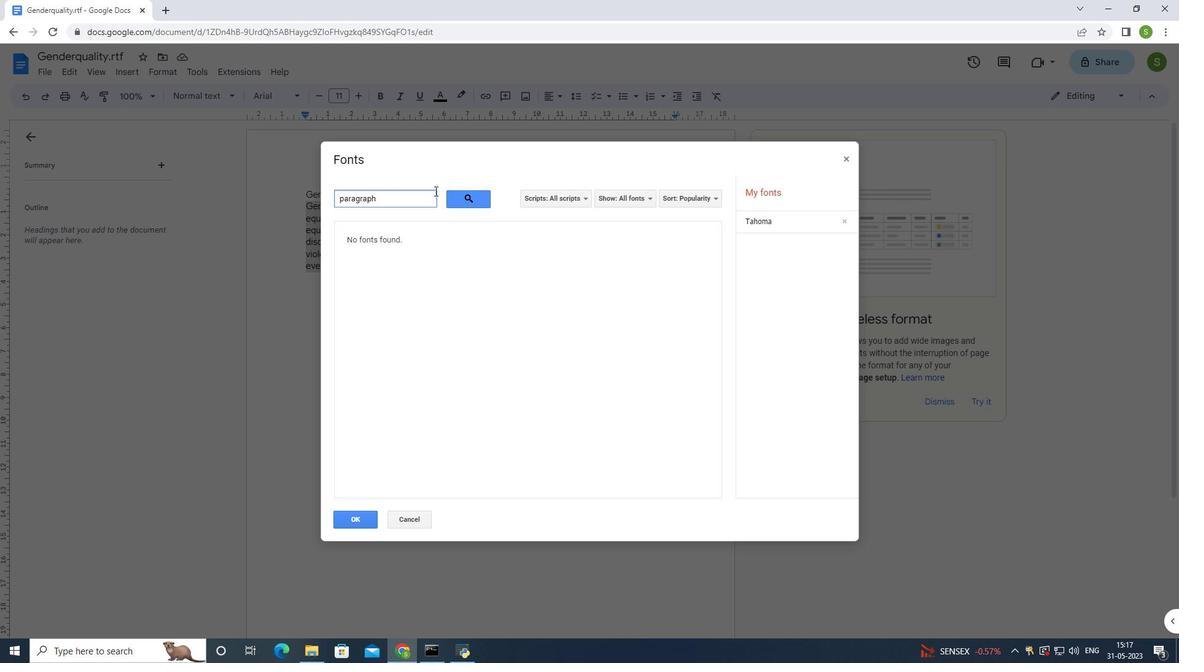 
Action: Mouse moved to (434, 191)
Screenshot: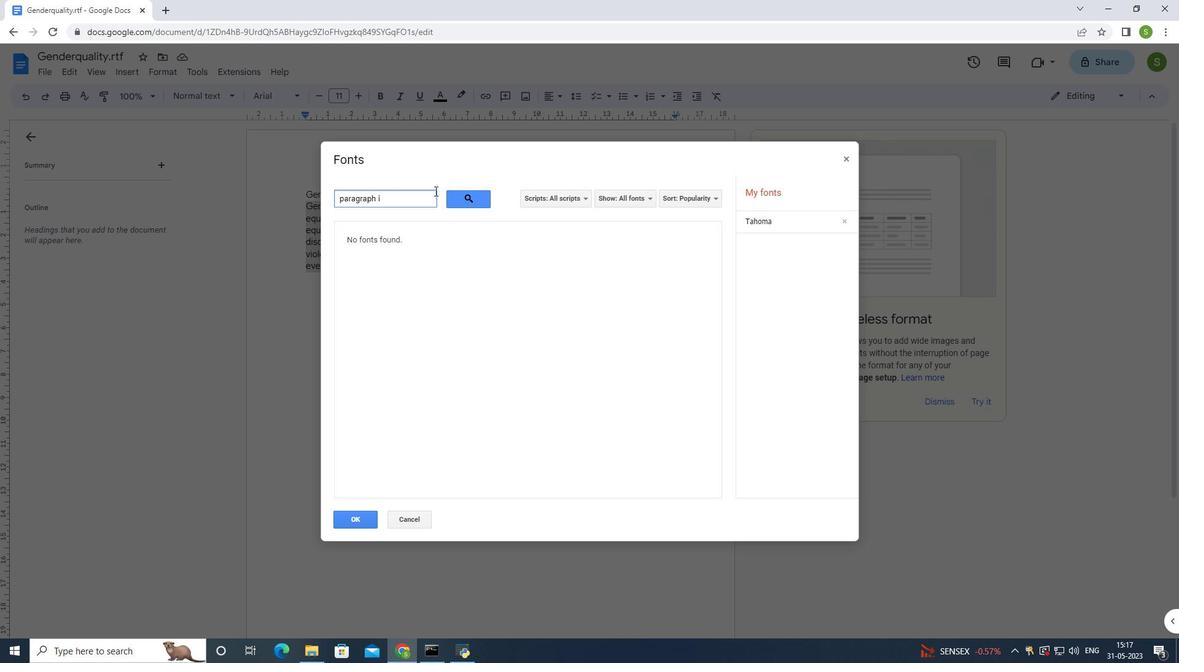 
Action: Key pressed map
Screenshot: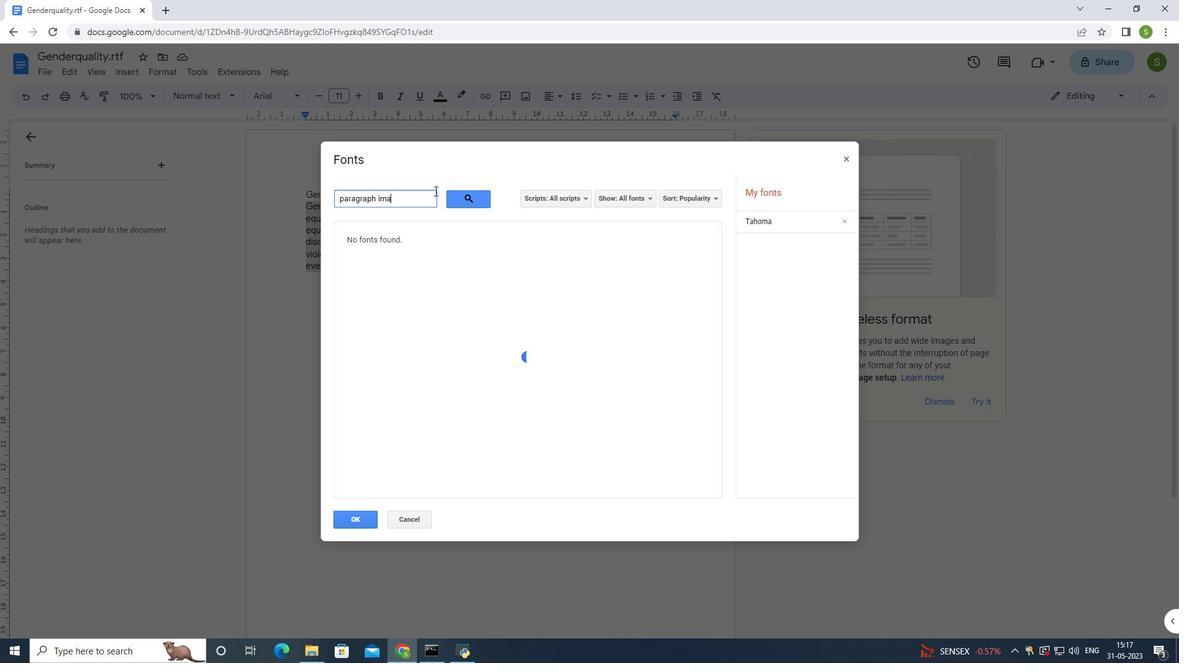 
Action: Mouse moved to (434, 191)
Screenshot: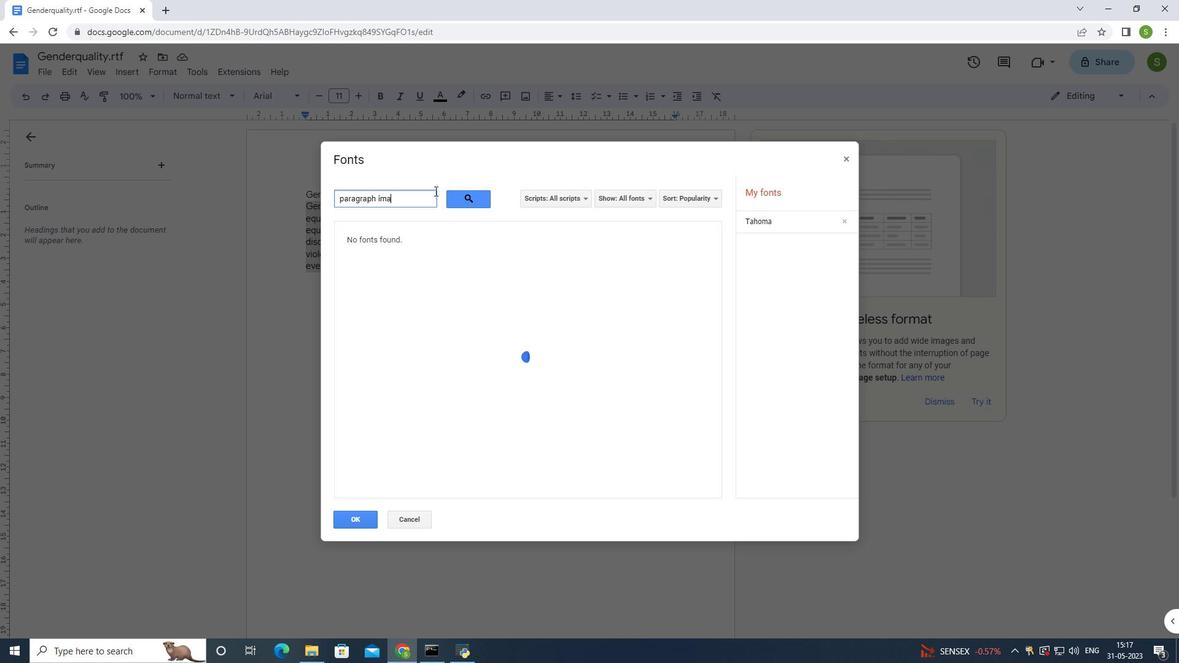 
Action: Key pressed ct<Key.enter>
Screenshot: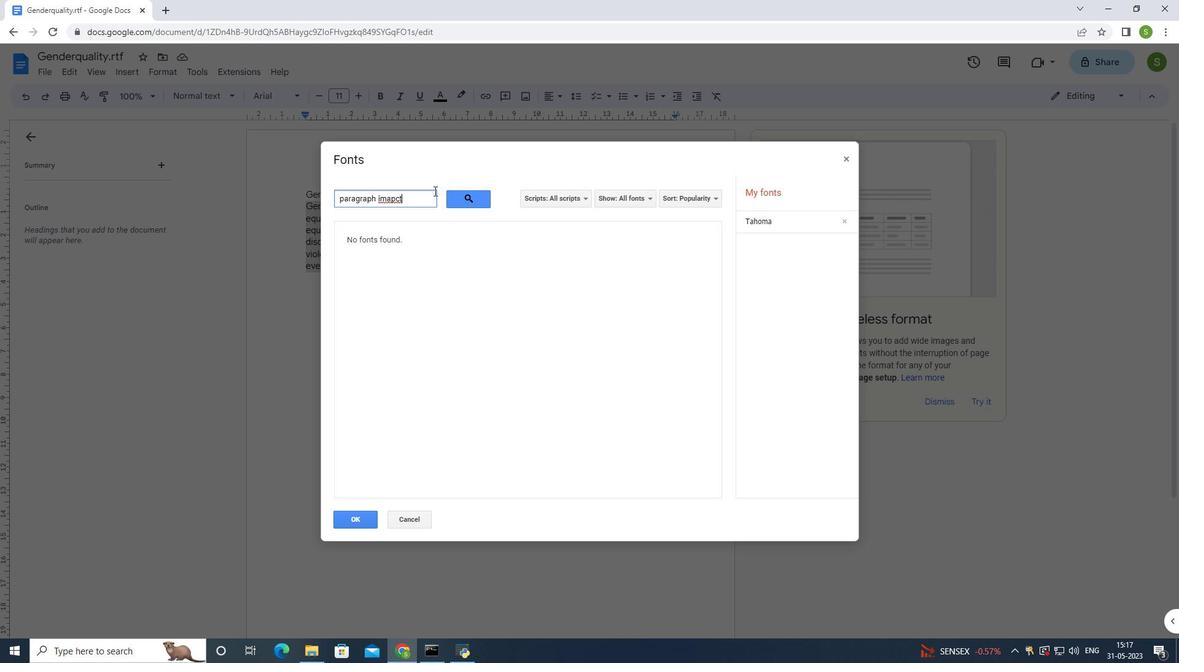 
Action: Mouse moved to (846, 157)
Screenshot: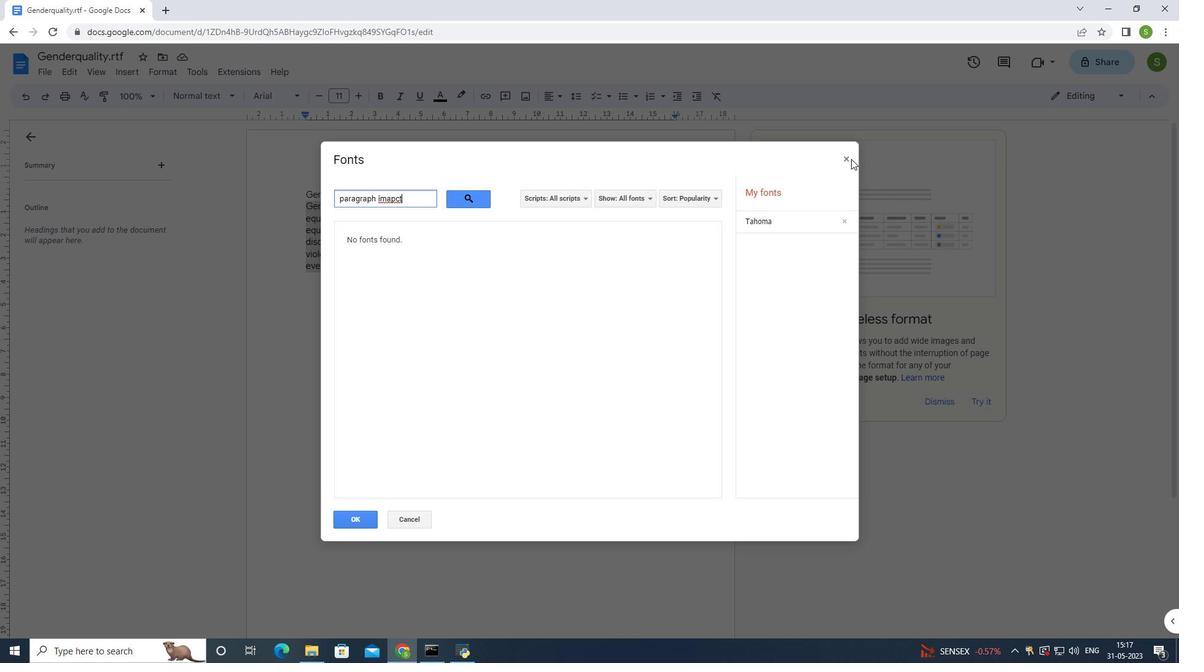 
Action: Mouse pressed left at (846, 157)
Screenshot: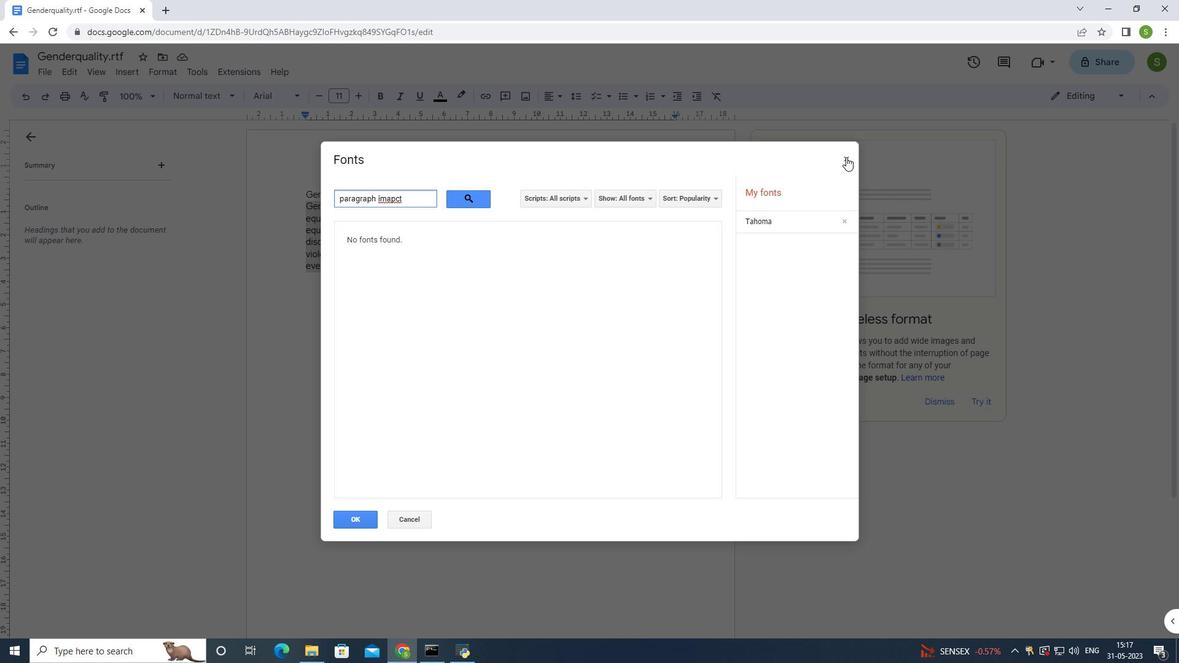 
Action: Mouse moved to (355, 97)
Screenshot: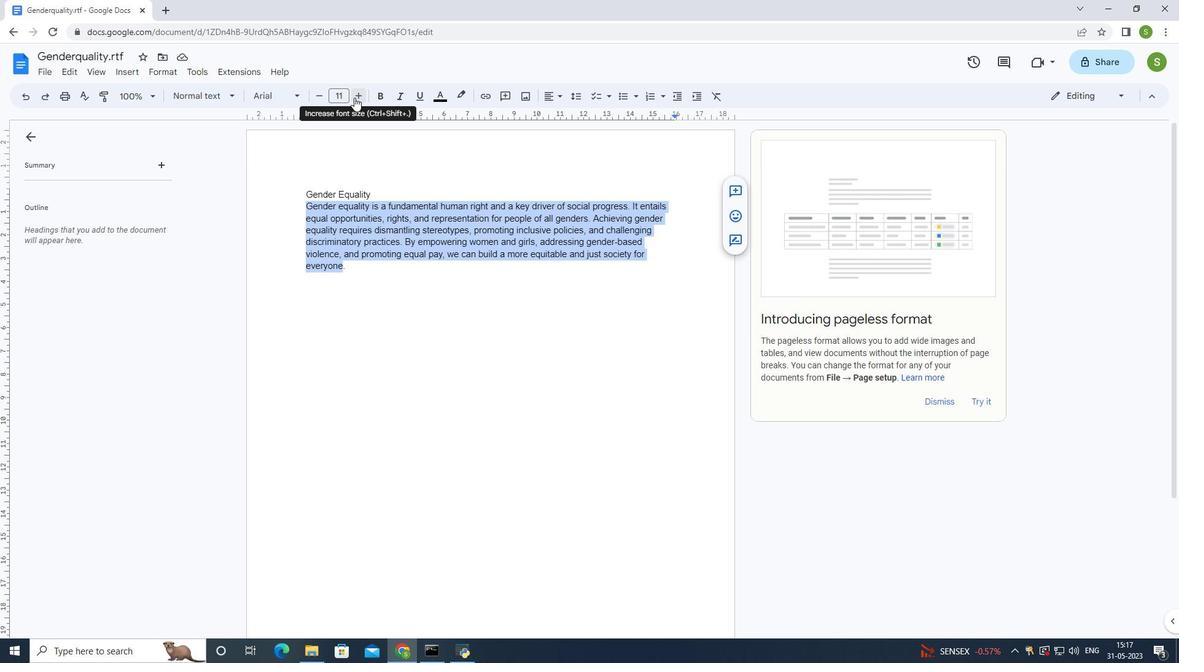 
Action: Mouse pressed left at (355, 97)
Screenshot: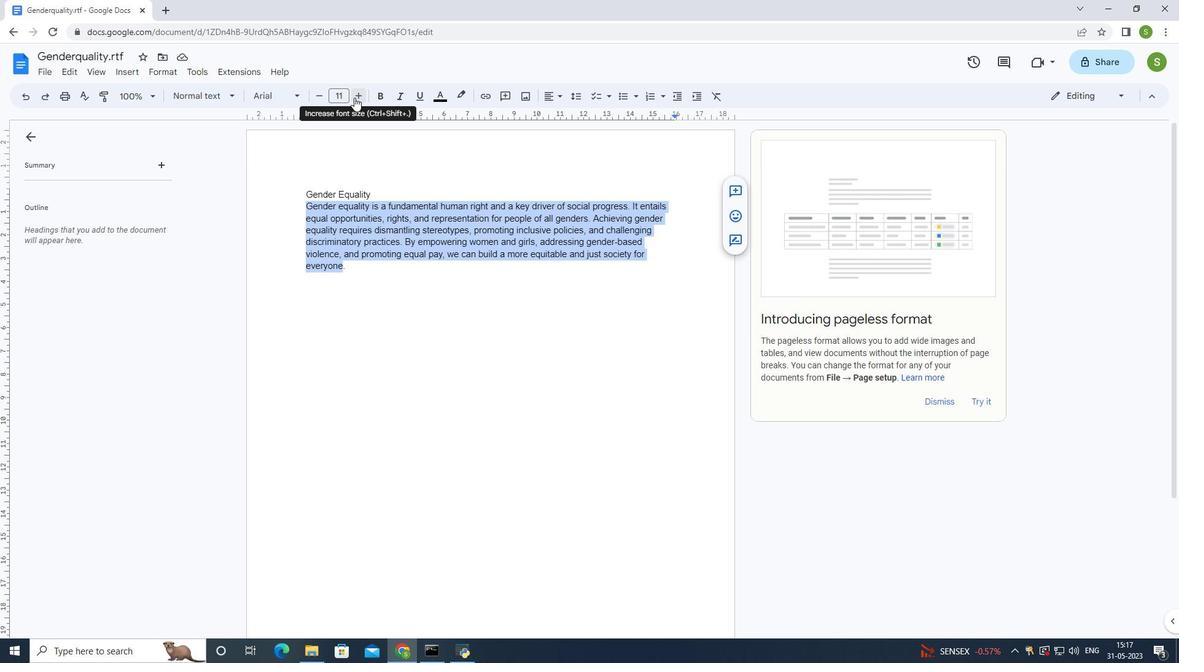 
Action: Mouse pressed left at (355, 97)
Screenshot: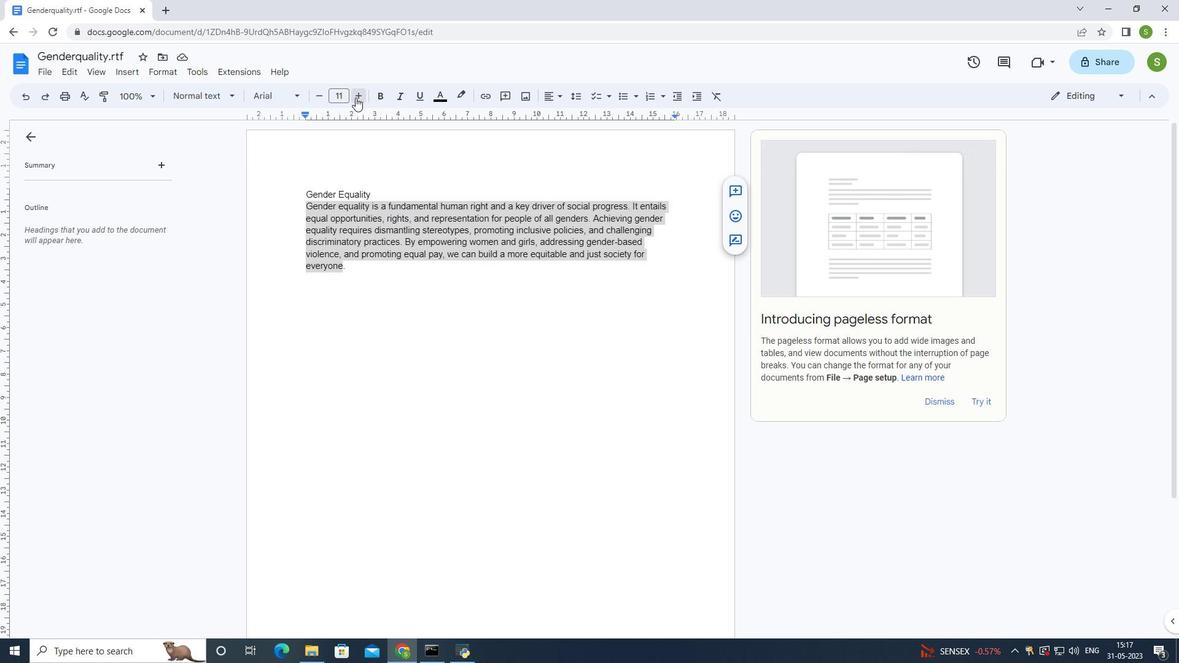 
Action: Mouse pressed left at (355, 97)
Screenshot: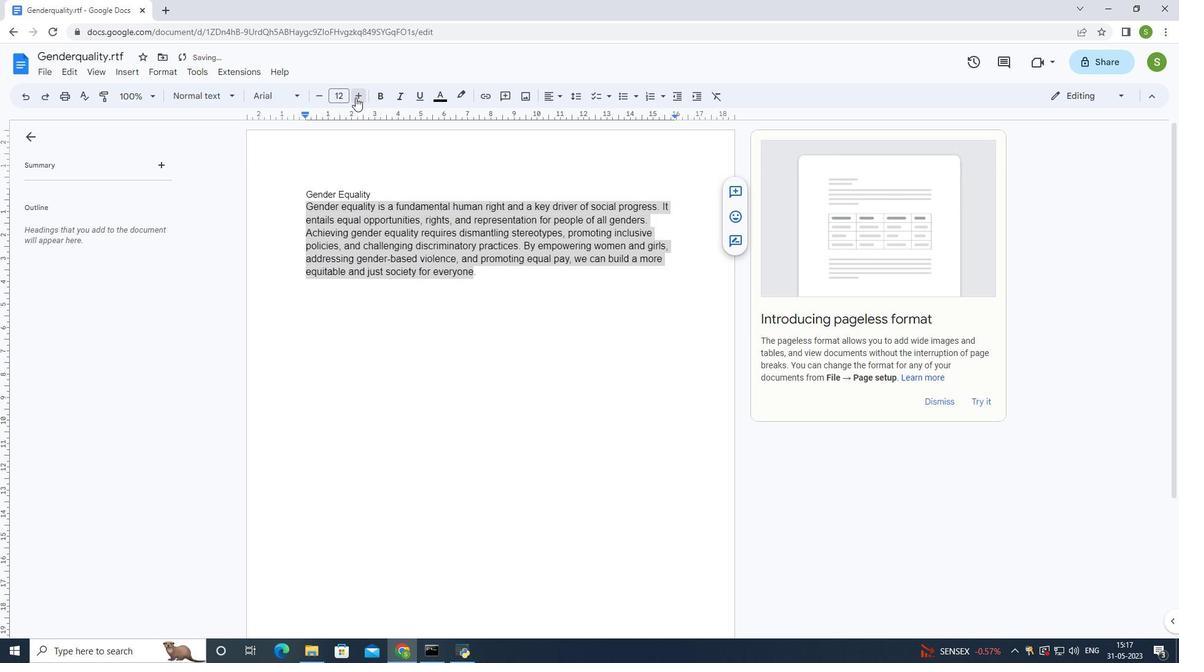 
Action: Mouse pressed left at (355, 97)
Screenshot: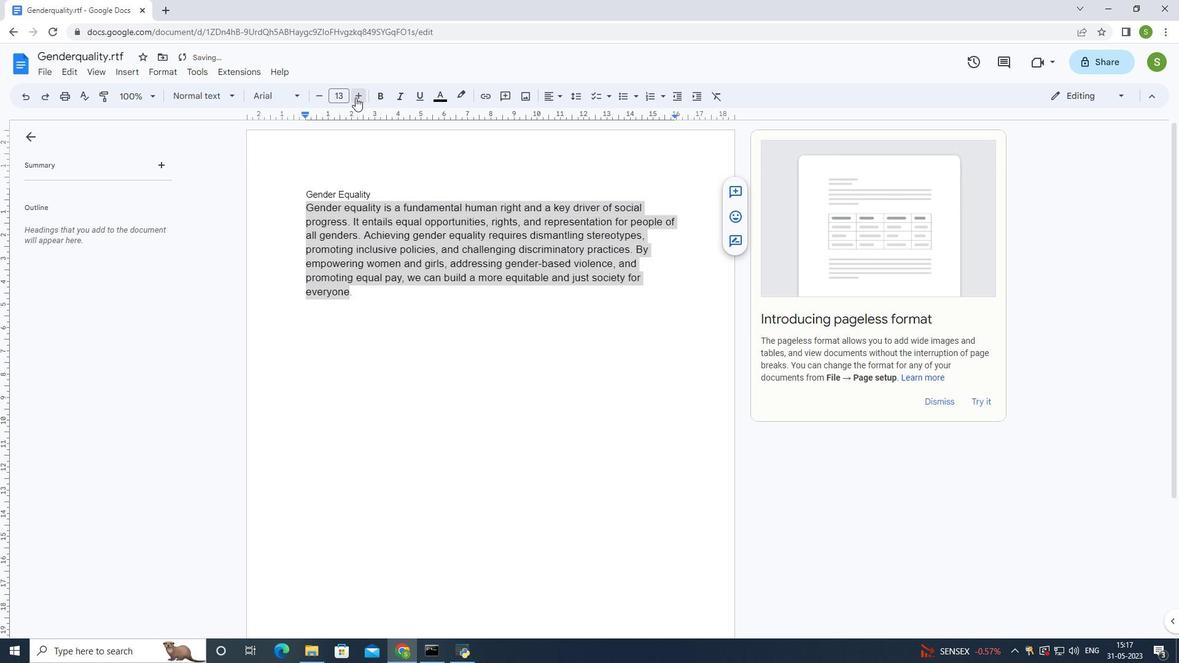 
Action: Mouse pressed left at (355, 97)
Screenshot: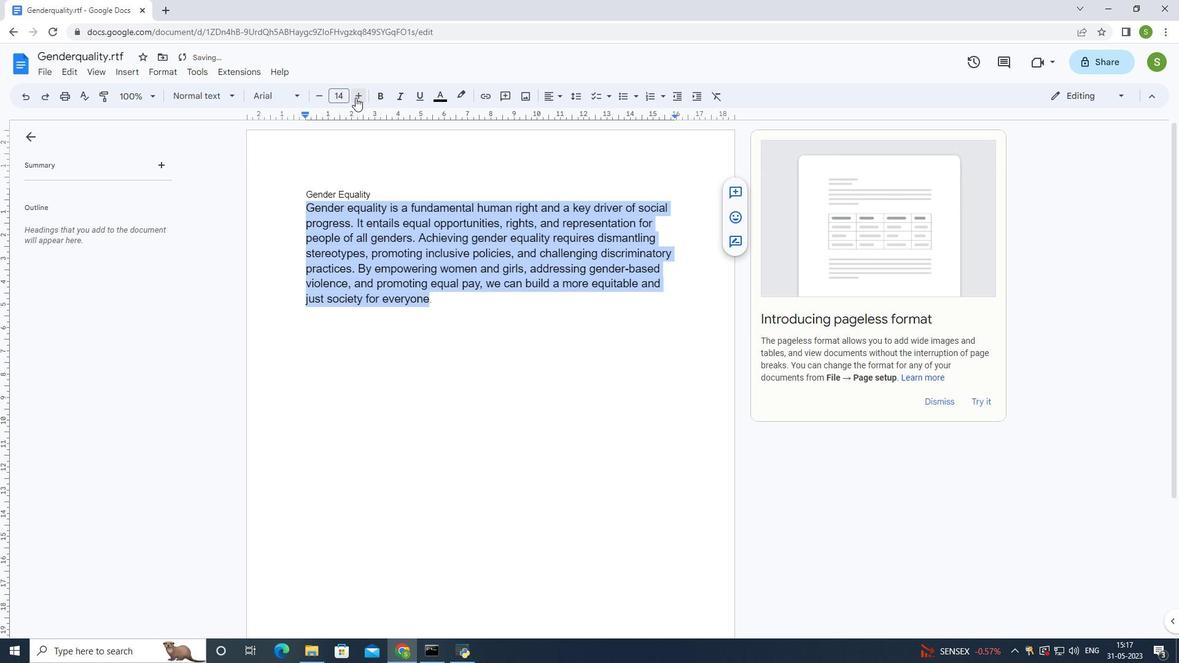 
Action: Mouse moved to (356, 97)
Screenshot: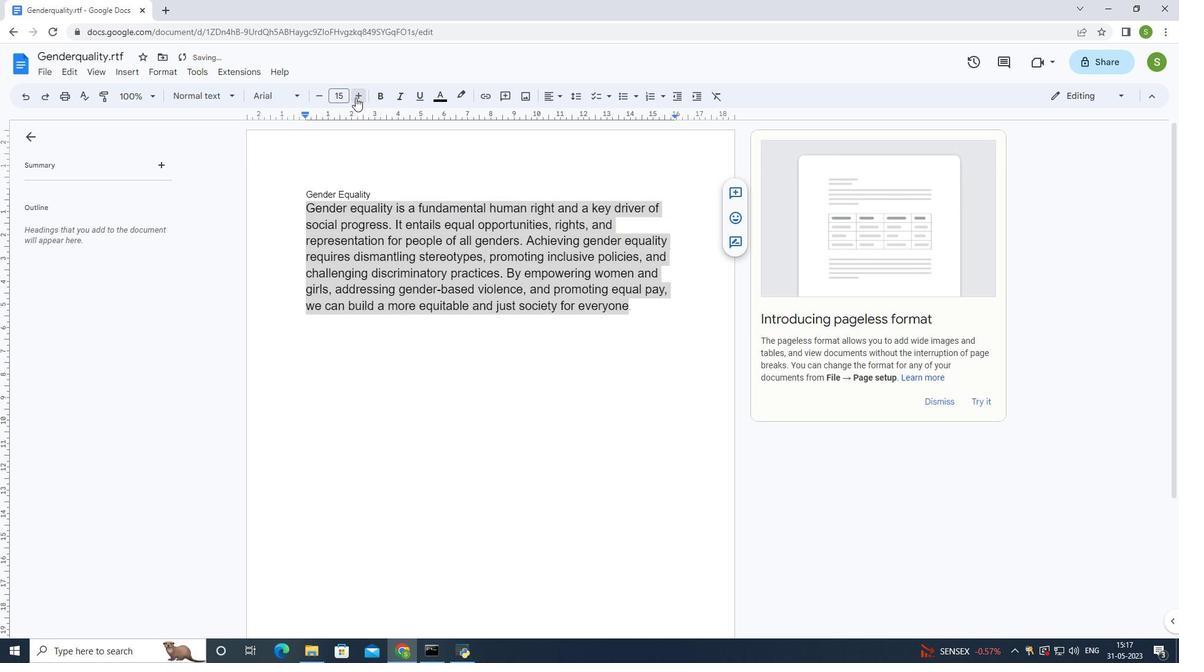 
Action: Mouse pressed left at (356, 97)
Screenshot: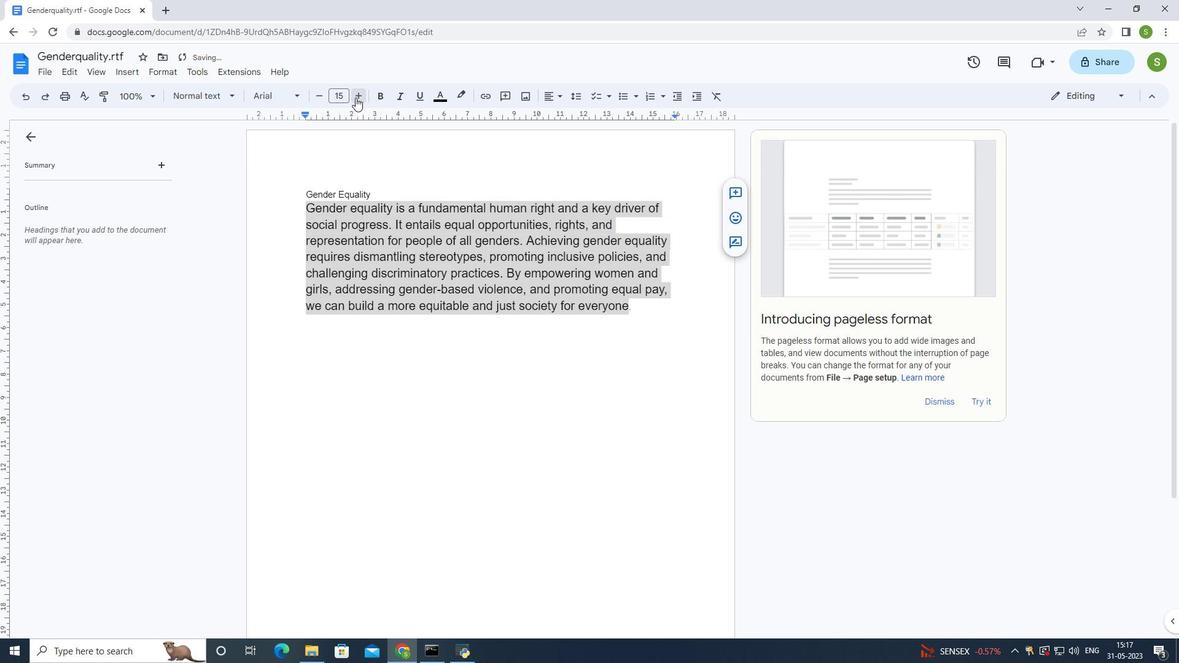 
Action: Mouse pressed left at (356, 97)
Screenshot: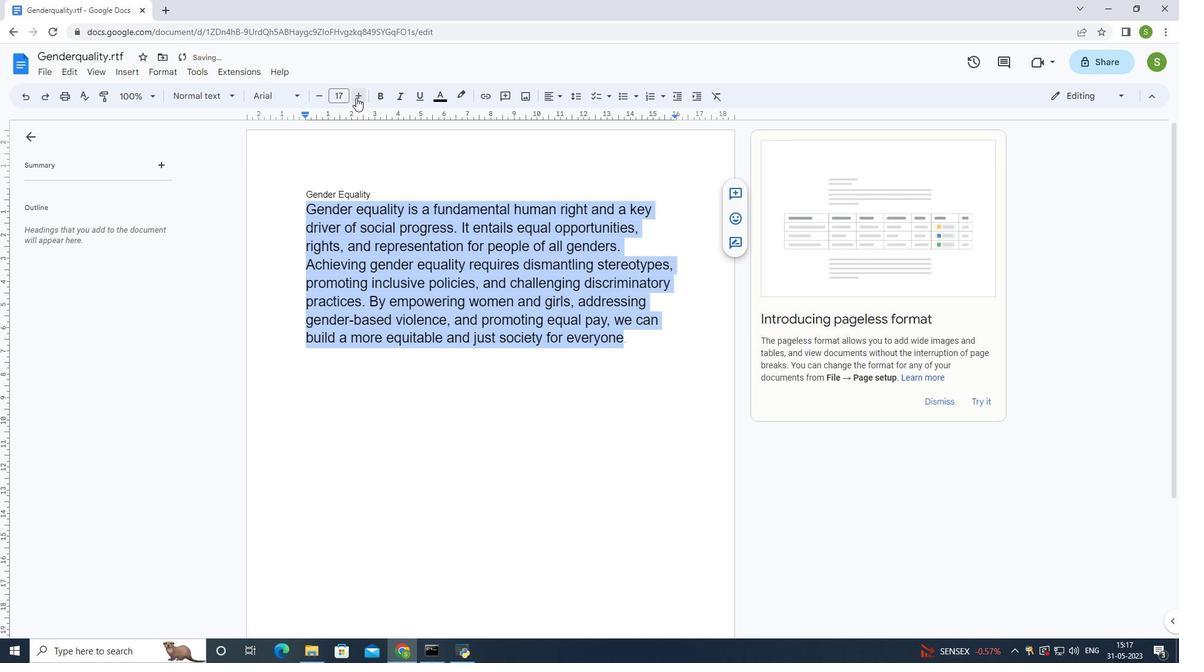 
Action: Mouse moved to (423, 184)
Screenshot: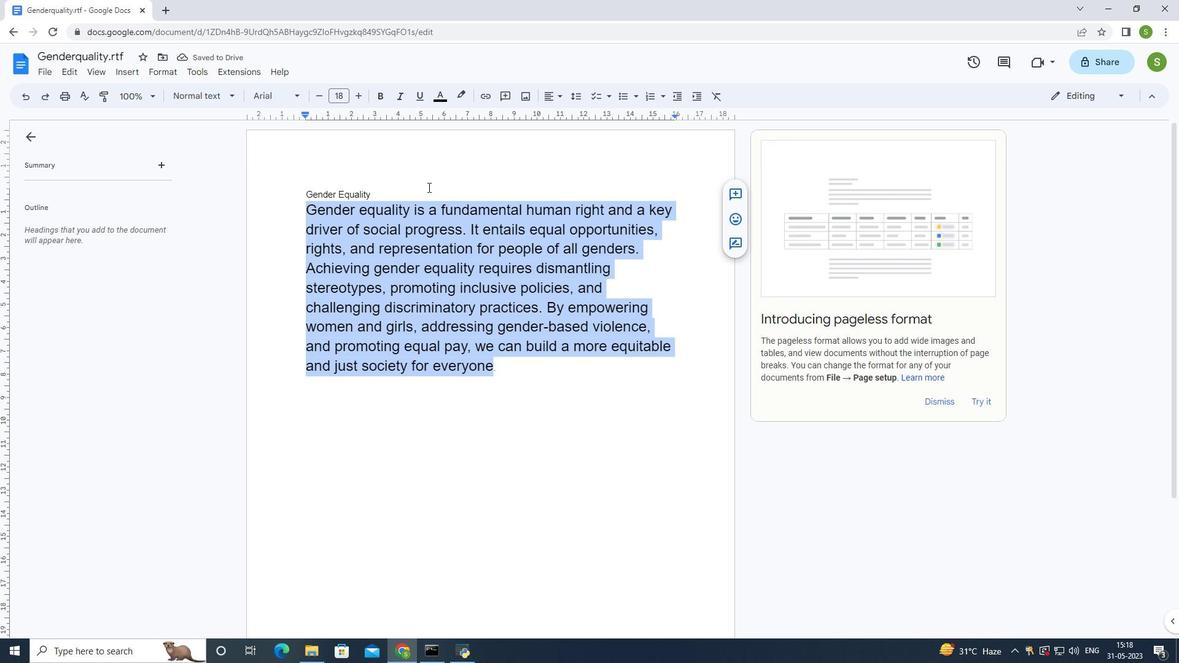 
Action: Mouse pressed left at (423, 184)
Screenshot: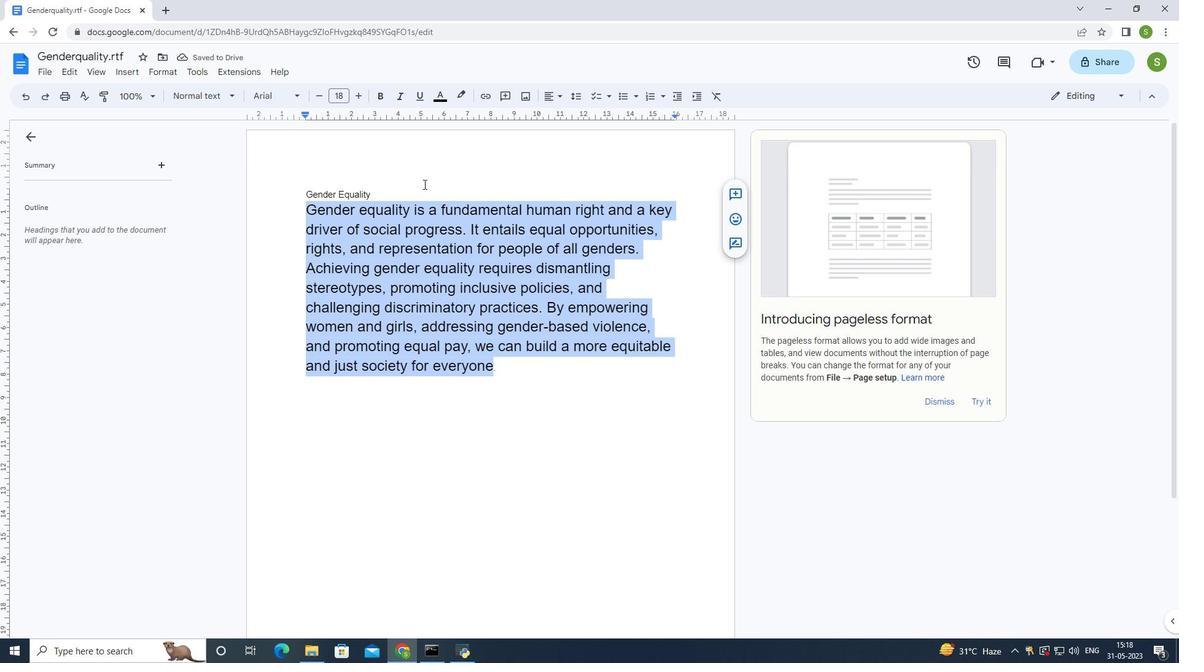 
Action: Mouse moved to (382, 188)
Screenshot: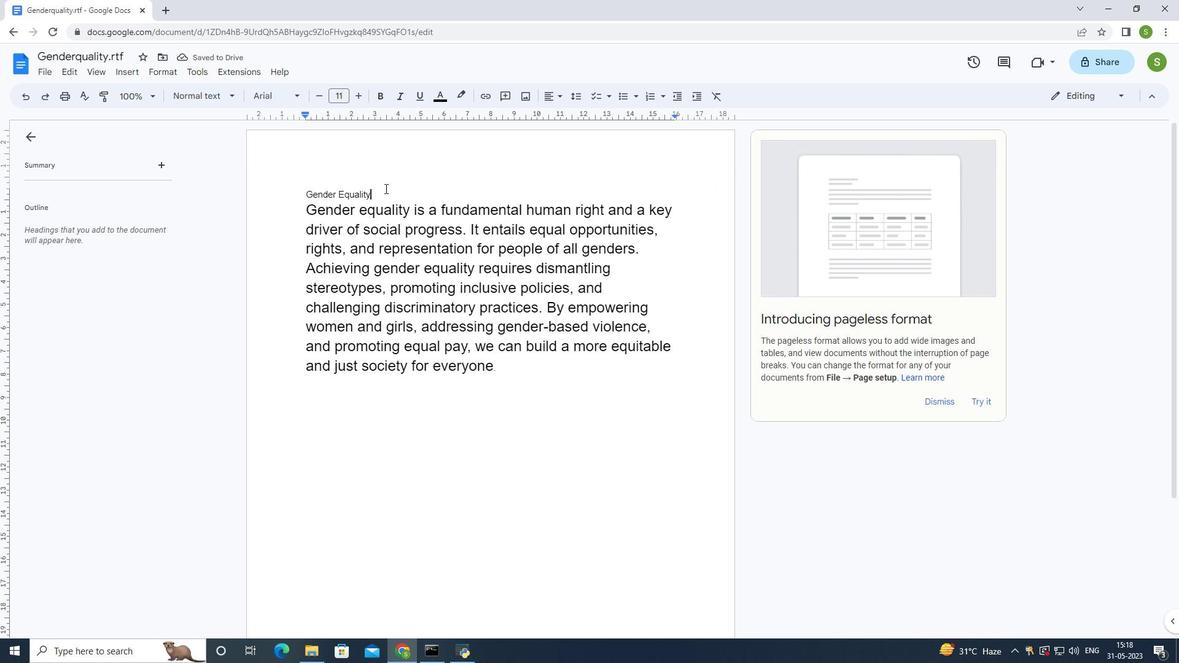 
Action: Mouse pressed left at (382, 188)
Screenshot: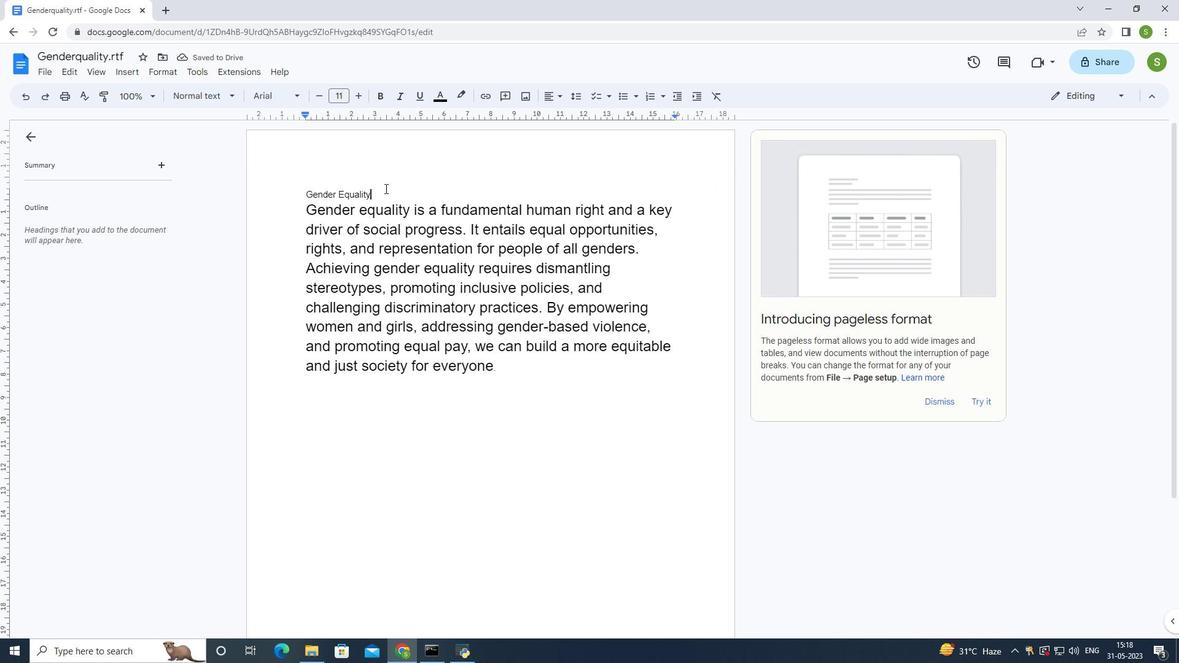 
Action: Mouse moved to (272, 95)
Screenshot: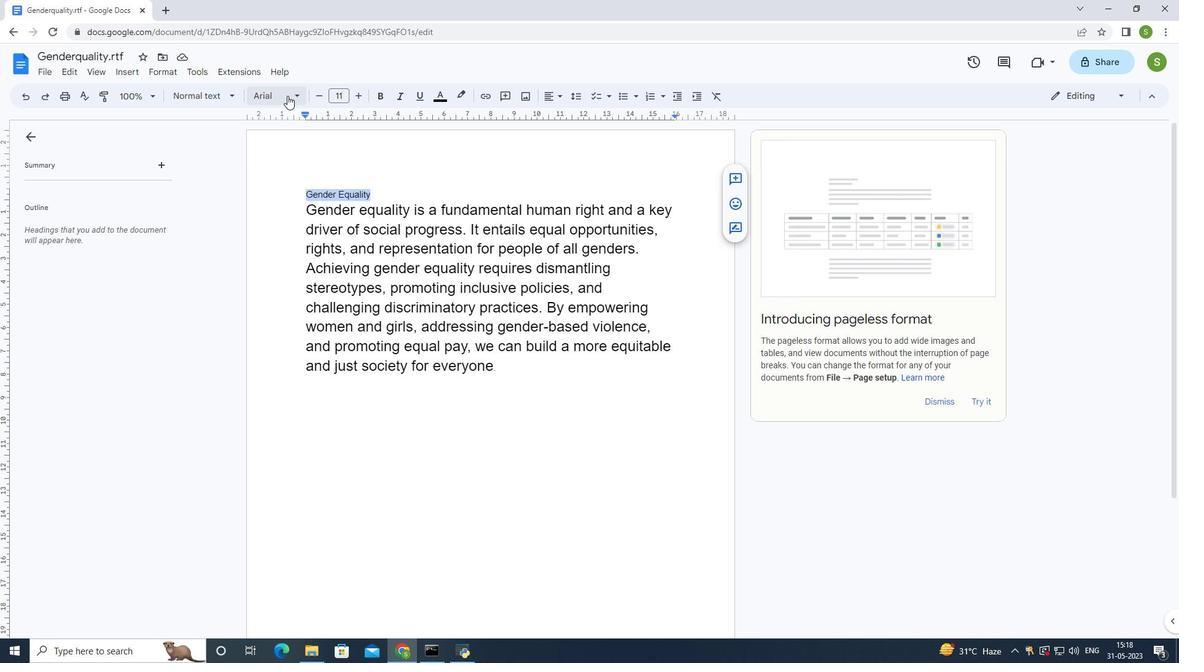 
Action: Mouse pressed left at (272, 95)
Screenshot: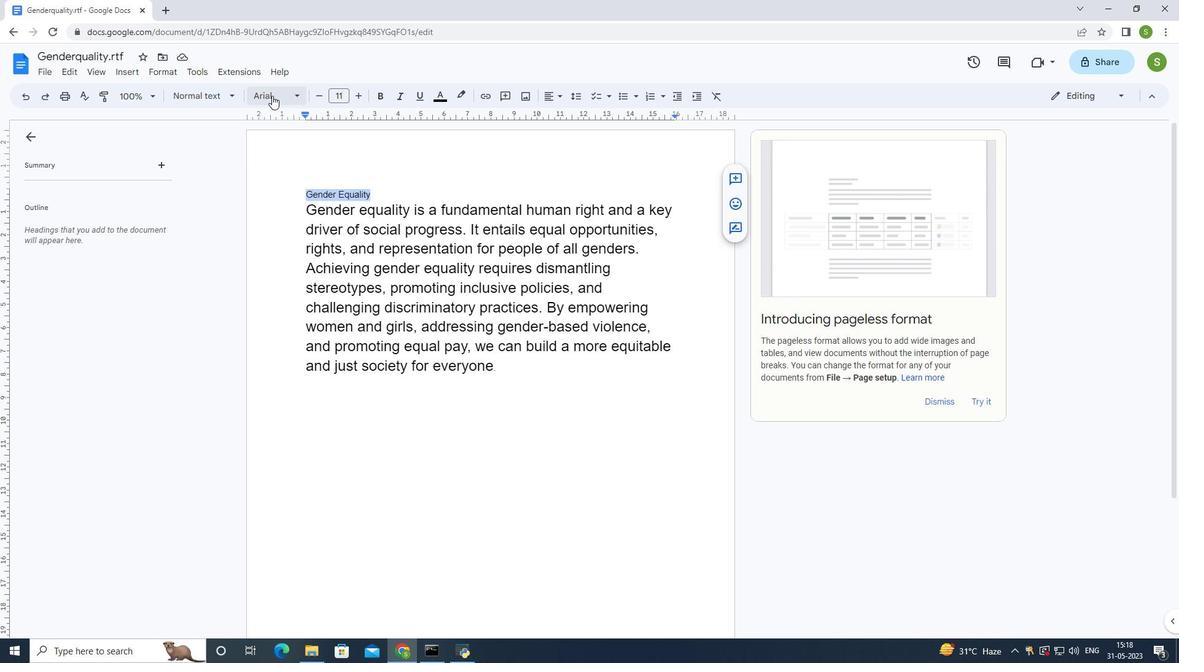 
Action: Mouse moved to (309, 118)
Screenshot: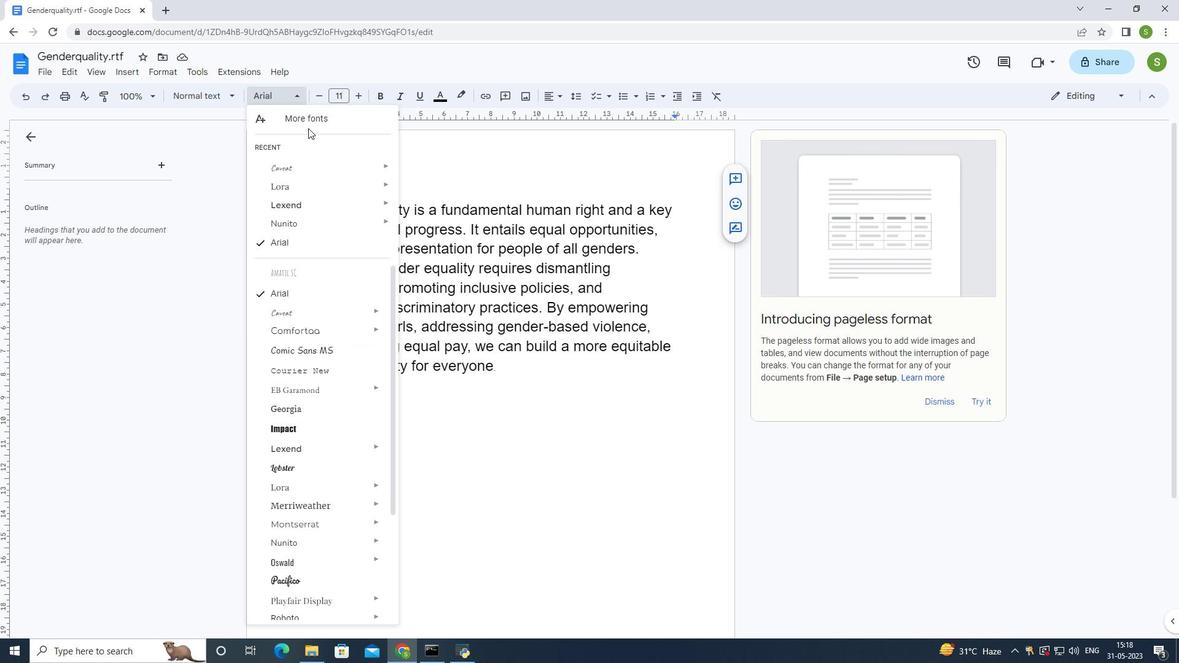 
Action: Mouse pressed left at (309, 118)
Screenshot: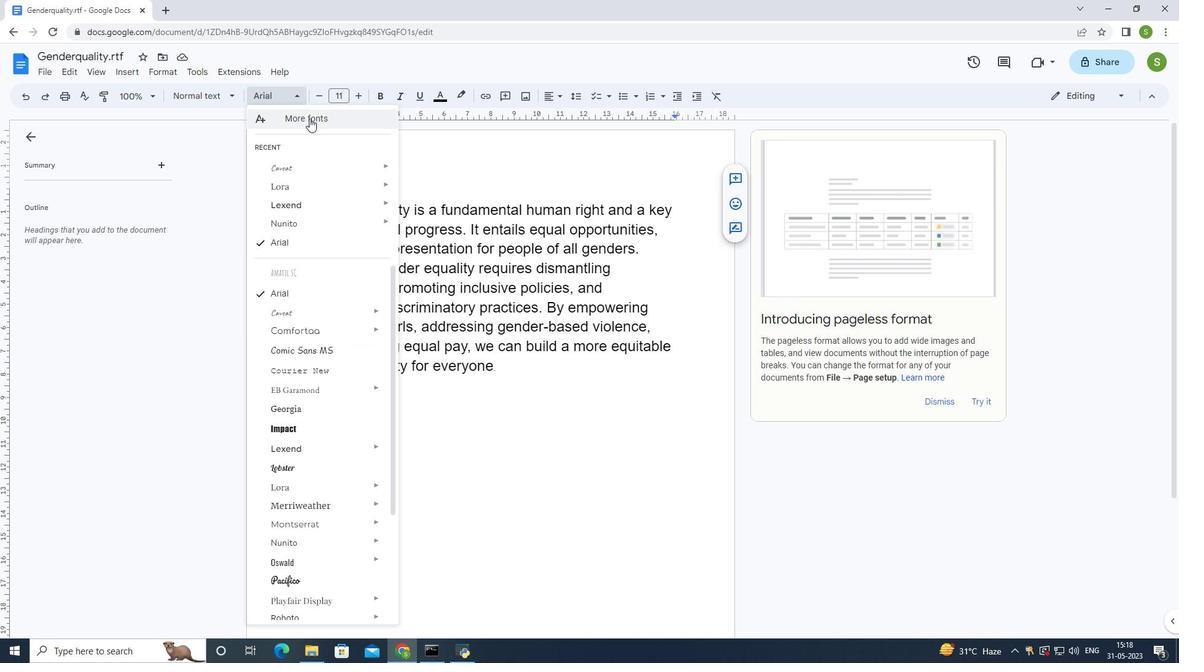 
Action: Mouse moved to (415, 199)
Screenshot: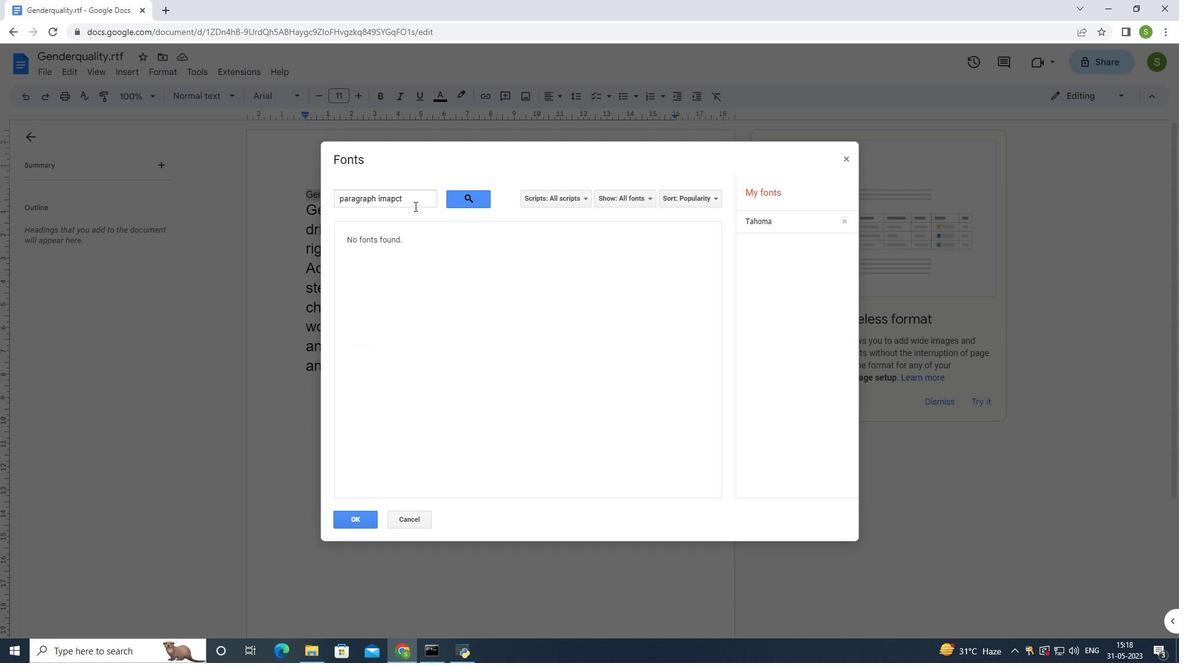 
Action: Mouse pressed left at (415, 199)
Screenshot: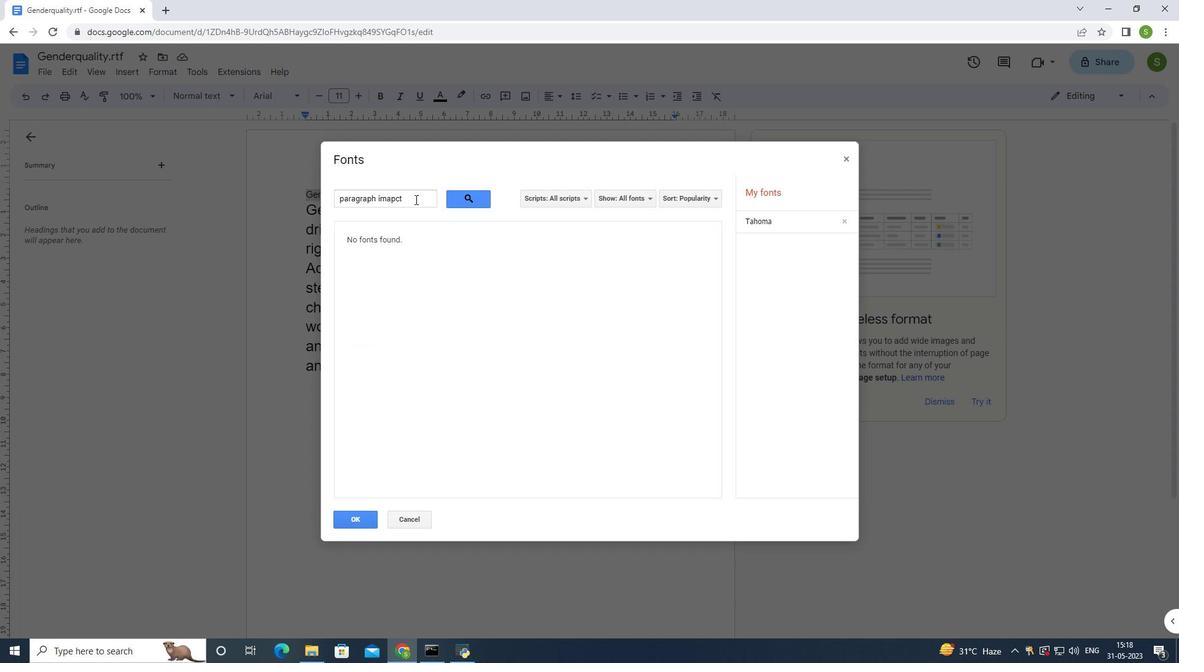 
Action: Mouse moved to (467, 188)
Screenshot: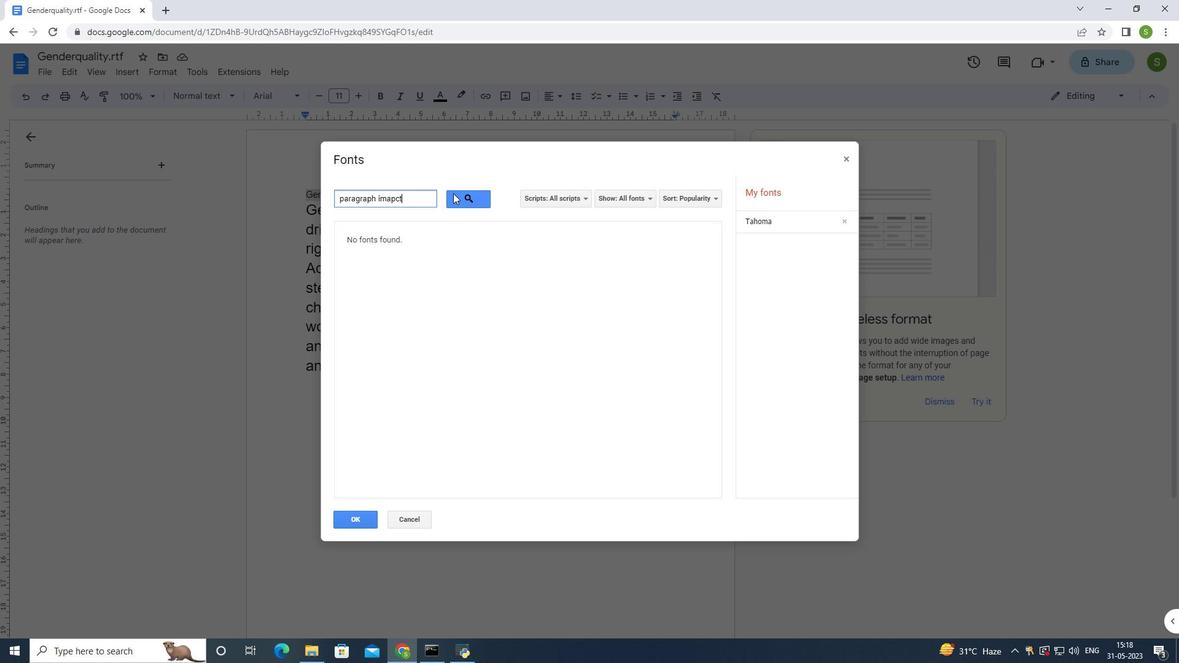 
Action: Key pressed <Key.backspace><Key.backspace><Key.backspace><Key.backspace><Key.backspace><Key.backspace><Key.backspace><Key.backspace><Key.backspace><Key.backspace><Key.backspace><Key.backspace><Key.backspace><Key.backspace><Key.backspace><Key.backspace><Key.backspace><Key.backspace><Key.backspace><Key.backspace><Key.backspace><Key.backspace><Key.backspace><Key.backspace><Key.backspace><Key.backspace><Key.backspace><Key.backspace><Key.backspace><Key.shift>Coui
Screenshot: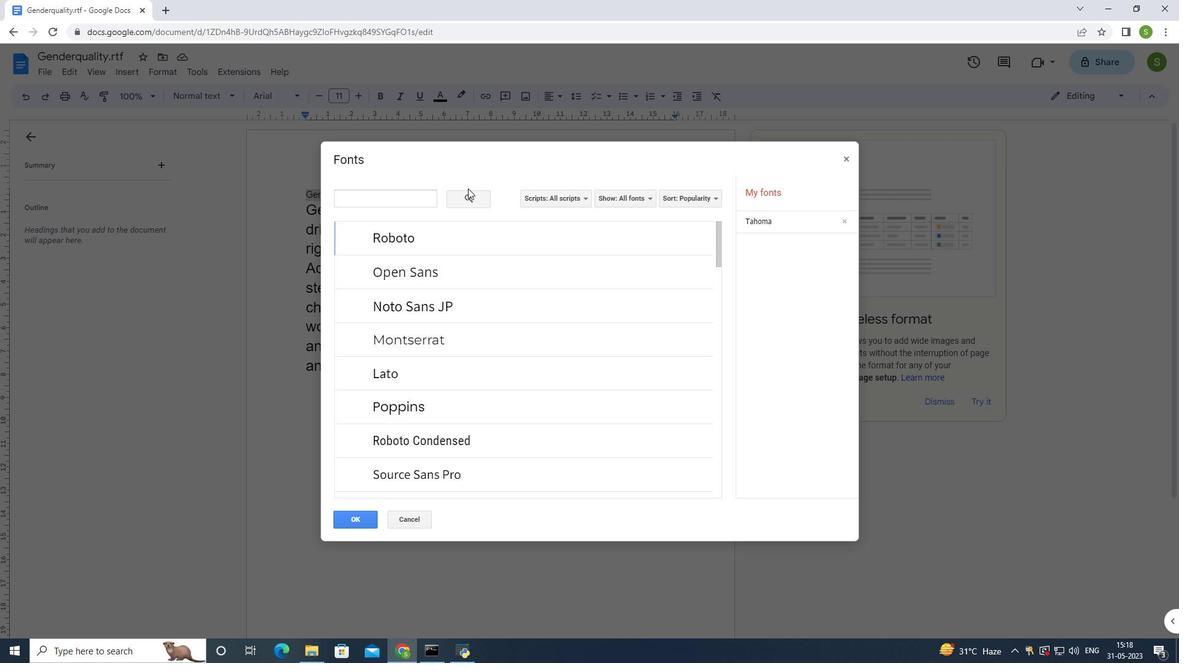 
Action: Mouse moved to (380, 191)
Screenshot: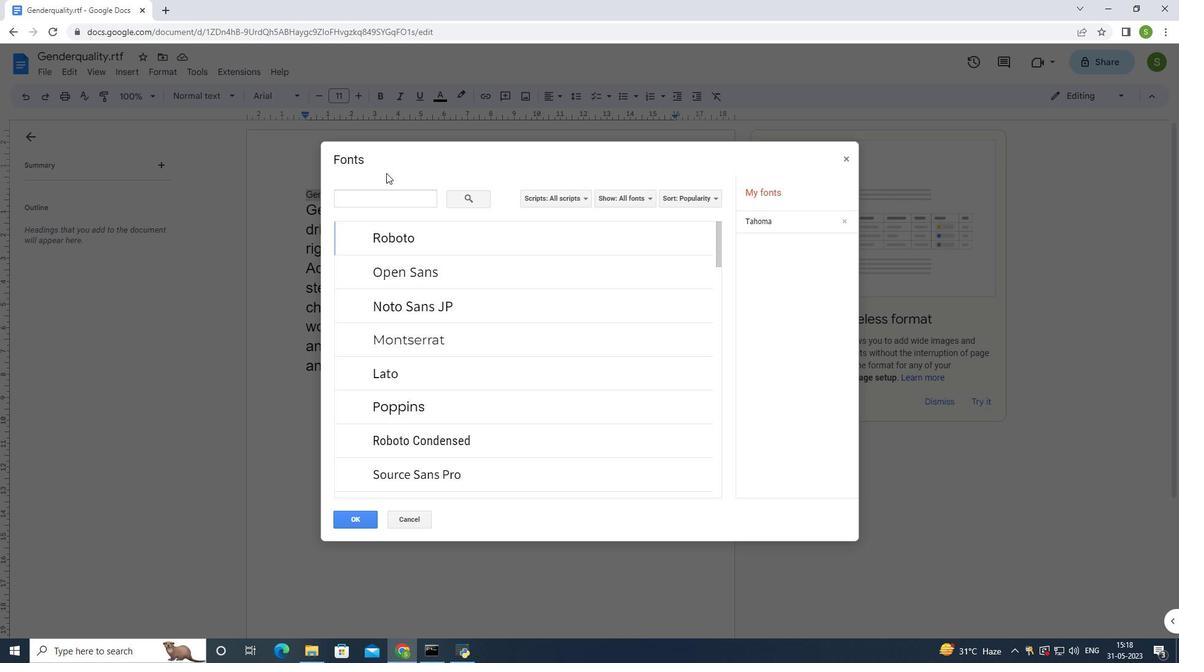 
Action: Mouse pressed left at (380, 191)
Screenshot: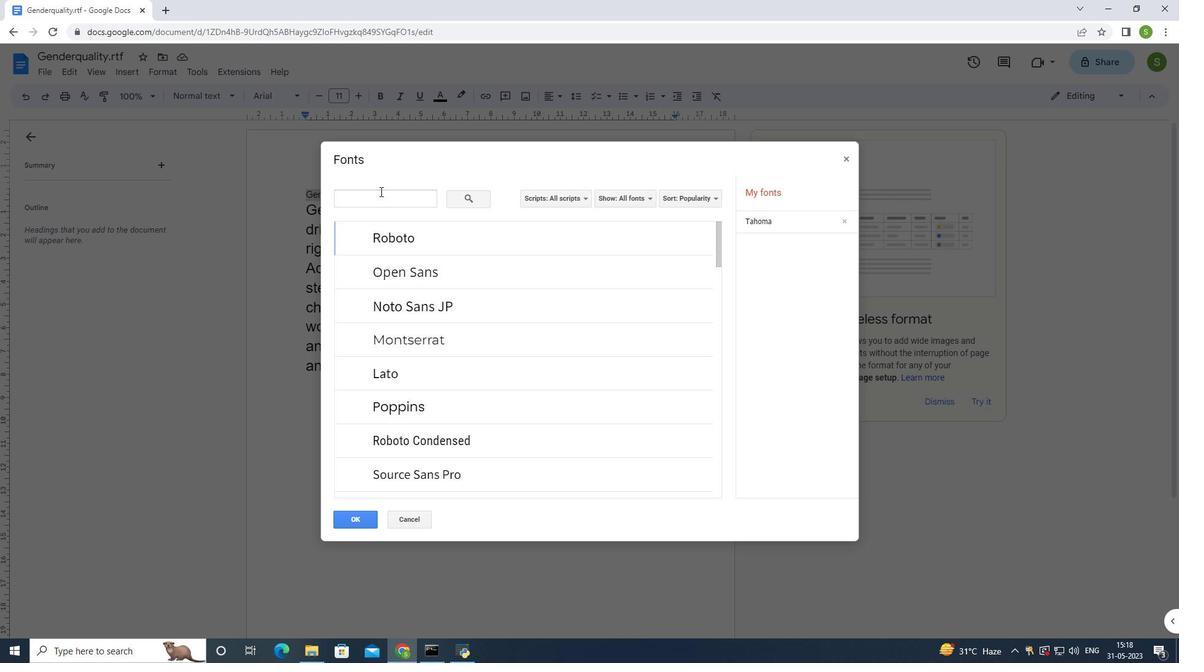 
Action: Mouse moved to (387, 200)
Screenshot: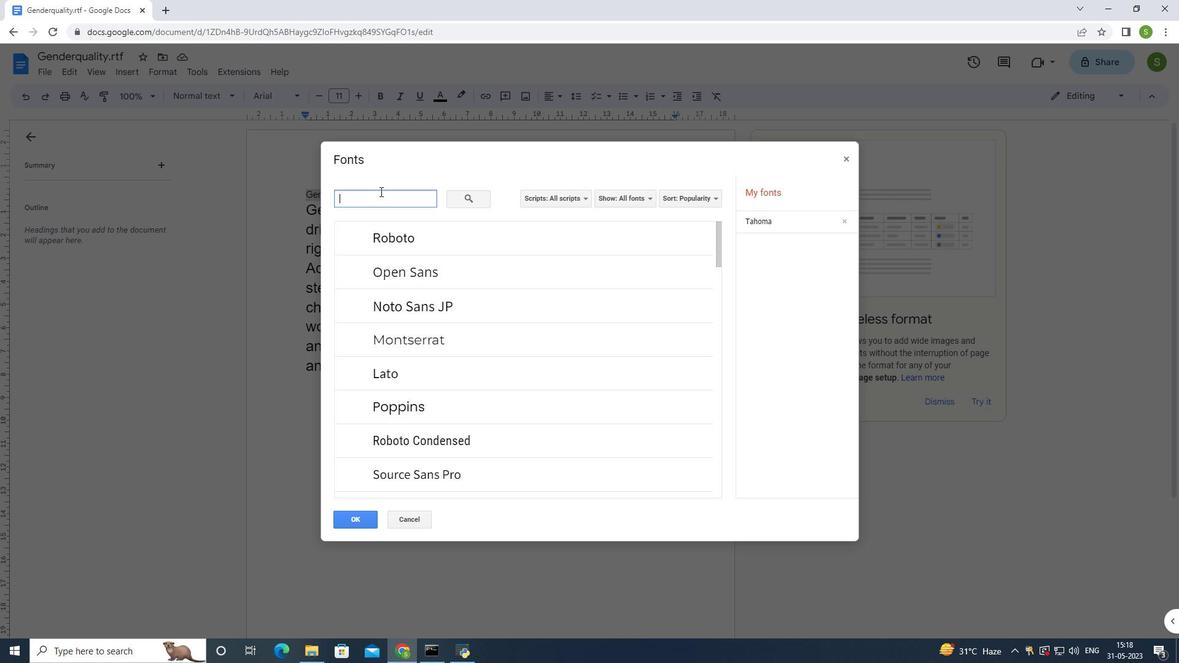 
Action: Key pressed <Key.shift>Courier<Key.space>new
Screenshot: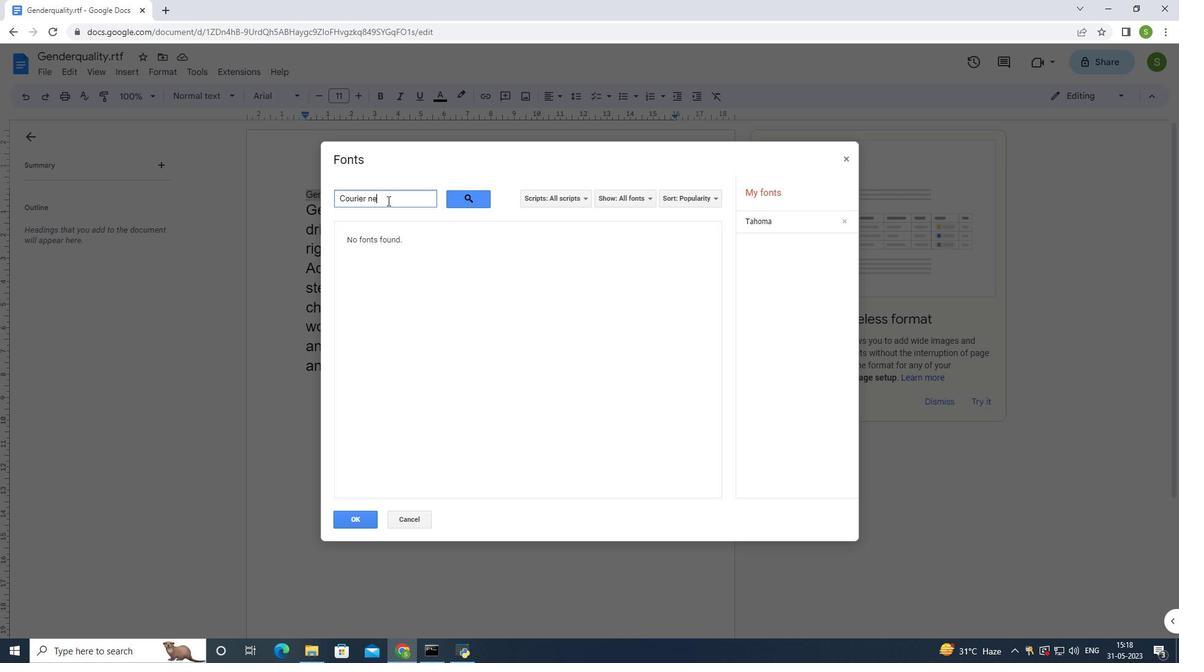 
Action: Mouse moved to (463, 202)
Screenshot: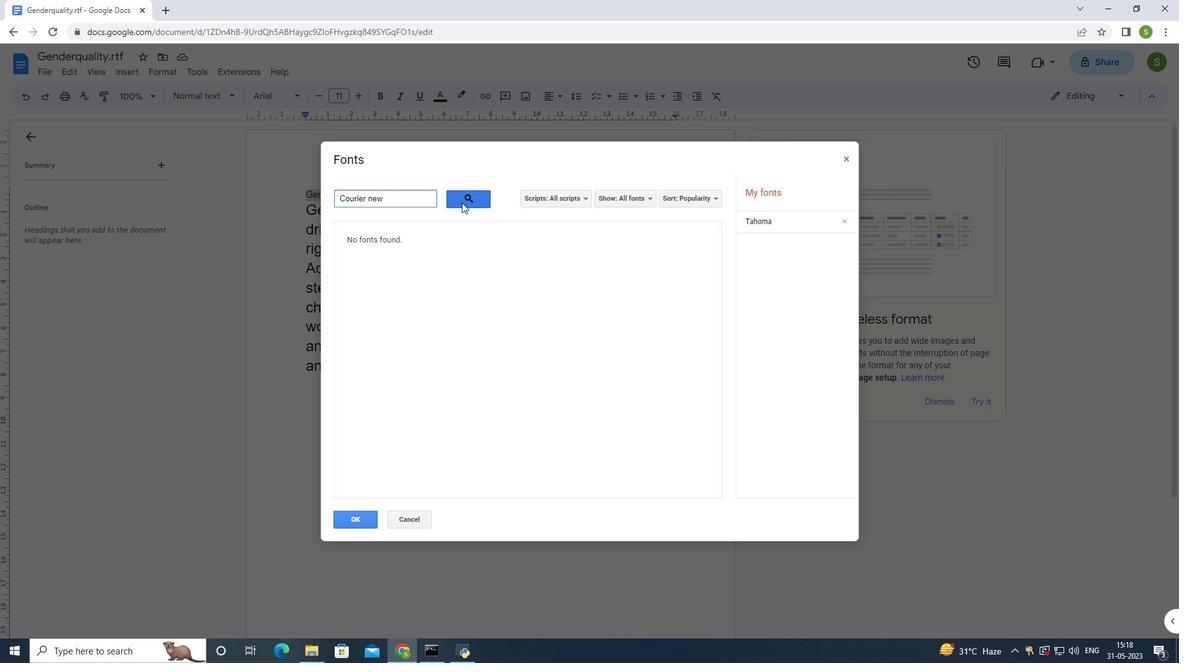 
Action: Mouse pressed left at (463, 202)
Screenshot: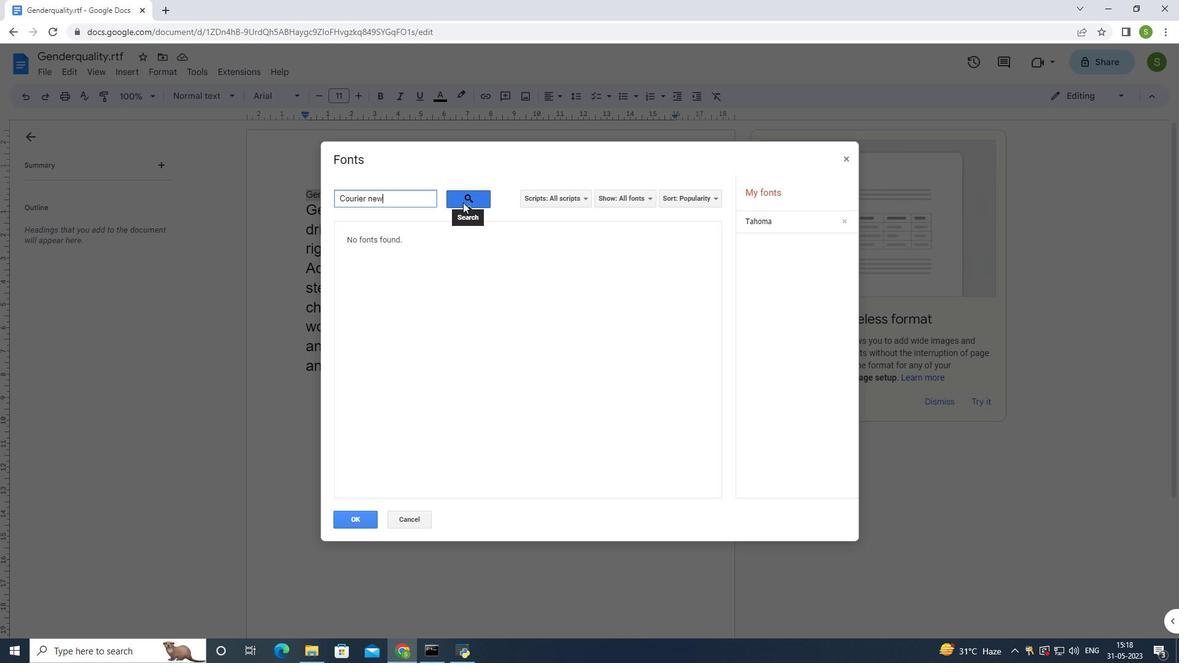 
Action: Mouse moved to (351, 516)
Screenshot: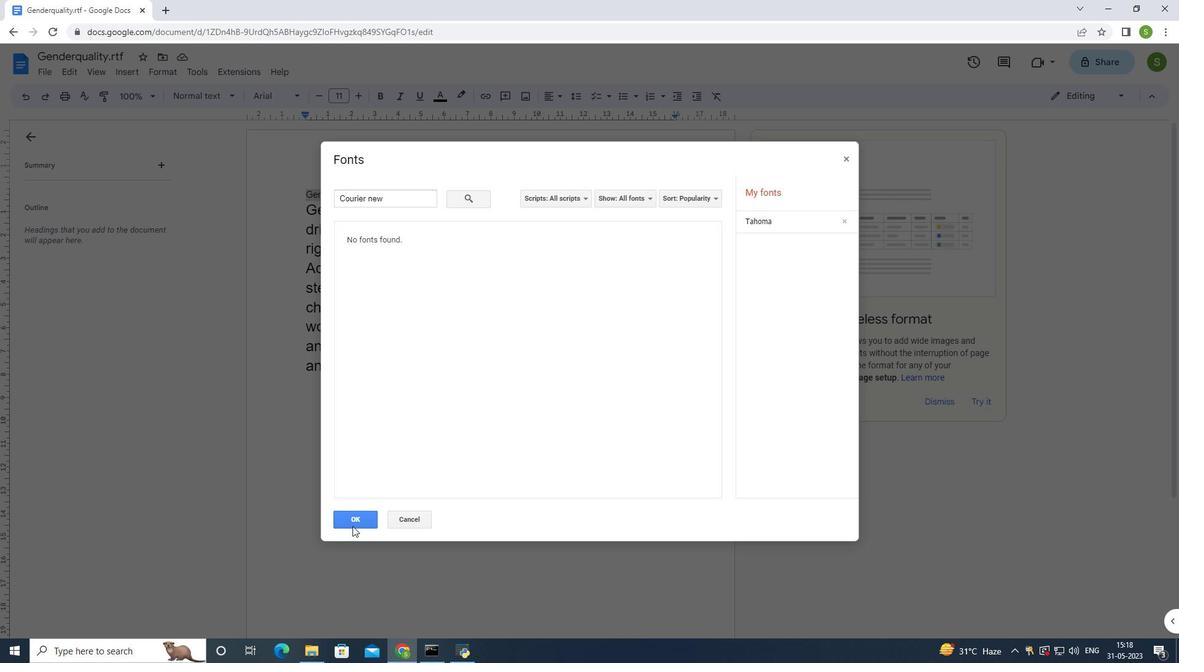 
Action: Mouse pressed left at (351, 516)
Screenshot: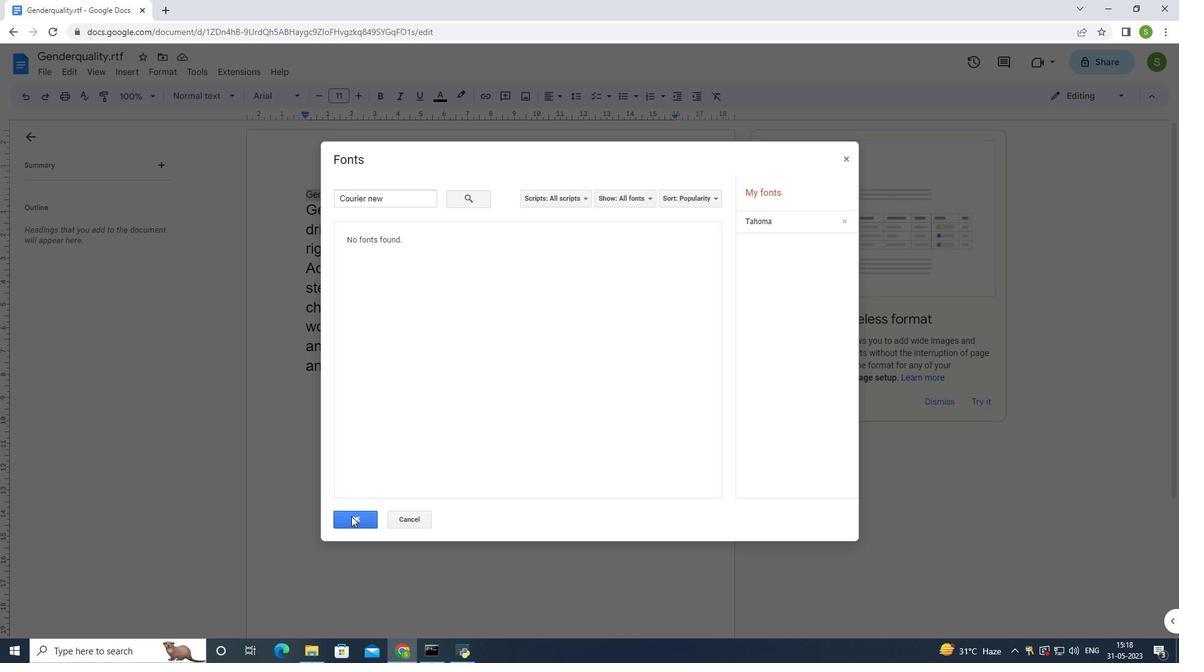 
Action: Mouse moved to (356, 95)
Screenshot: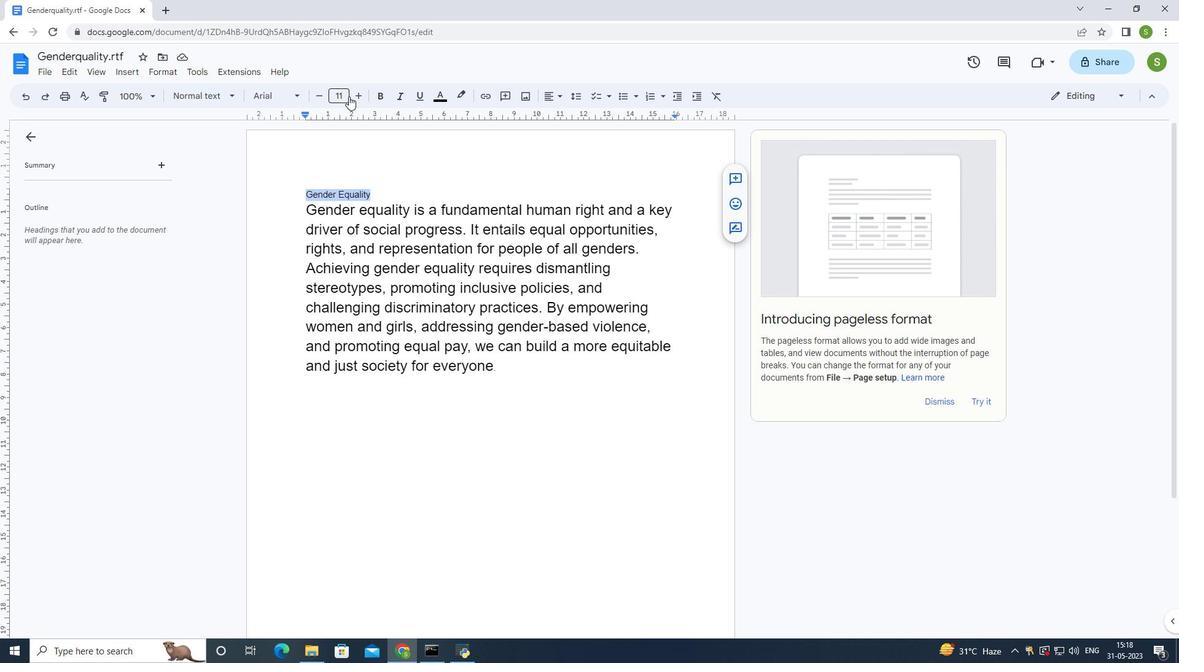 
Action: Mouse pressed left at (356, 95)
Screenshot: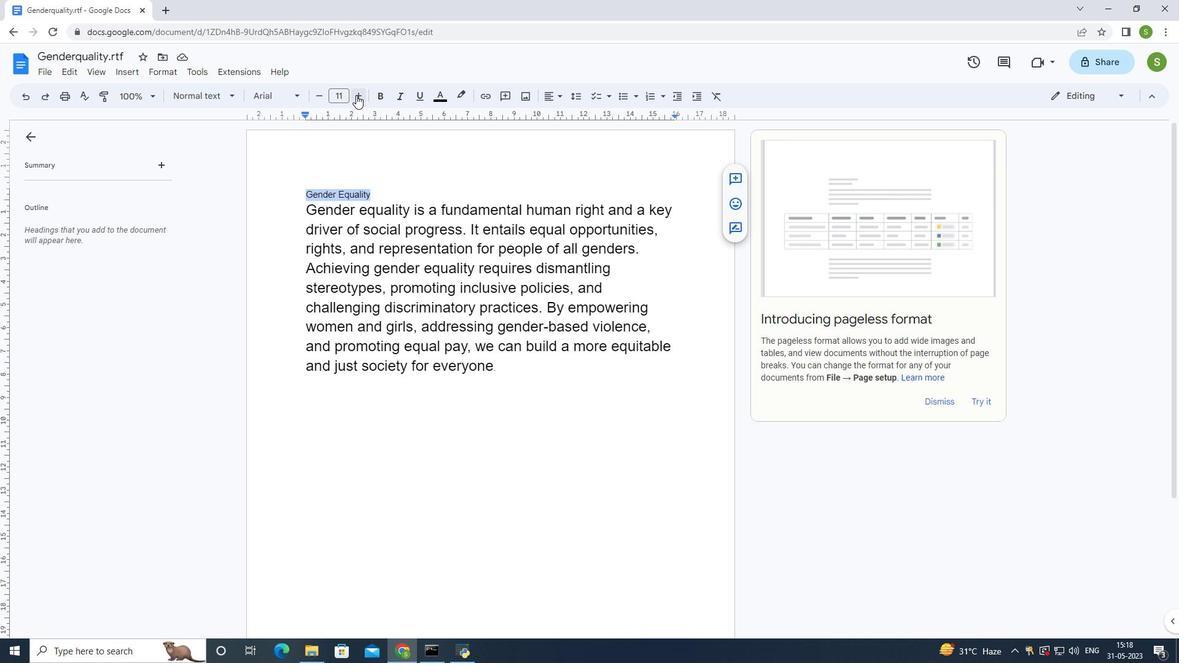 
Action: Mouse pressed left at (356, 95)
Screenshot: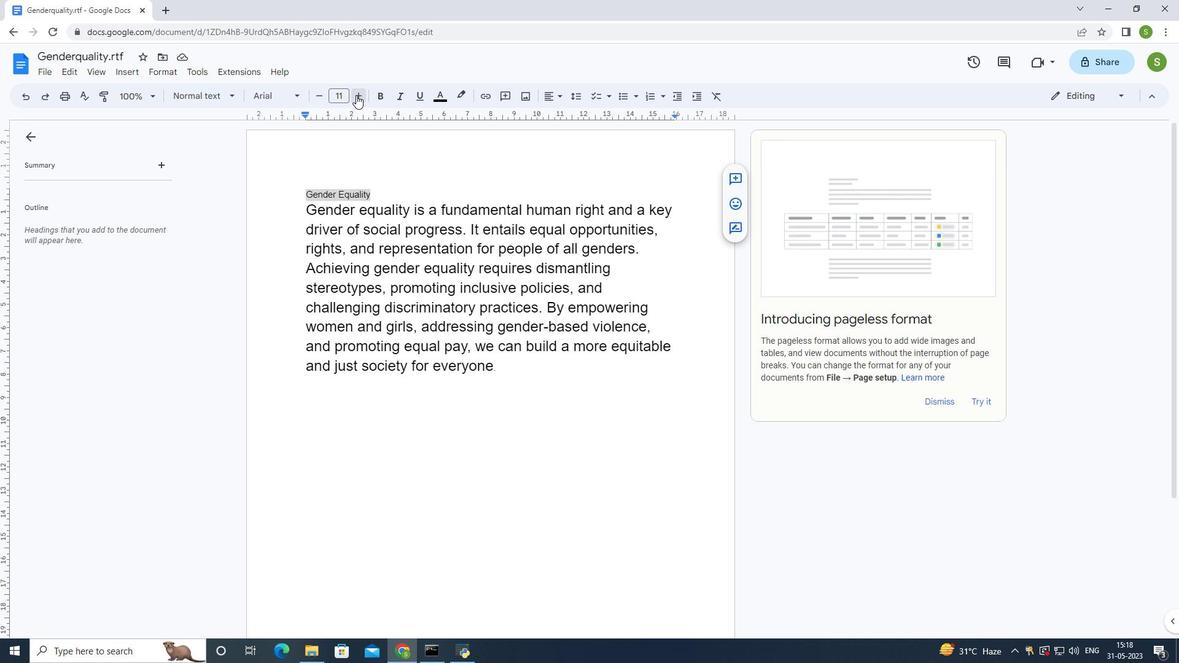 
Action: Mouse pressed left at (356, 95)
Screenshot: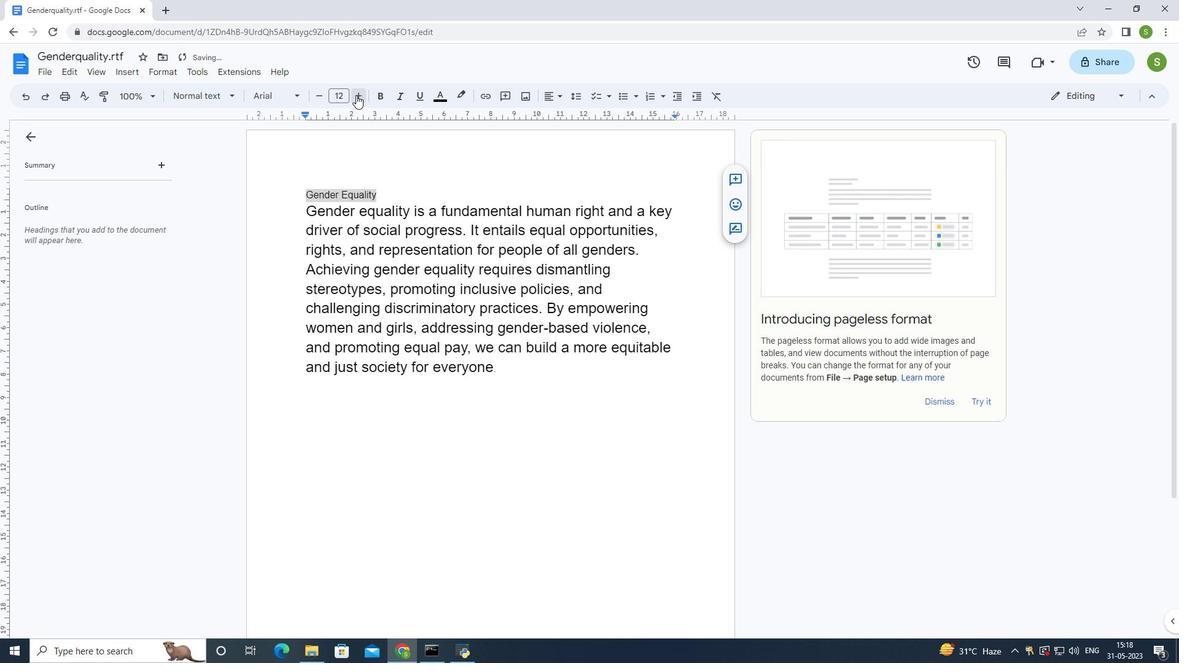 
Action: Mouse pressed left at (356, 95)
Screenshot: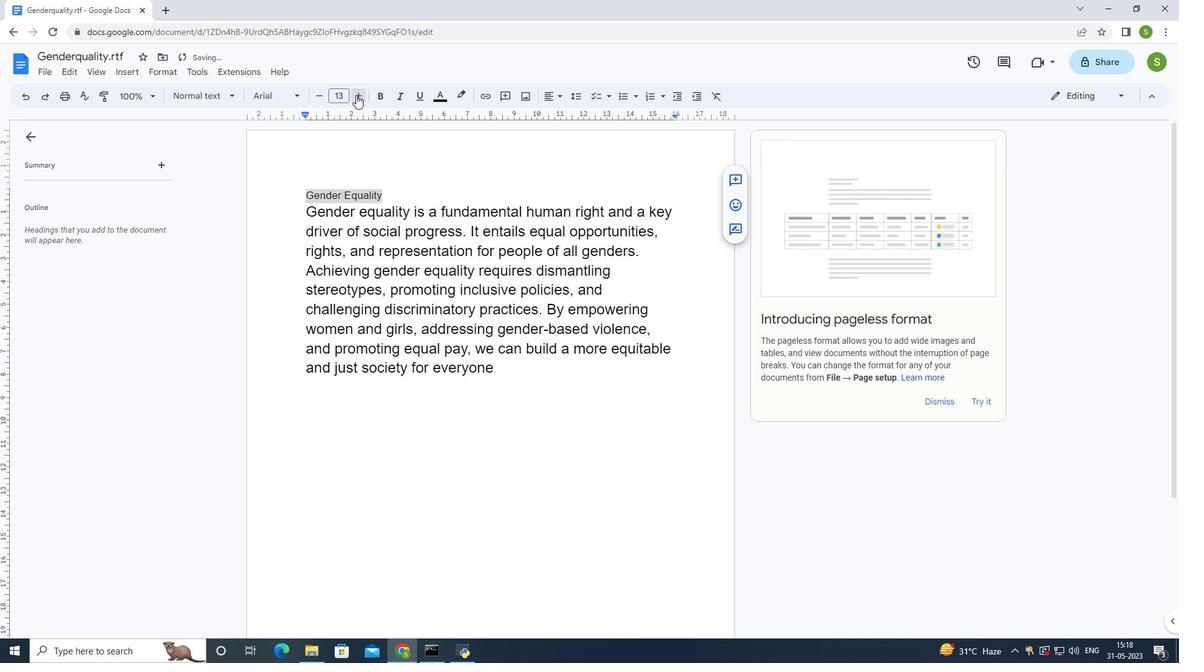 
Action: Mouse pressed left at (356, 95)
Screenshot: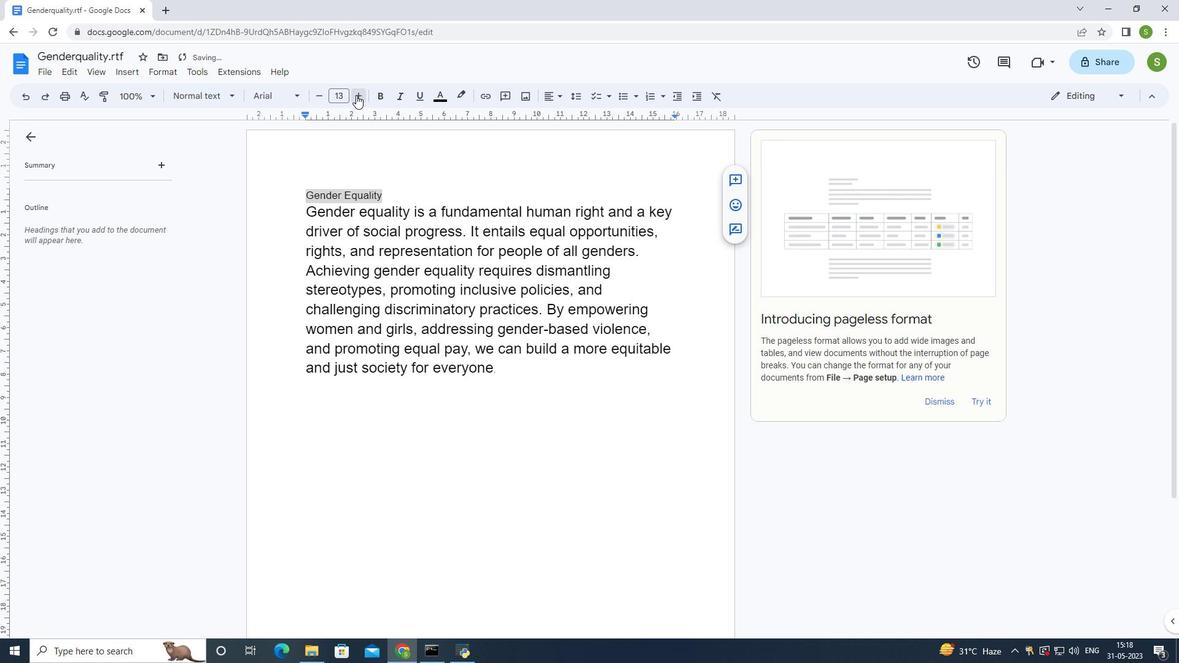 
Action: Mouse pressed left at (356, 95)
Screenshot: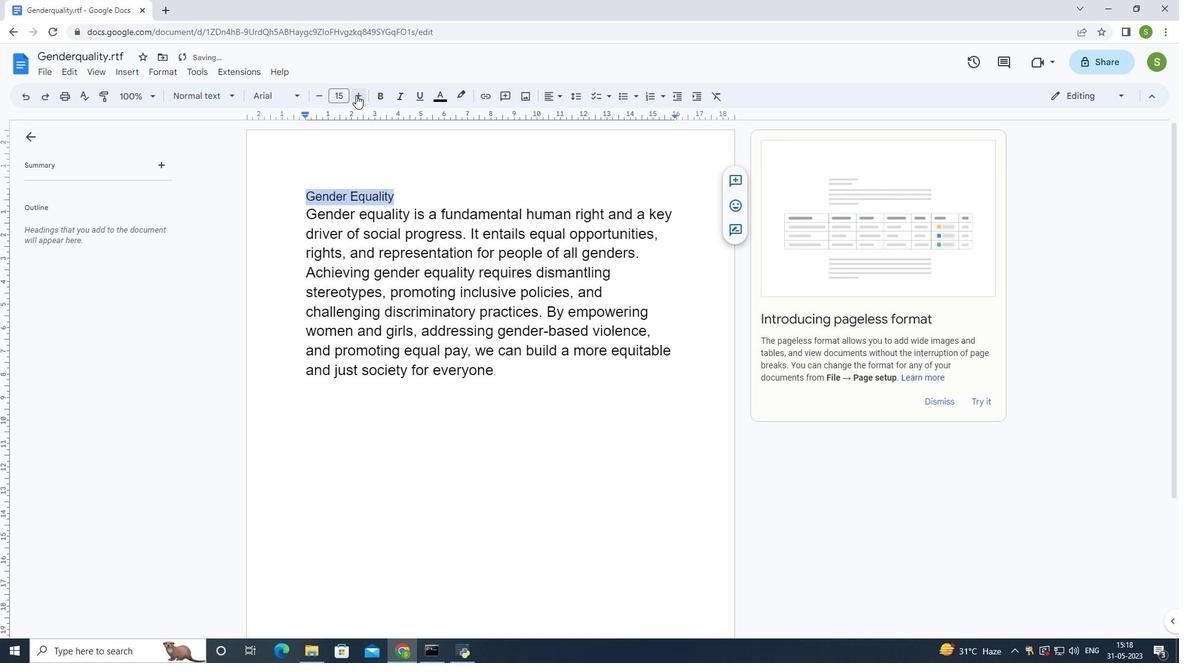 
Action: Mouse pressed left at (356, 95)
Screenshot: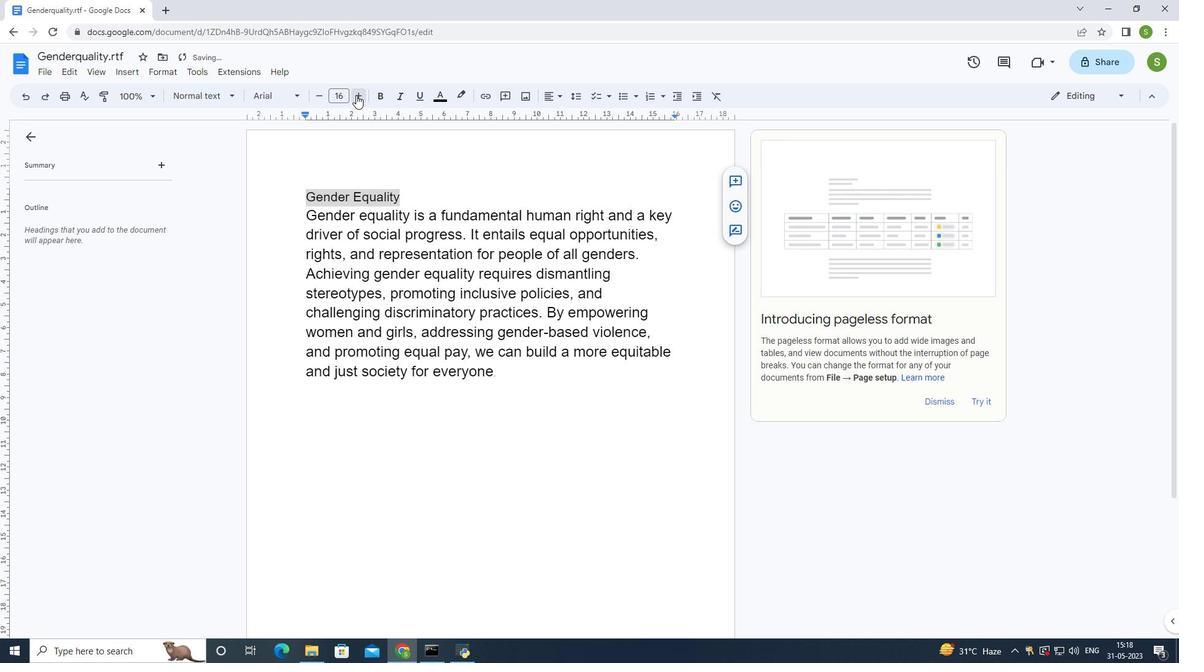 
Action: Mouse pressed left at (356, 95)
Screenshot: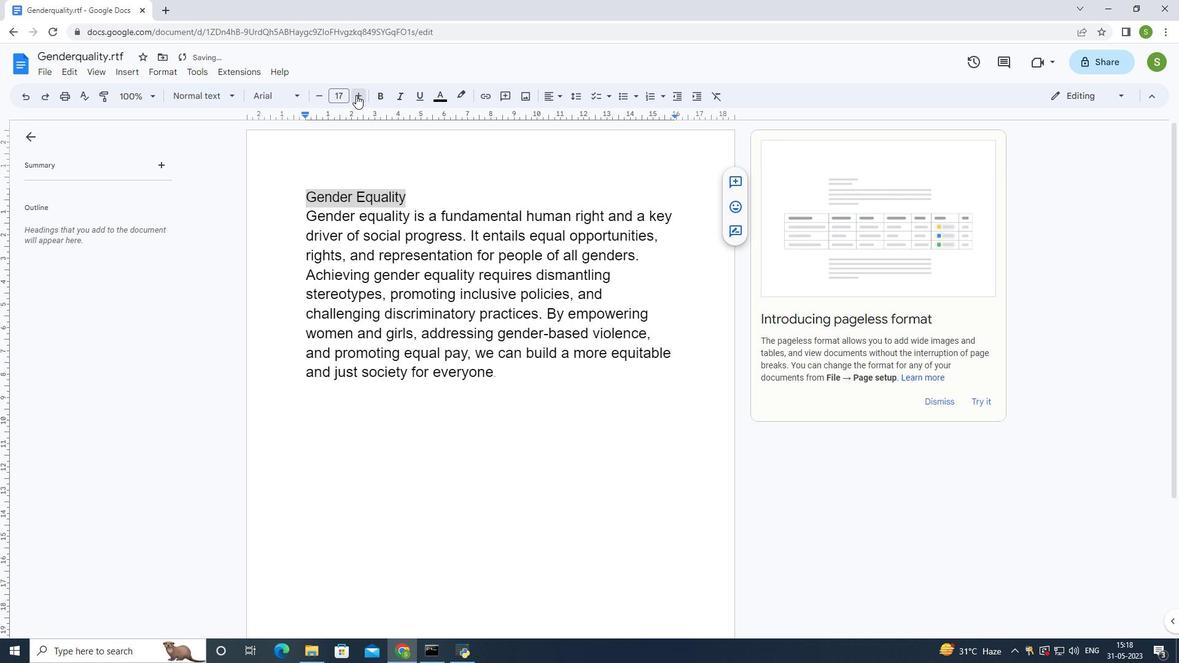 
Action: Mouse pressed left at (356, 95)
Screenshot: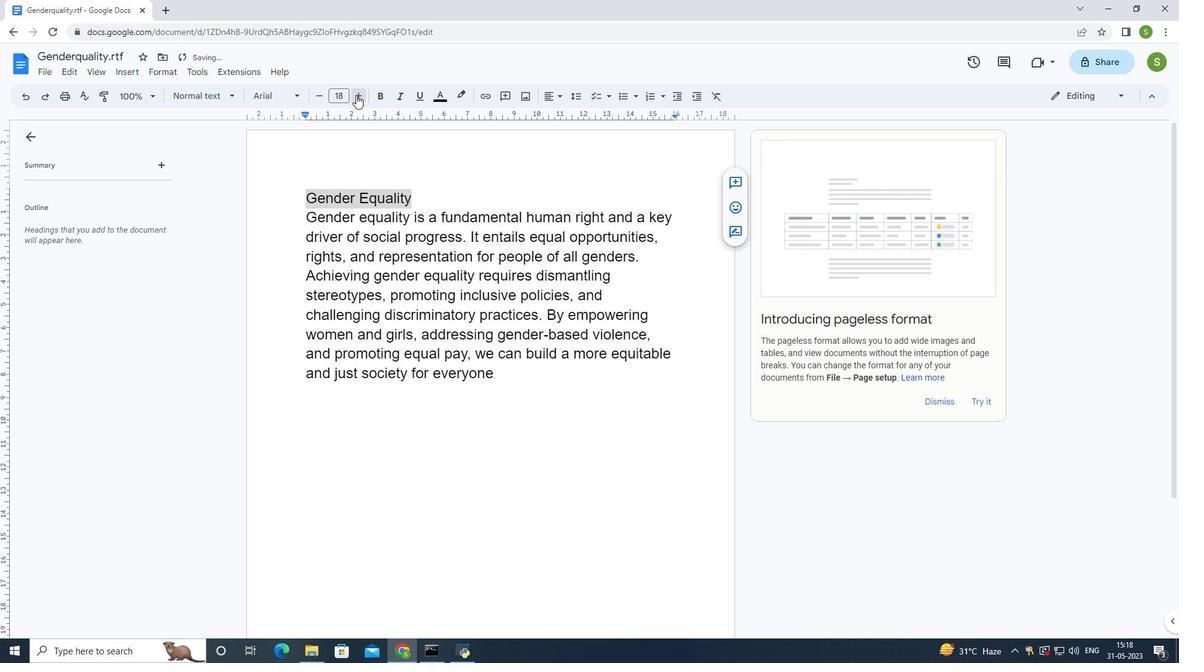 
Action: Mouse pressed left at (356, 95)
Screenshot: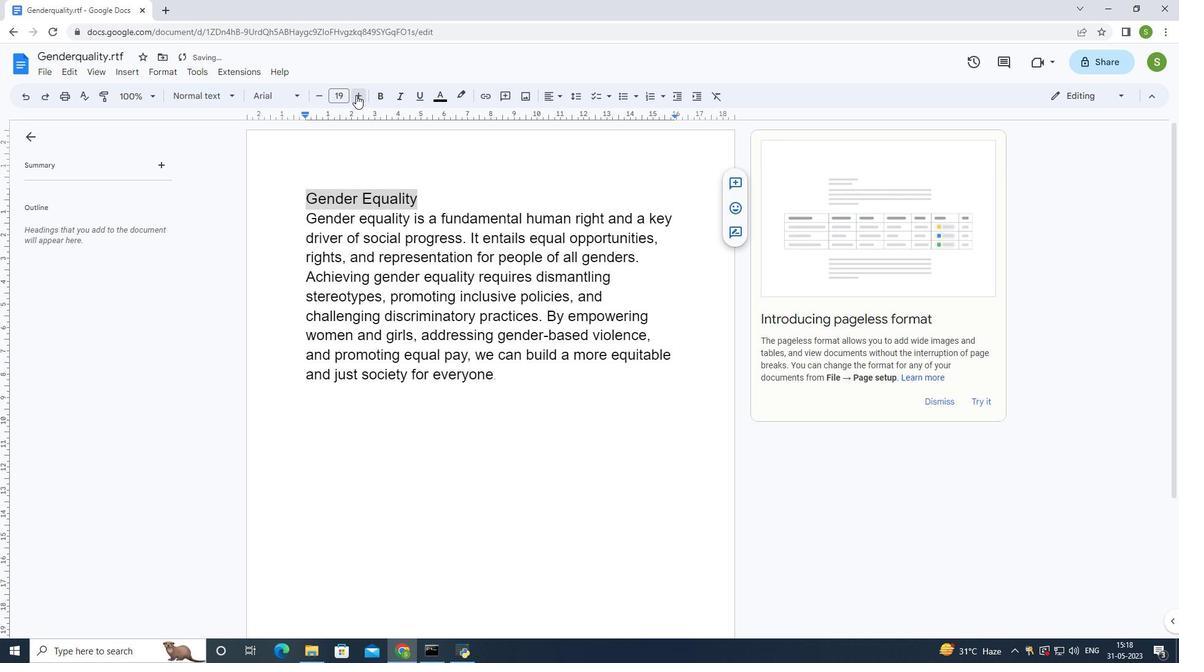 
Action: Mouse moved to (356, 95)
Screenshot: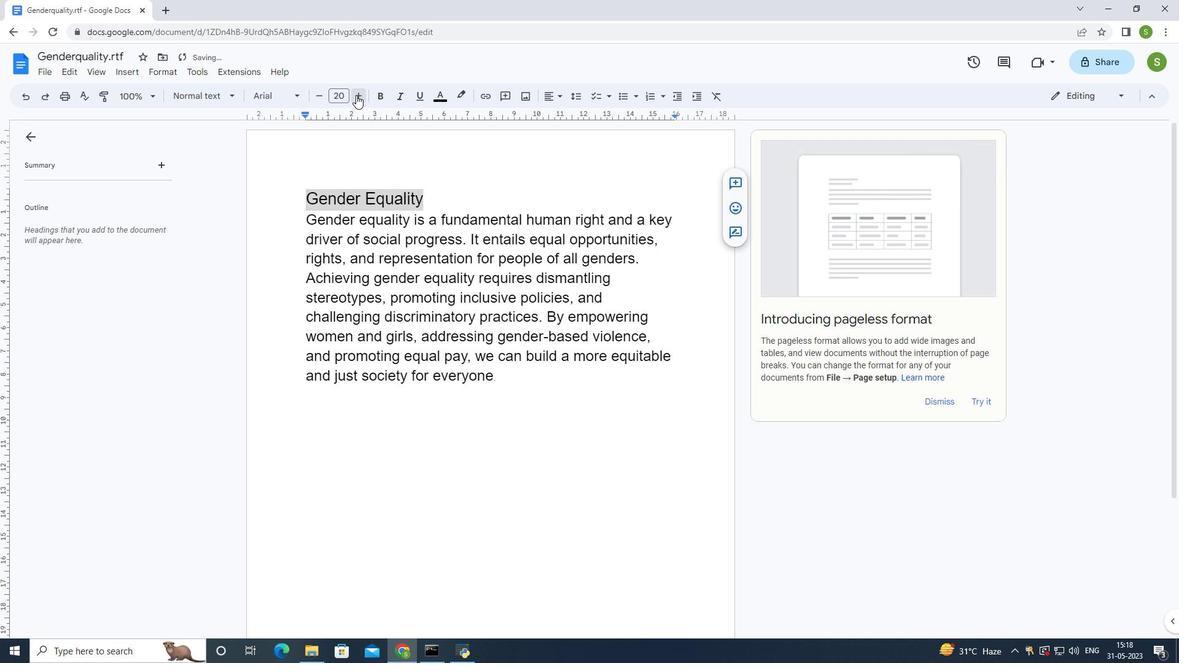 
Action: Mouse pressed left at (356, 95)
Screenshot: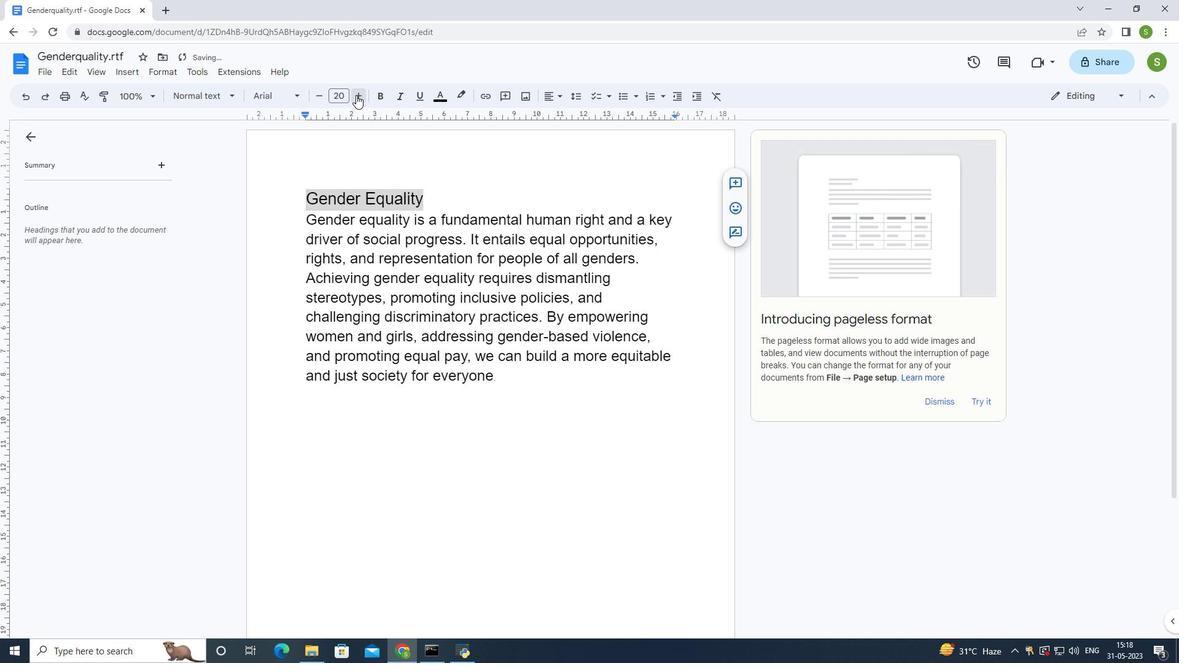 
Action: Mouse pressed left at (356, 95)
Screenshot: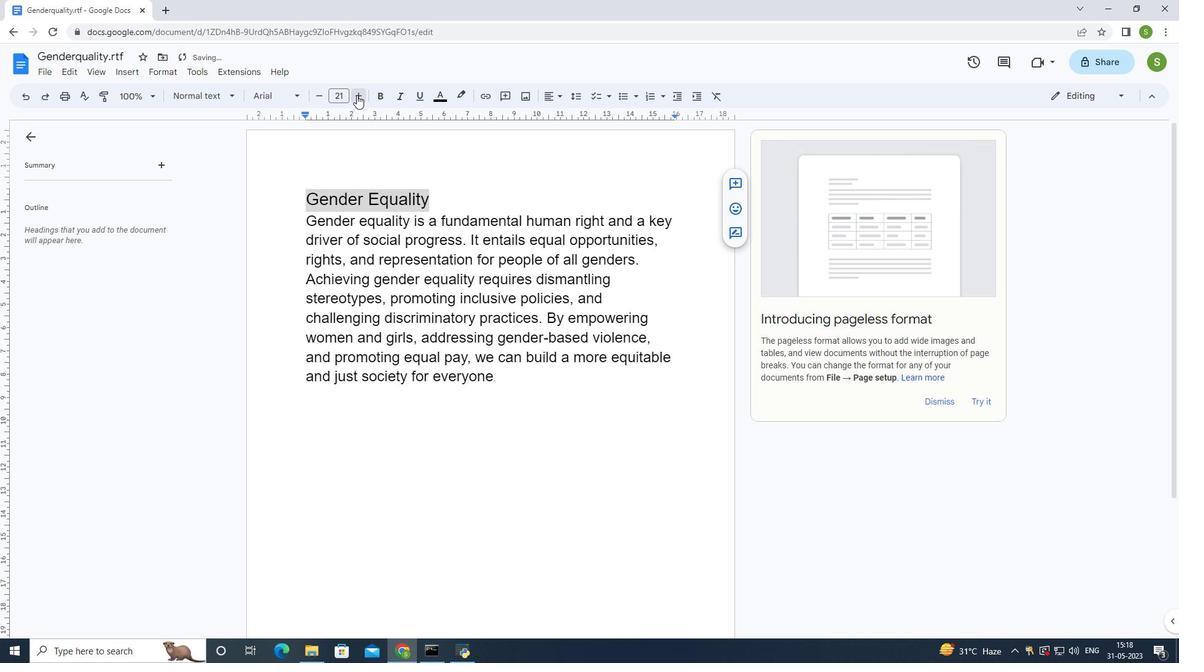 
Action: Mouse moved to (356, 95)
Screenshot: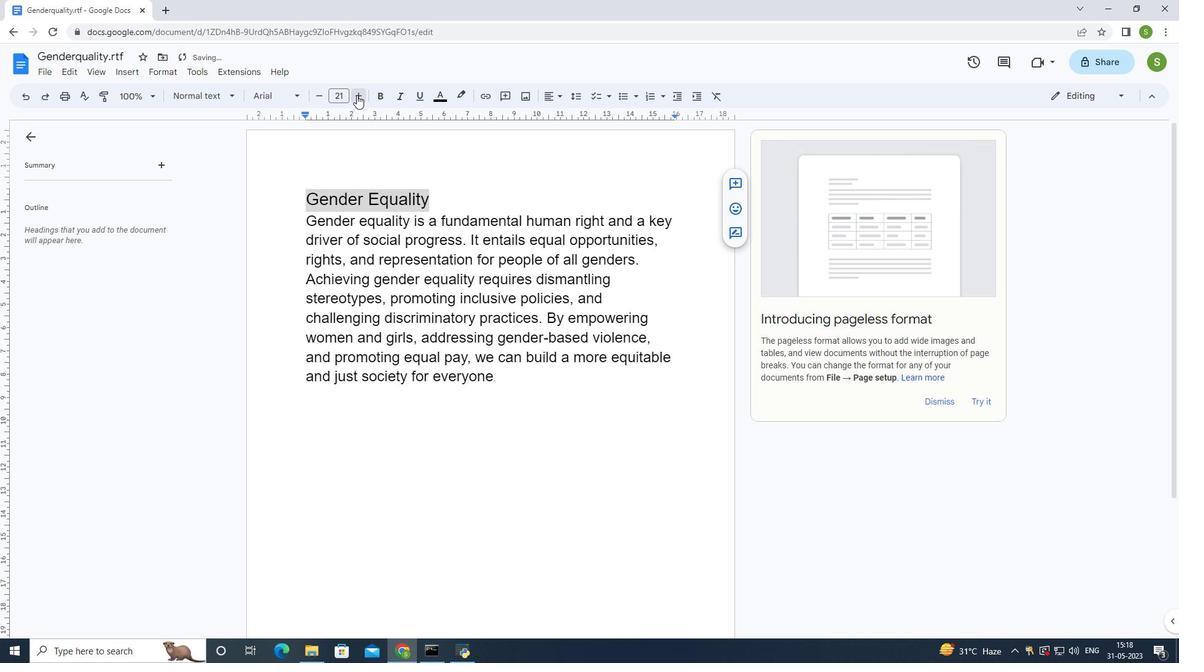 
Action: Mouse pressed left at (356, 95)
Screenshot: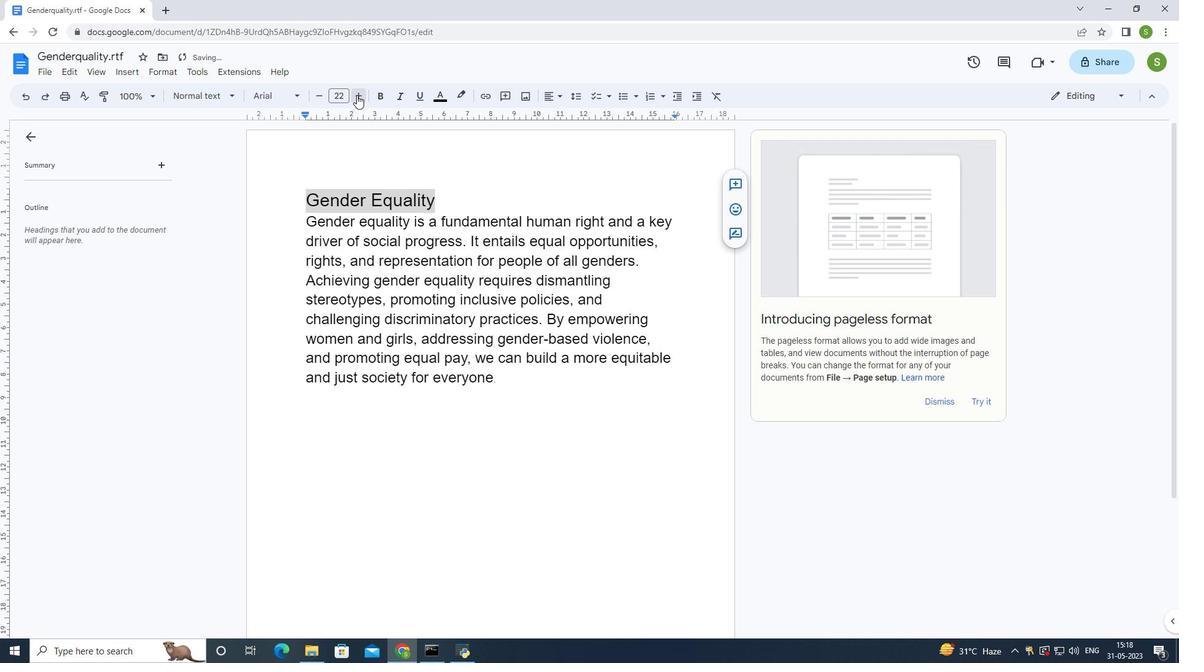 
Action: Mouse moved to (357, 95)
Screenshot: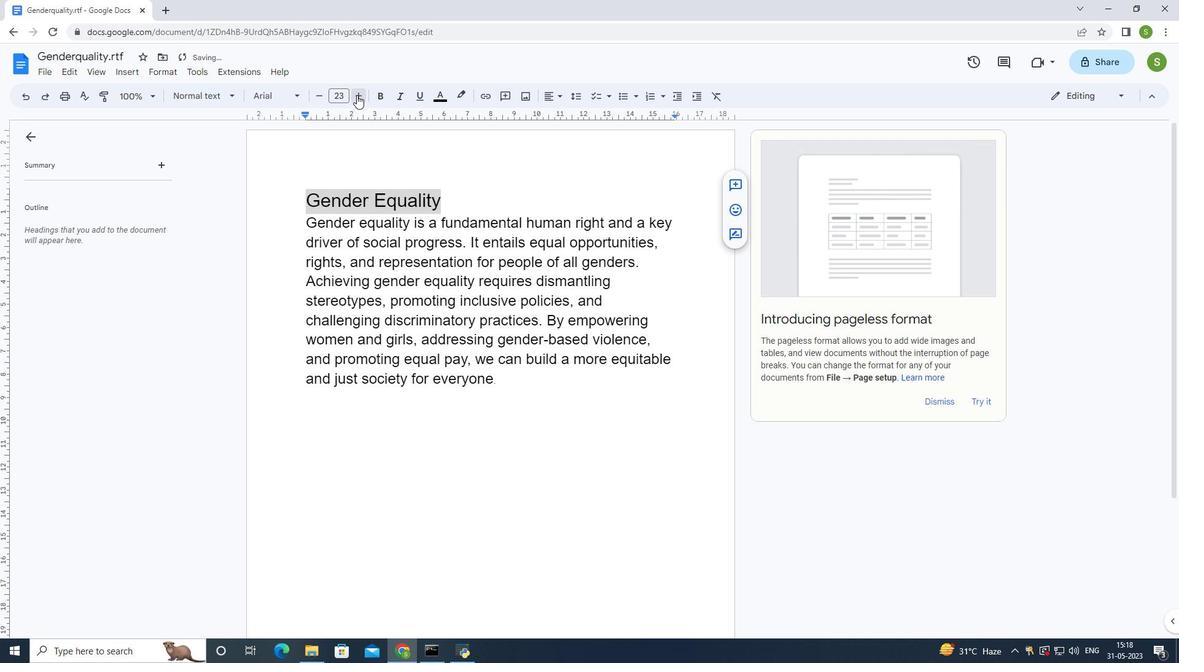 
Action: Mouse pressed left at (357, 95)
Screenshot: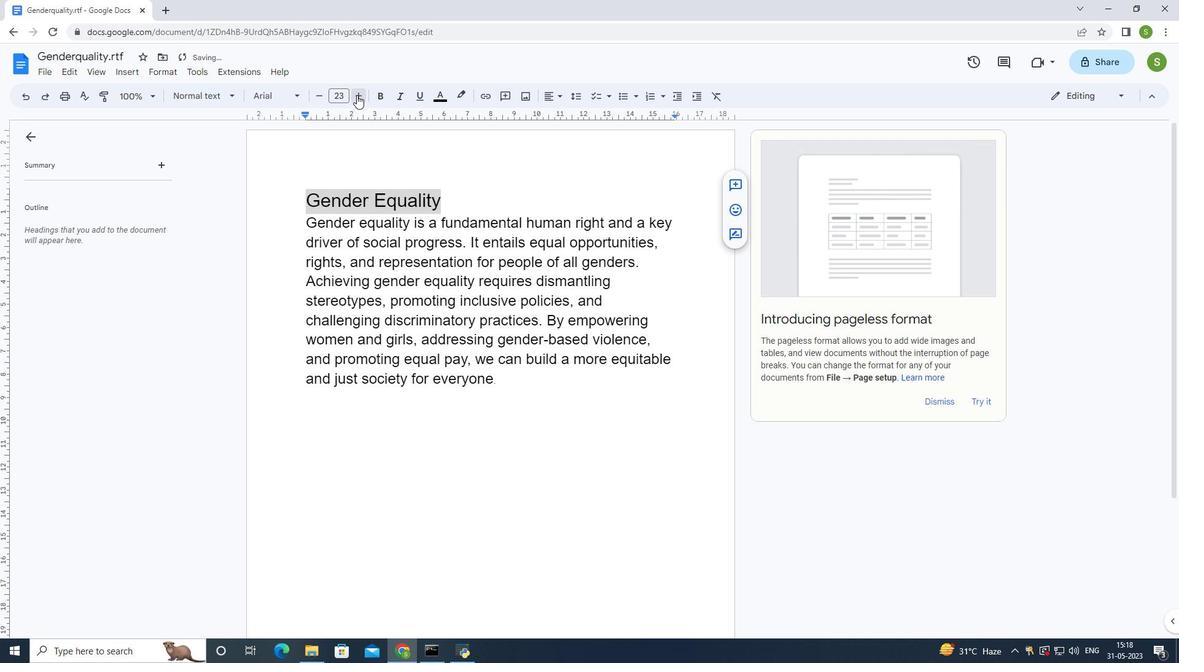 
Action: Mouse moved to (358, 95)
Screenshot: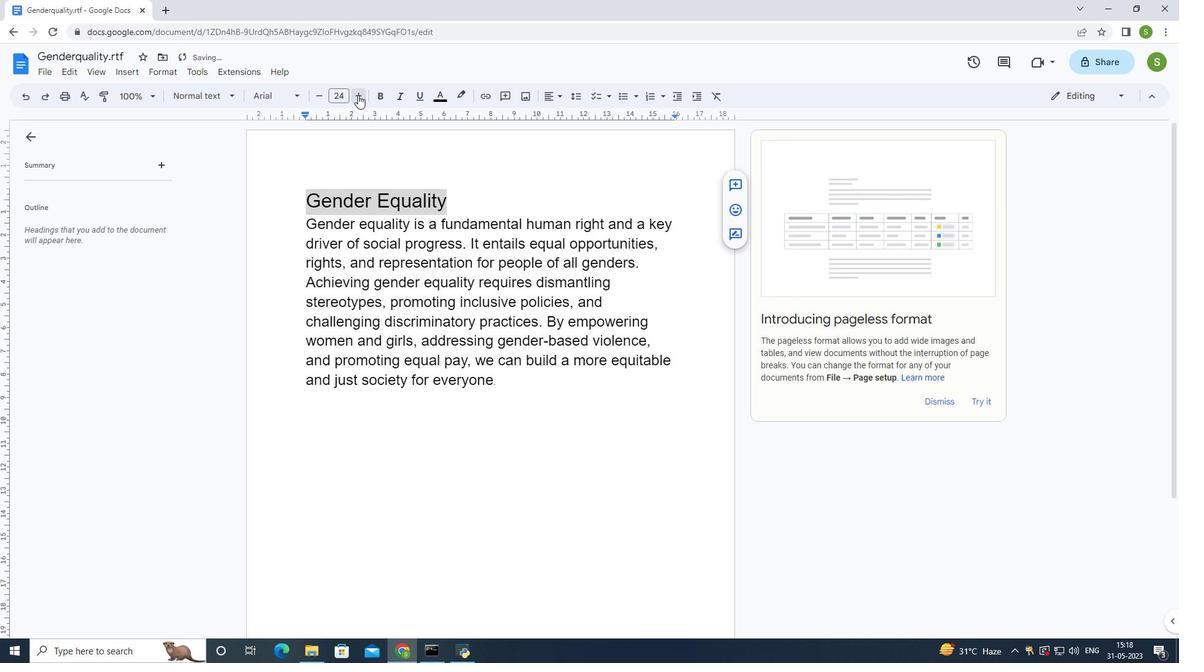 
Action: Mouse pressed left at (358, 95)
Screenshot: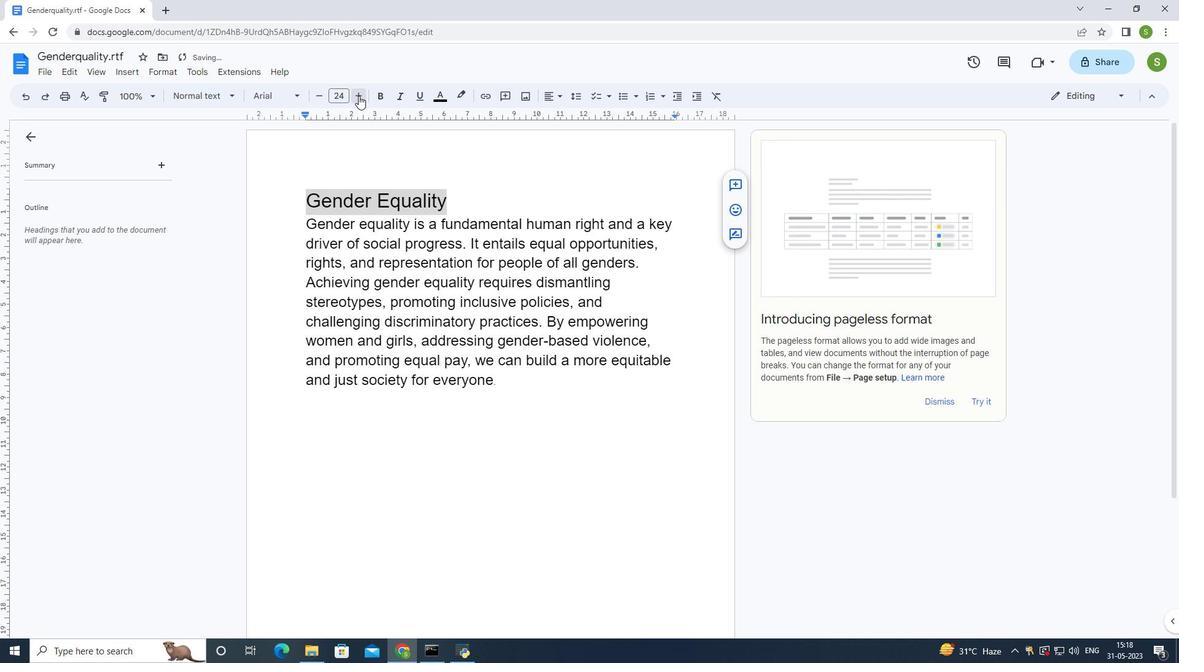 
Action: Mouse pressed left at (358, 95)
Screenshot: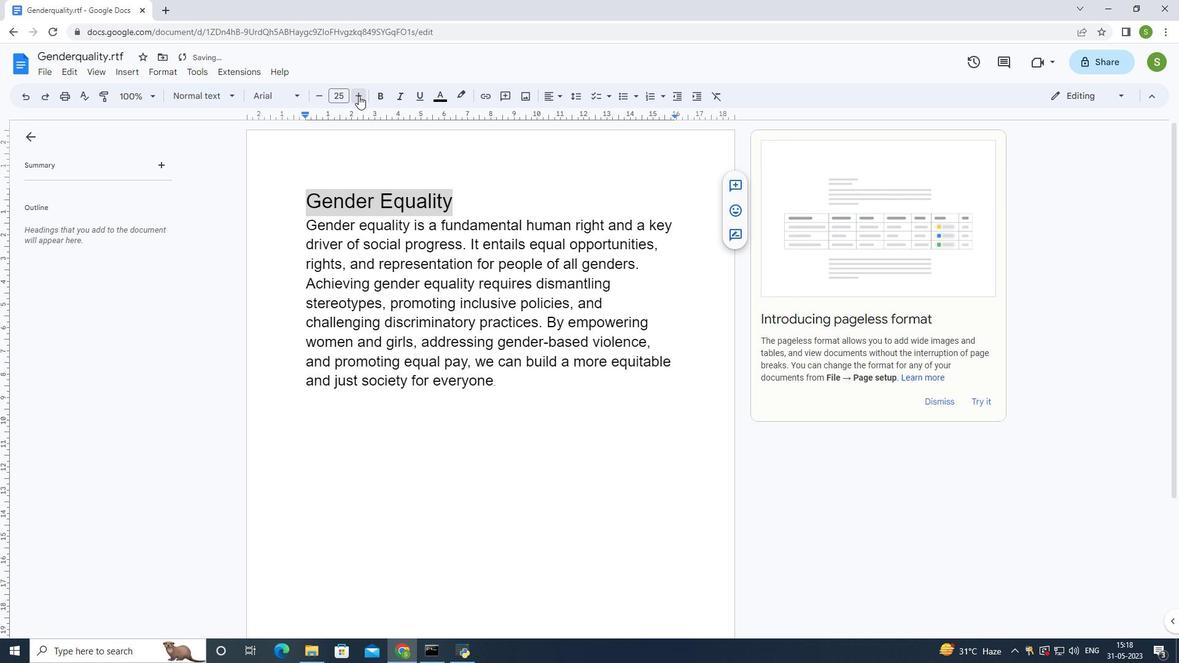 
Action: Mouse pressed left at (358, 95)
Screenshot: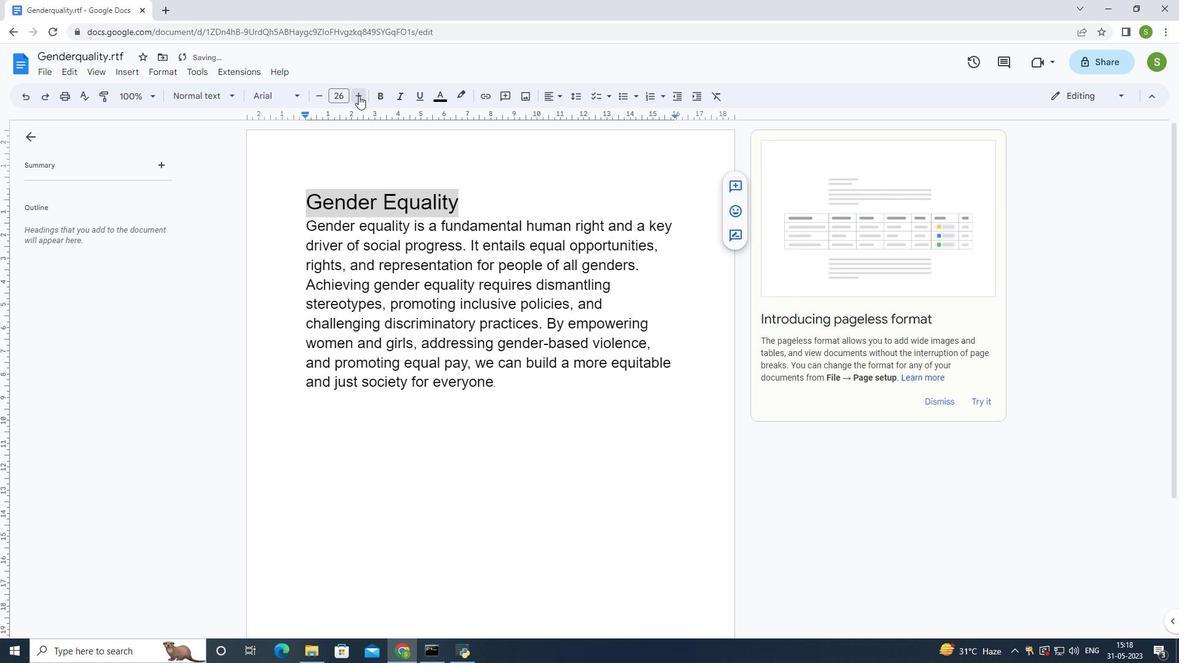 
Action: Mouse pressed left at (358, 95)
Screenshot: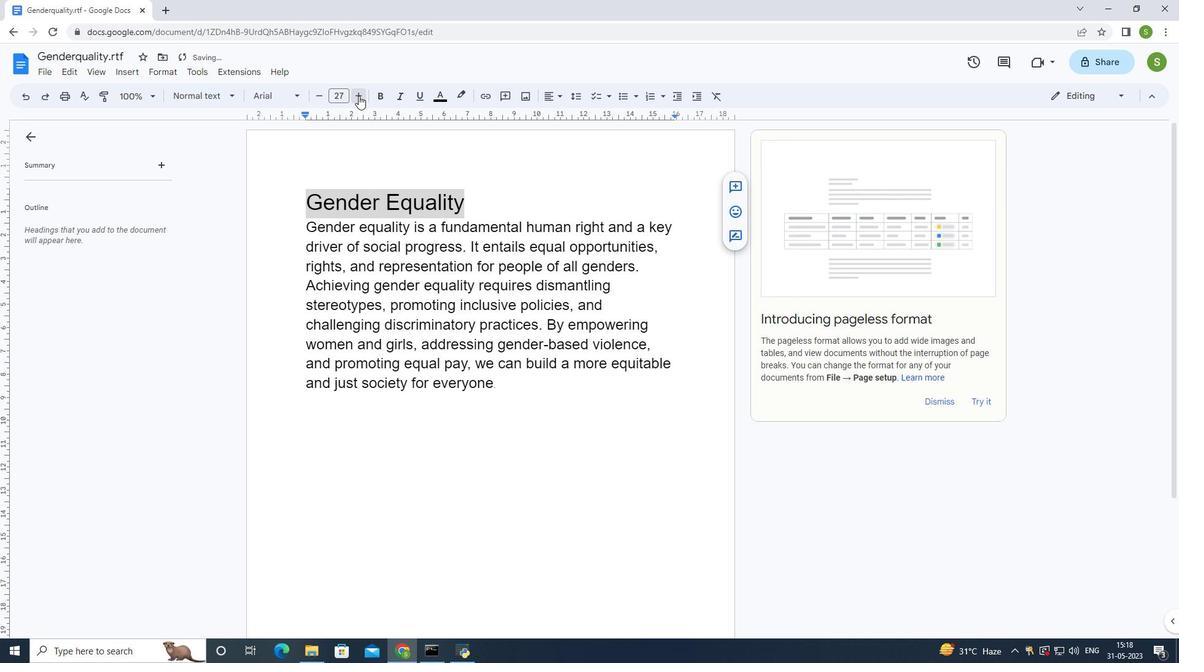 
Action: Mouse pressed left at (358, 95)
Screenshot: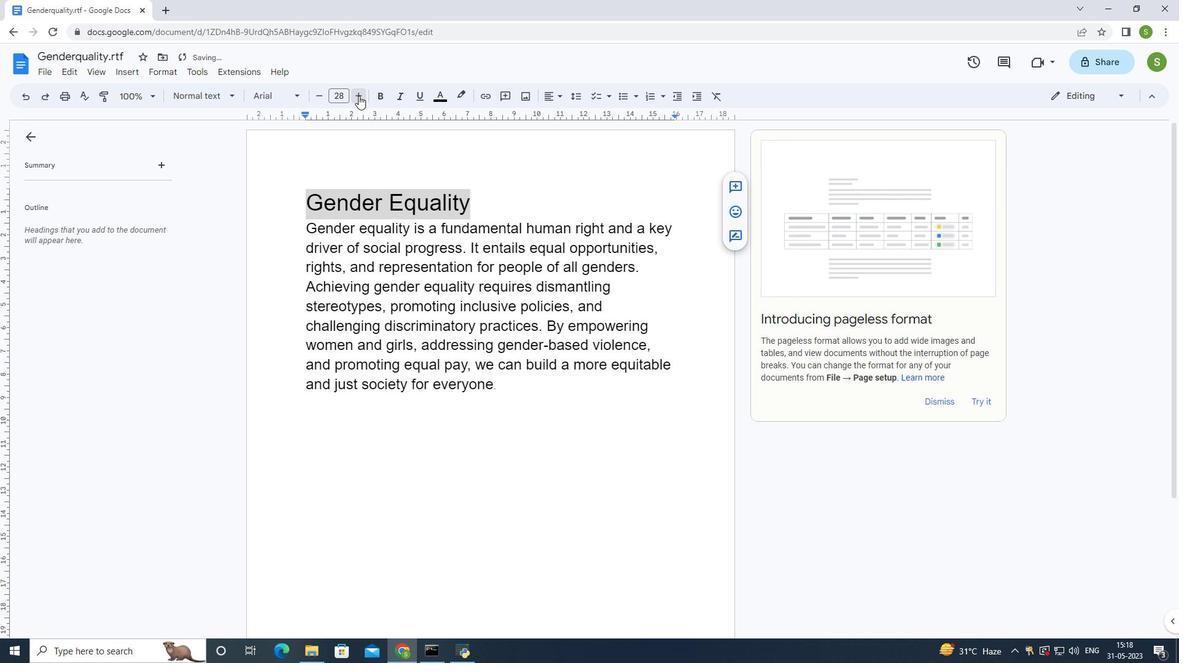 
Action: Mouse pressed left at (358, 95)
Screenshot: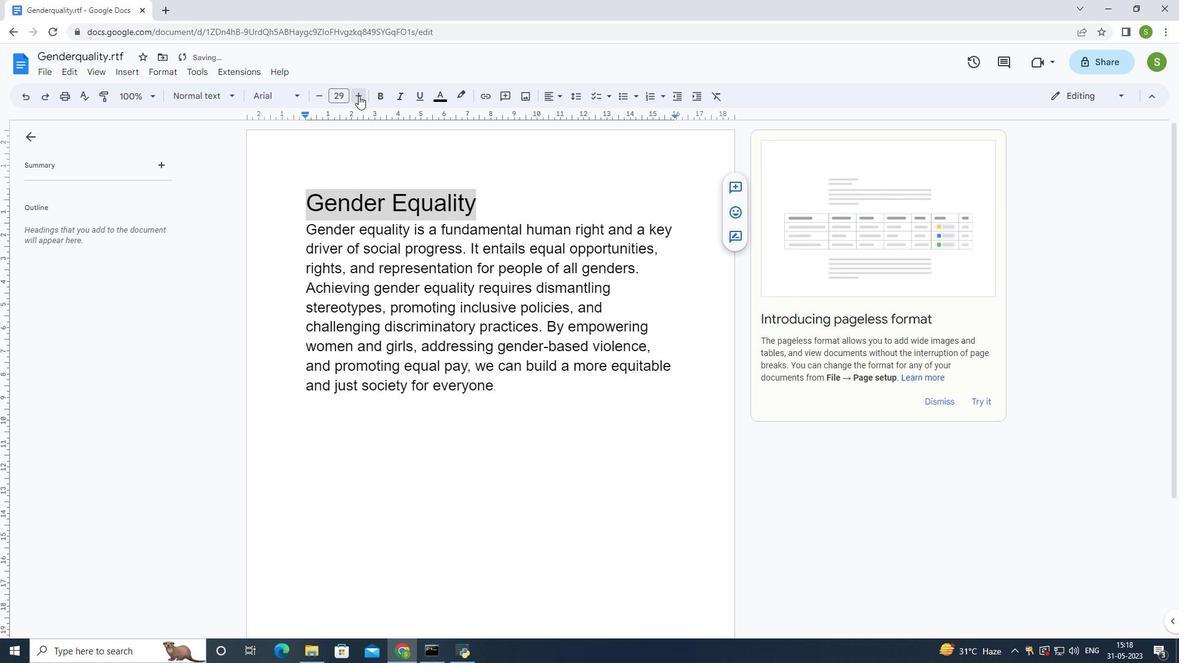 
Action: Mouse pressed left at (358, 95)
Screenshot: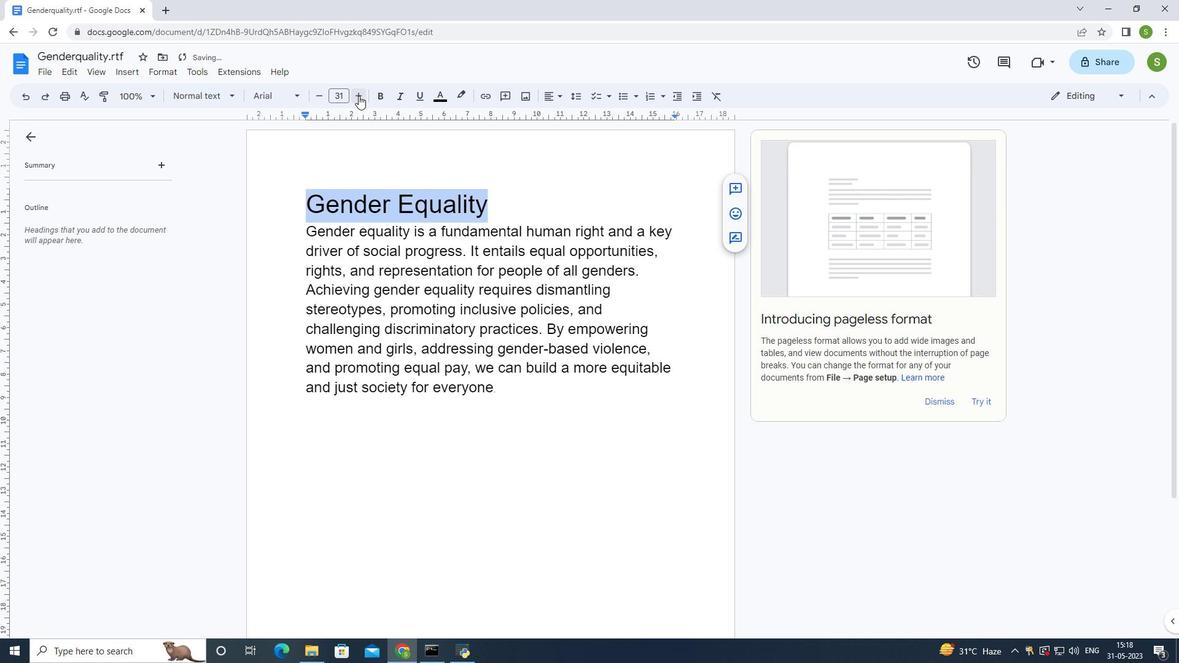 
Action: Mouse pressed left at (358, 95)
Screenshot: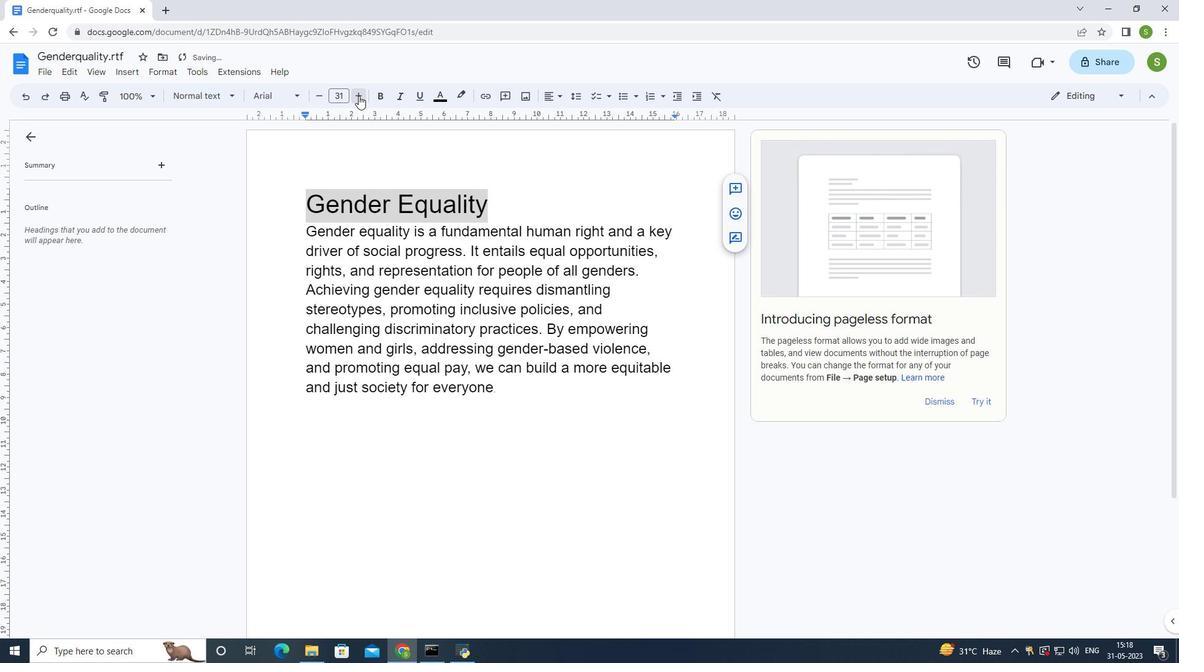 
Action: Mouse pressed left at (358, 95)
Screenshot: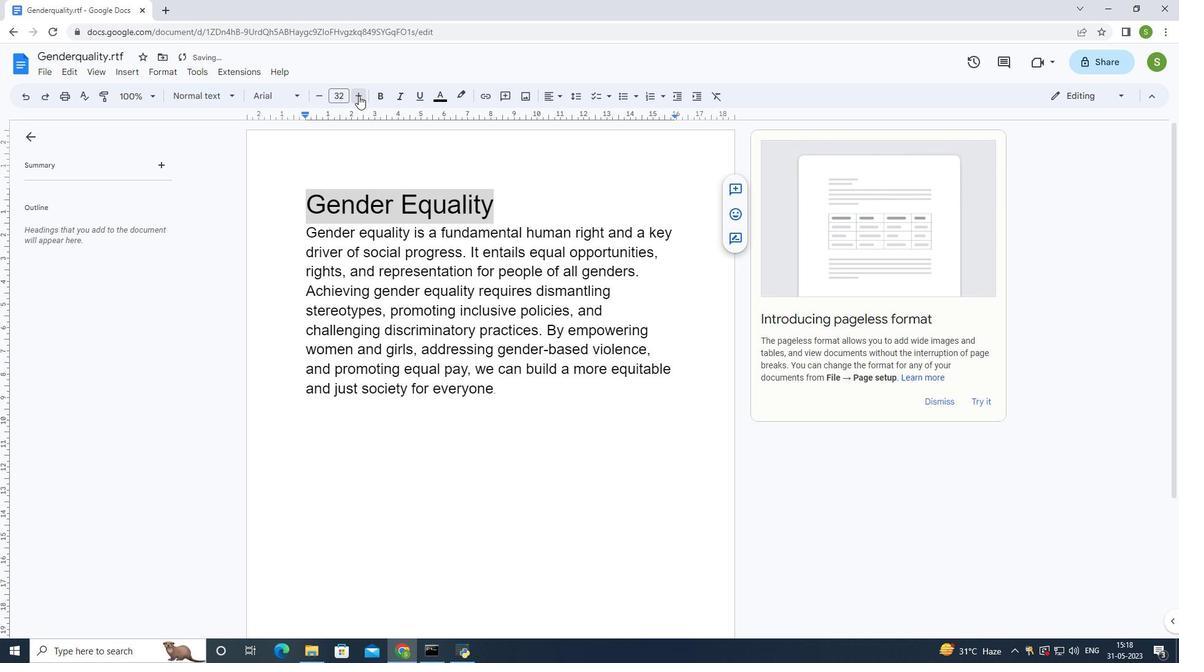 
Action: Mouse pressed left at (358, 95)
Screenshot: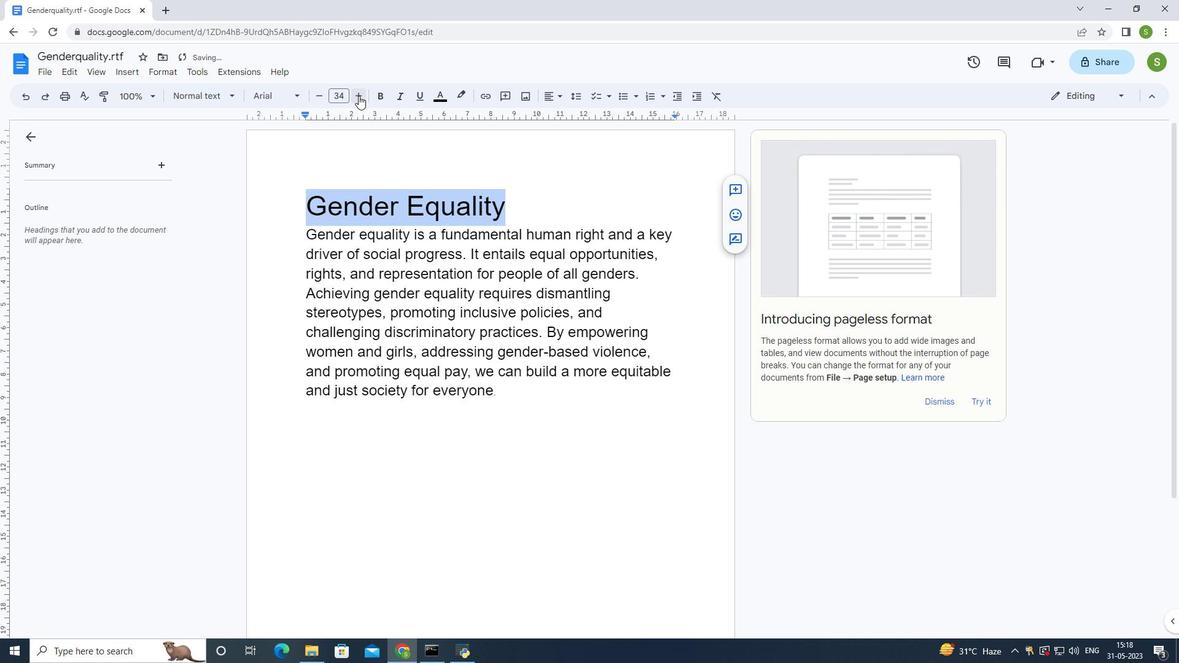 
Action: Mouse pressed left at (358, 95)
Screenshot: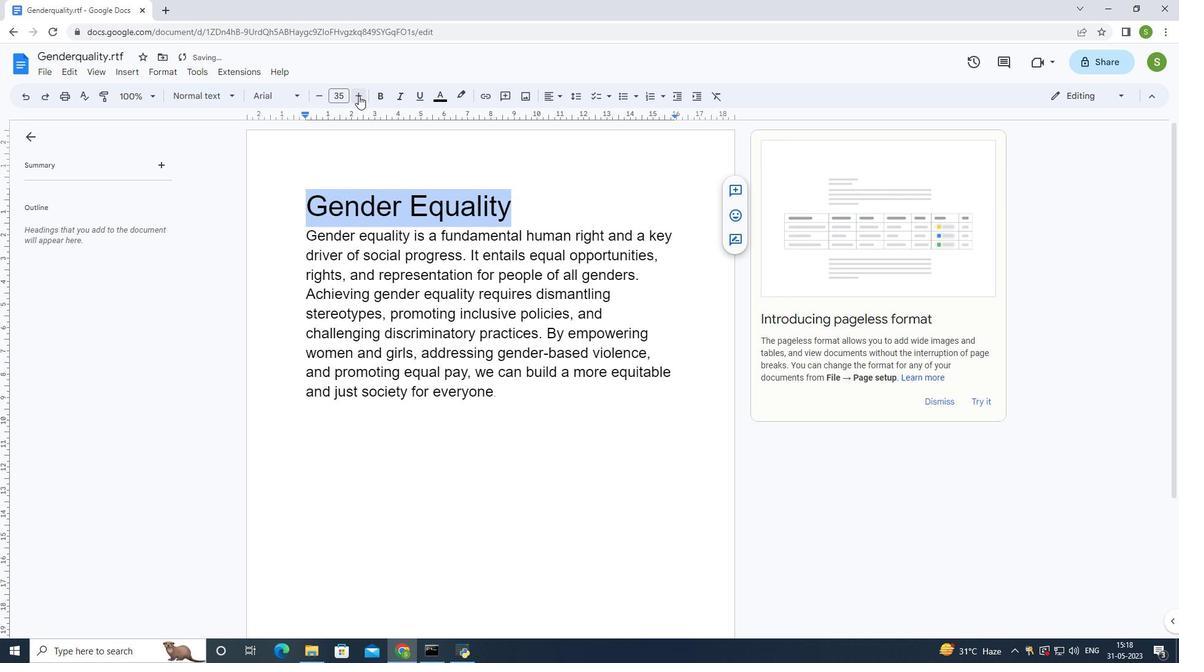 
Action: Mouse moved to (288, 197)
Screenshot: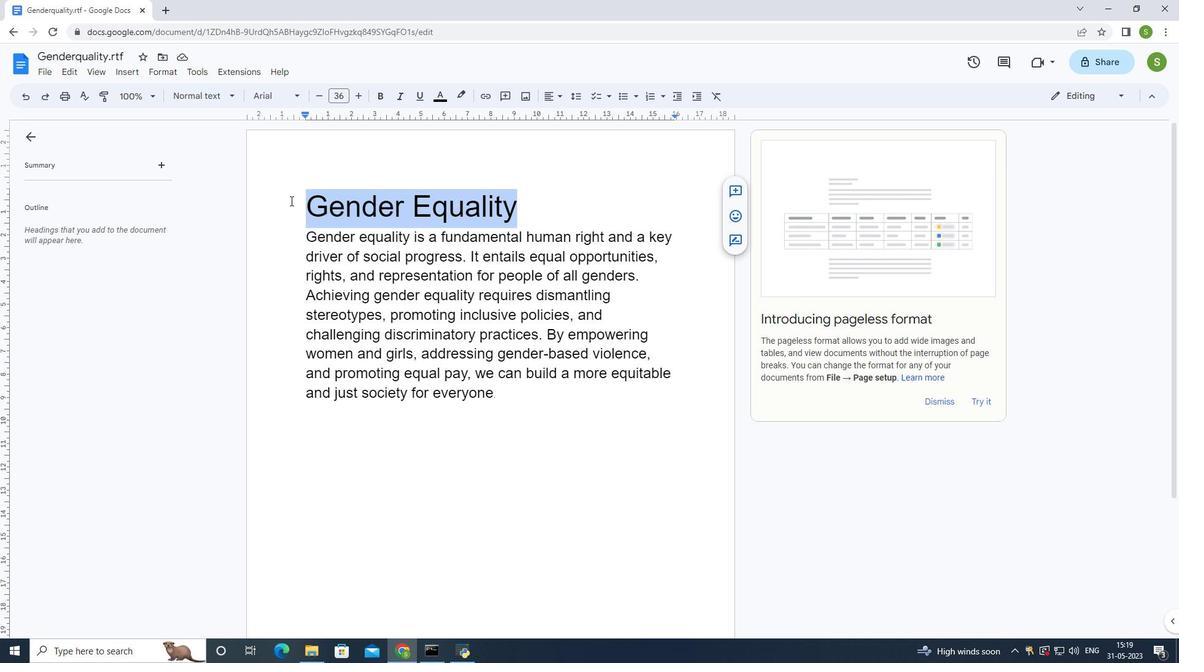 
Action: Mouse pressed left at (288, 197)
Screenshot: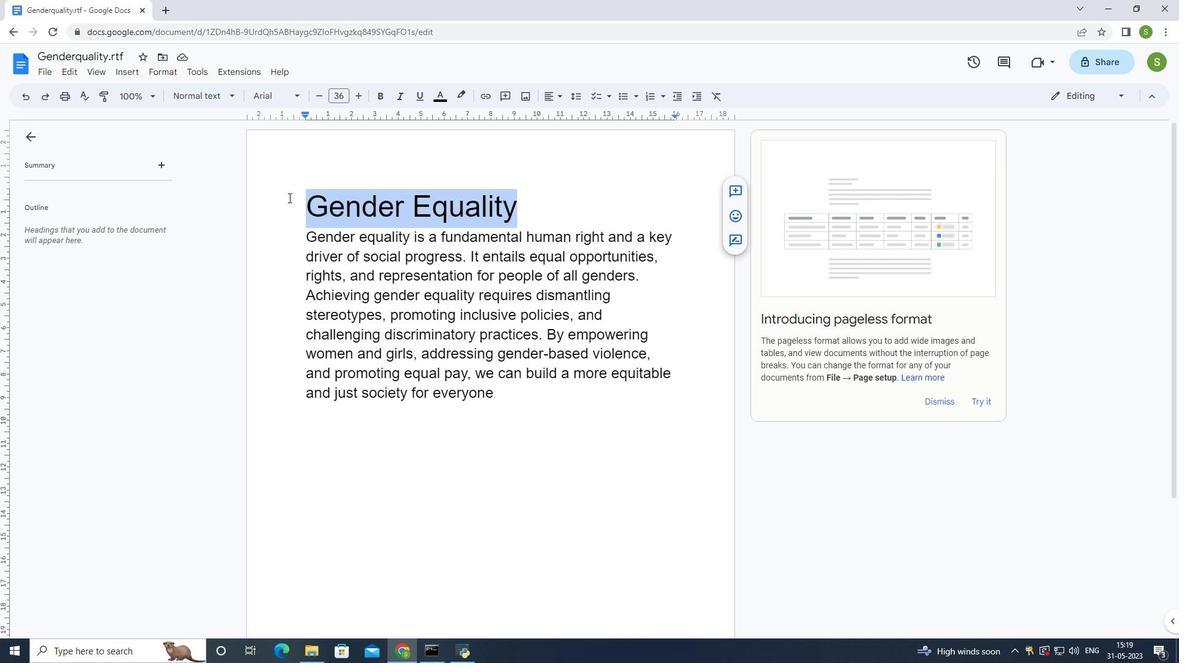
Action: Mouse moved to (393, 361)
Screenshot: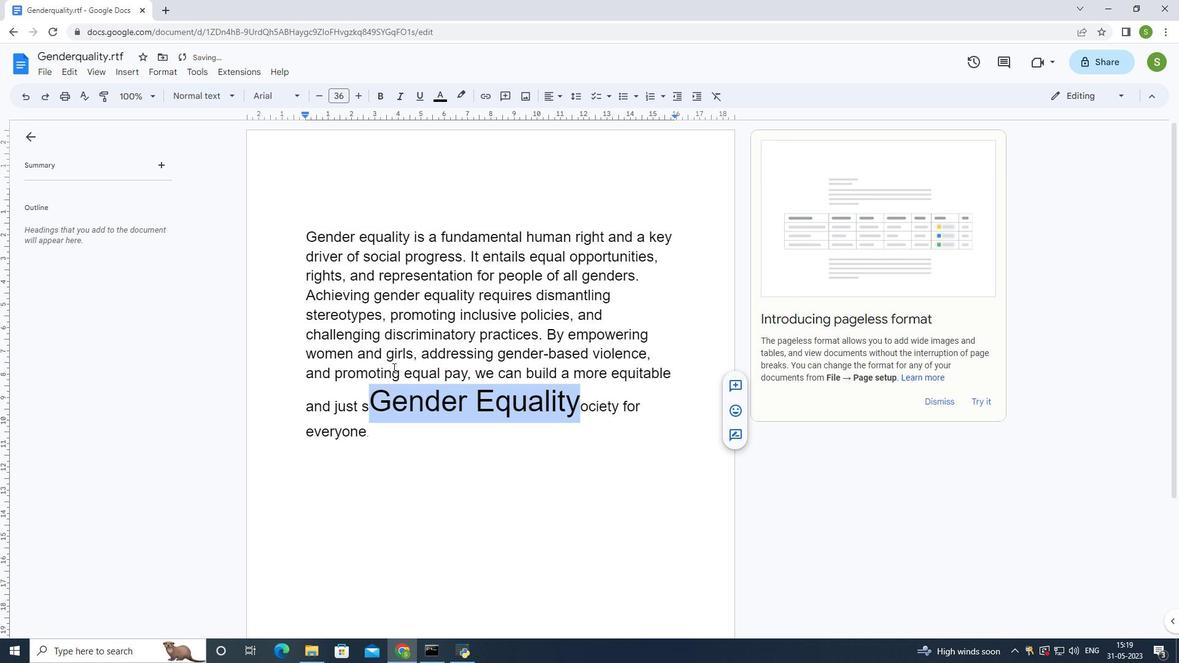 
Action: Key pressed ctrl+Z
Screenshot: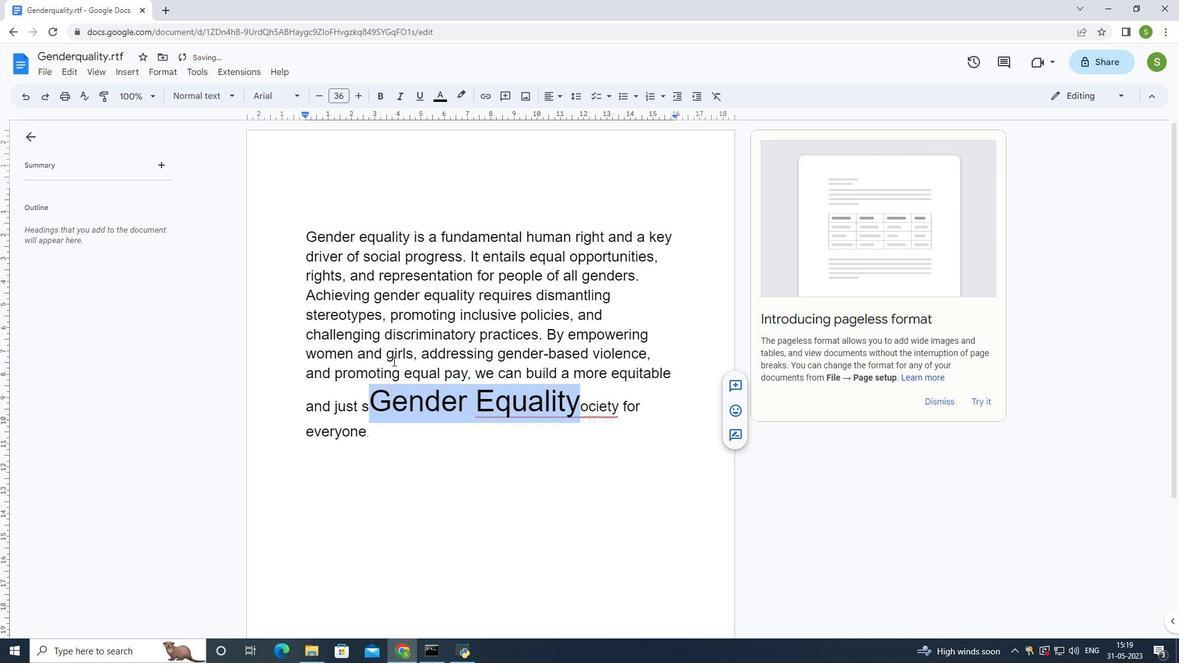 
Action: Mouse moved to (547, 95)
Screenshot: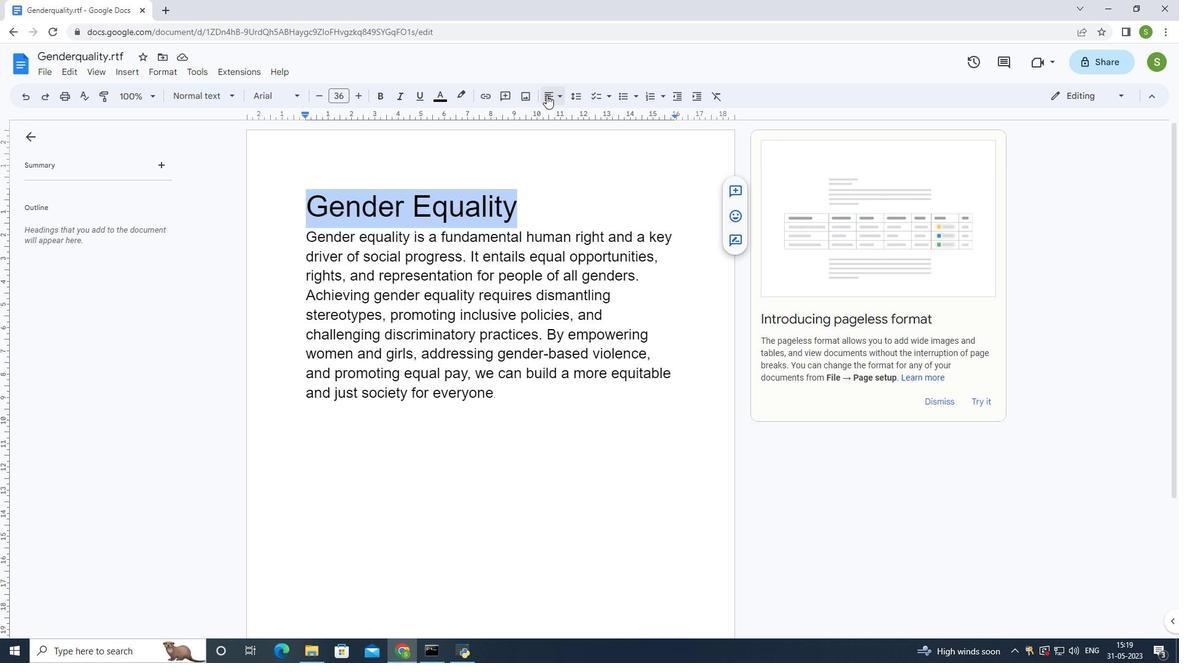 
Action: Mouse pressed left at (547, 95)
Screenshot: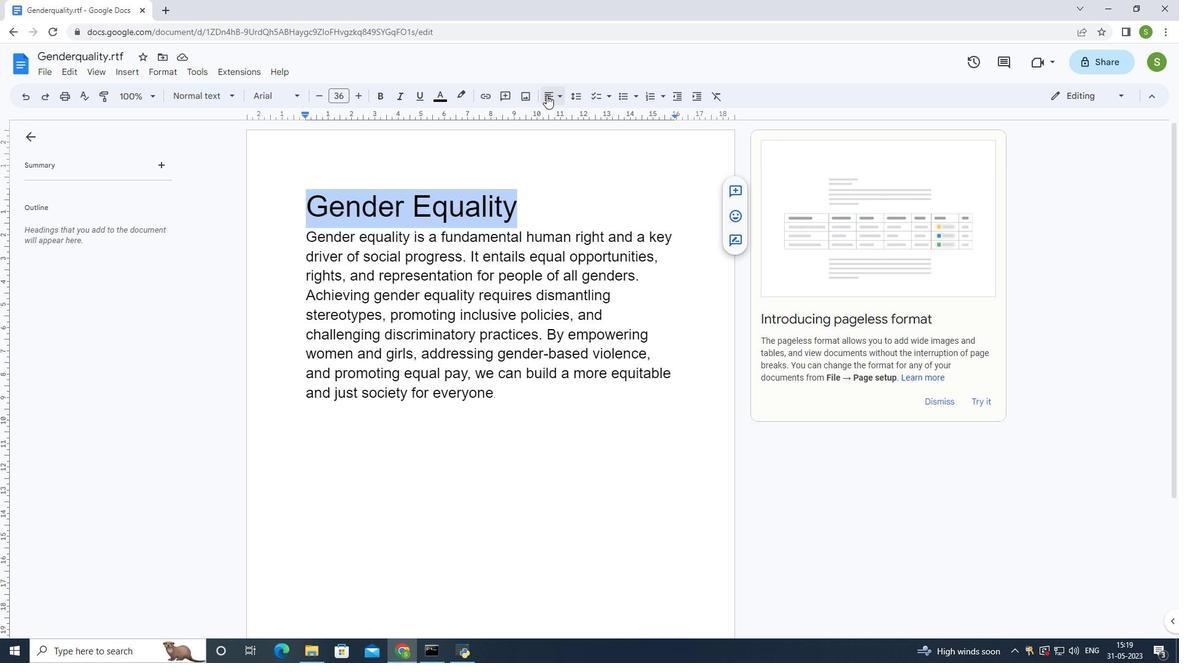 
Action: Mouse moved to (547, 116)
Screenshot: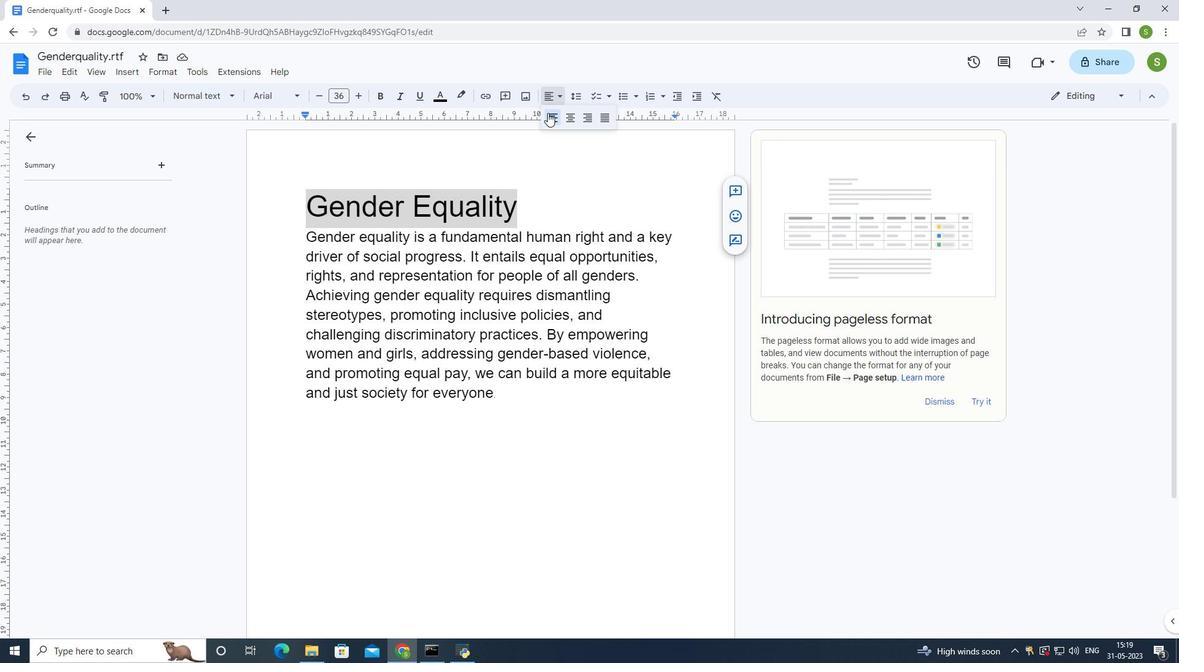 
Action: Mouse pressed left at (547, 116)
Screenshot: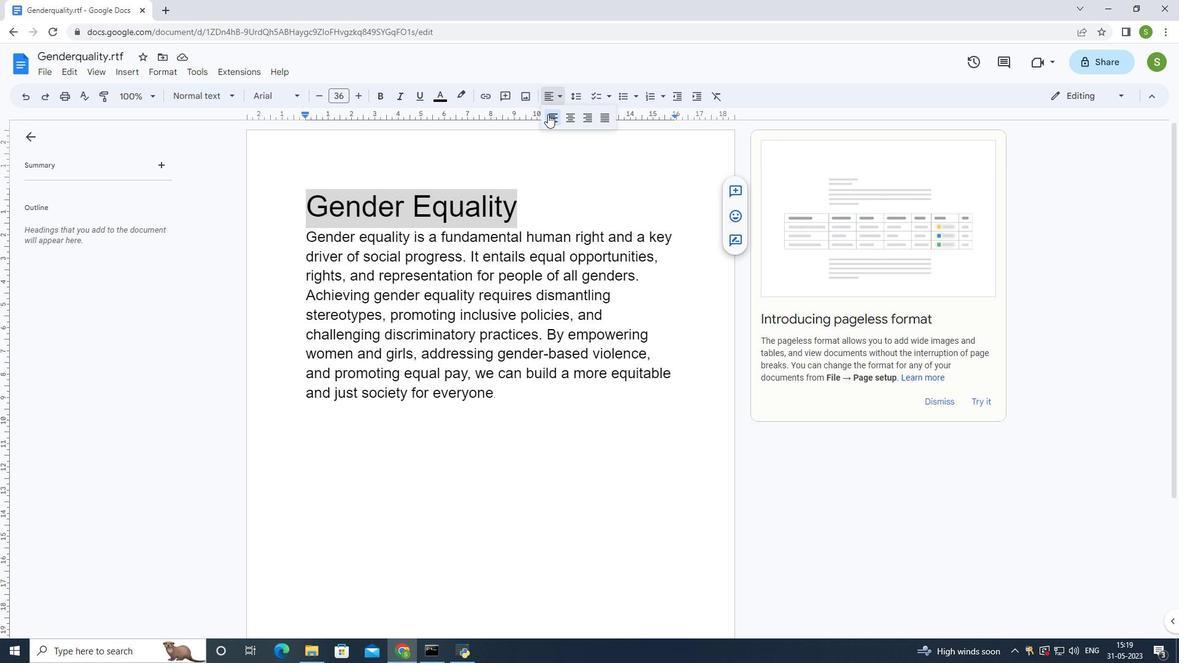 
Action: Mouse moved to (573, 207)
Screenshot: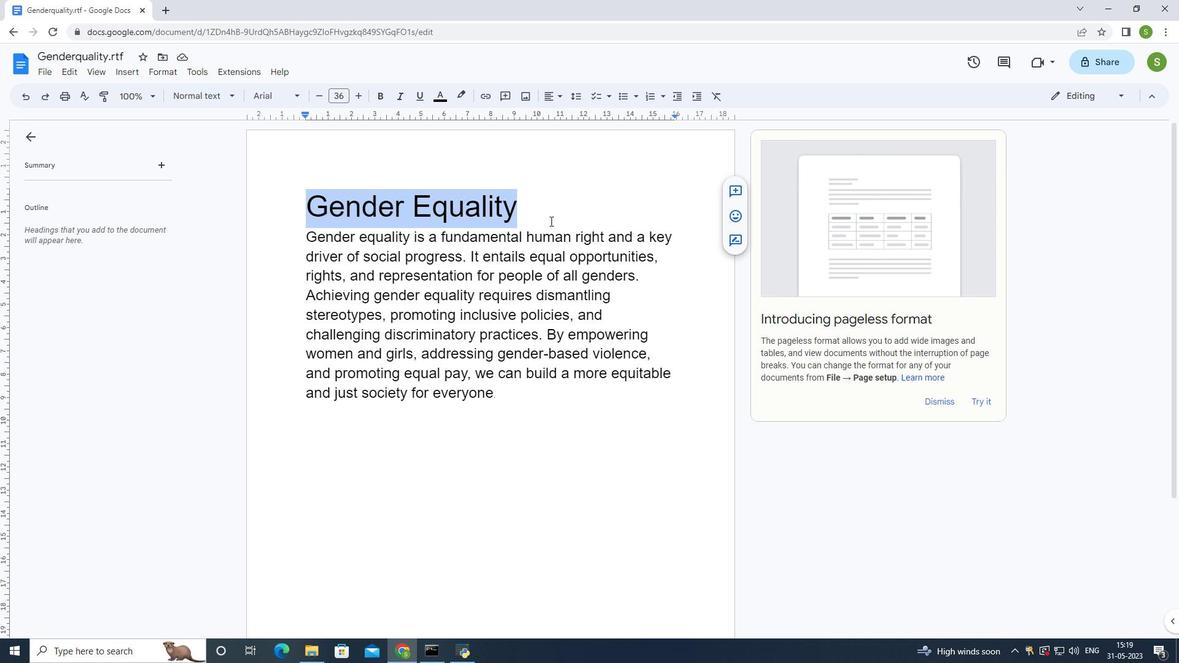 
Action: Mouse pressed left at (573, 207)
Screenshot: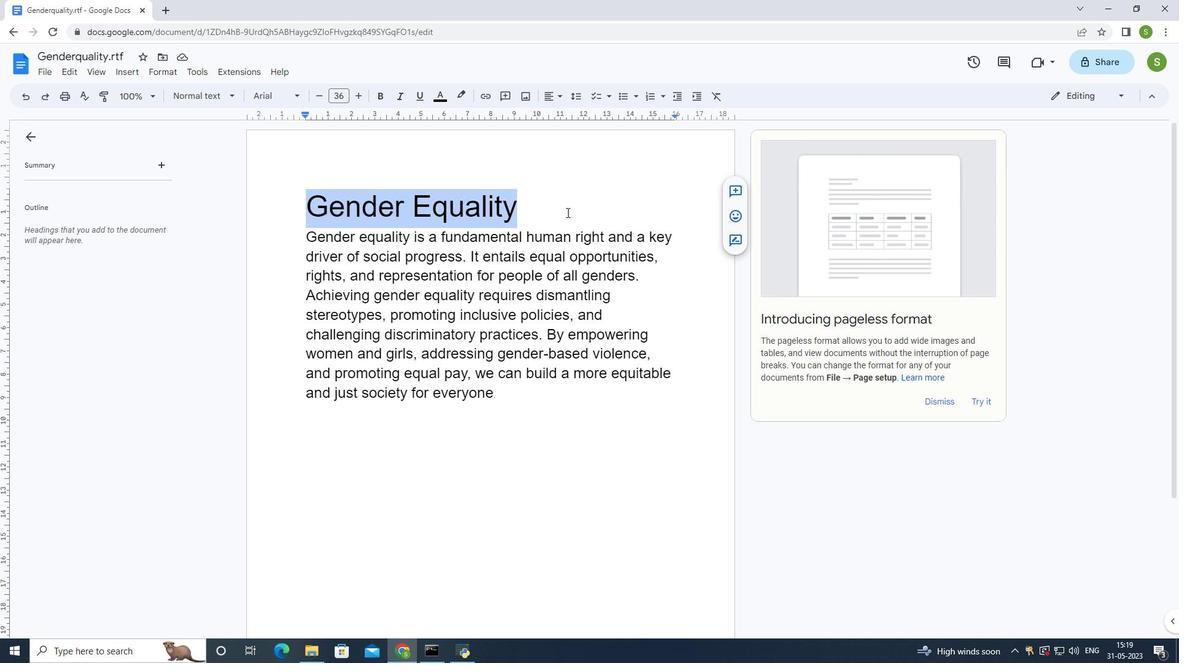 
Action: Mouse moved to (582, 205)
Screenshot: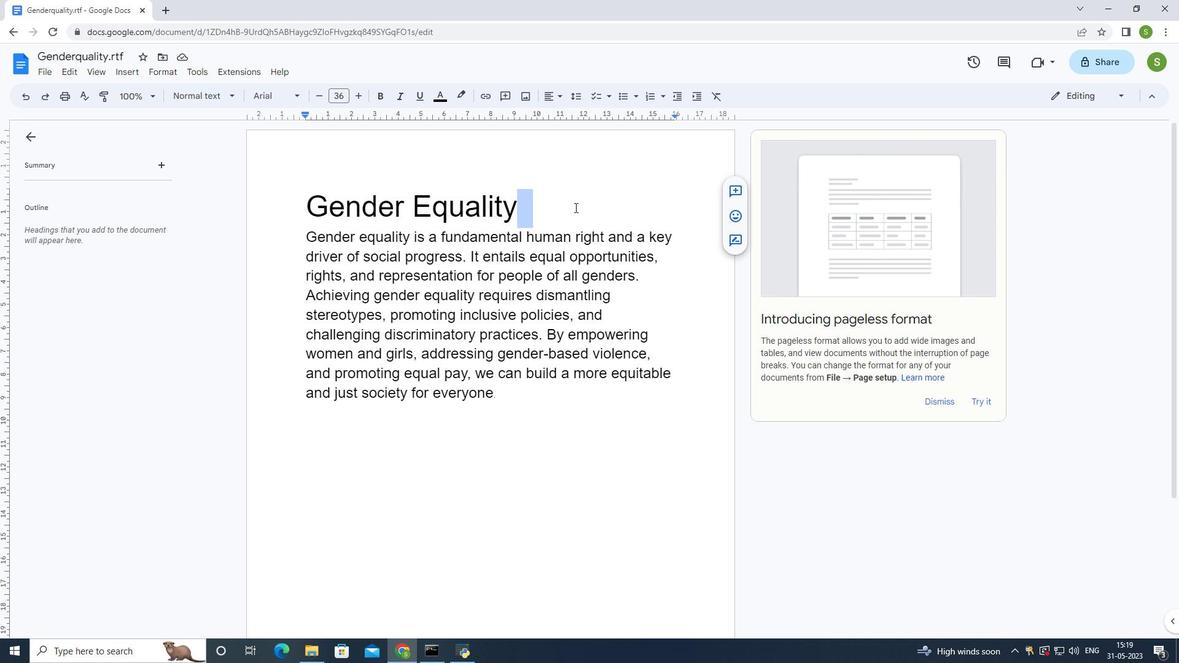 
